 Task: Find connections with filter location Buxar with filter topic #Homeofficewith filter profile language German with filter current company Accel with filter school Shikshan Prasarak Mandalis Sir Parshurambhau College Arts, Science & Commerce Tilak Road Pune 30 with filter industry Wholesale Alcoholic Beverages with filter service category Print Design with filter keywords title Copy Editor
Action: Mouse moved to (664, 85)
Screenshot: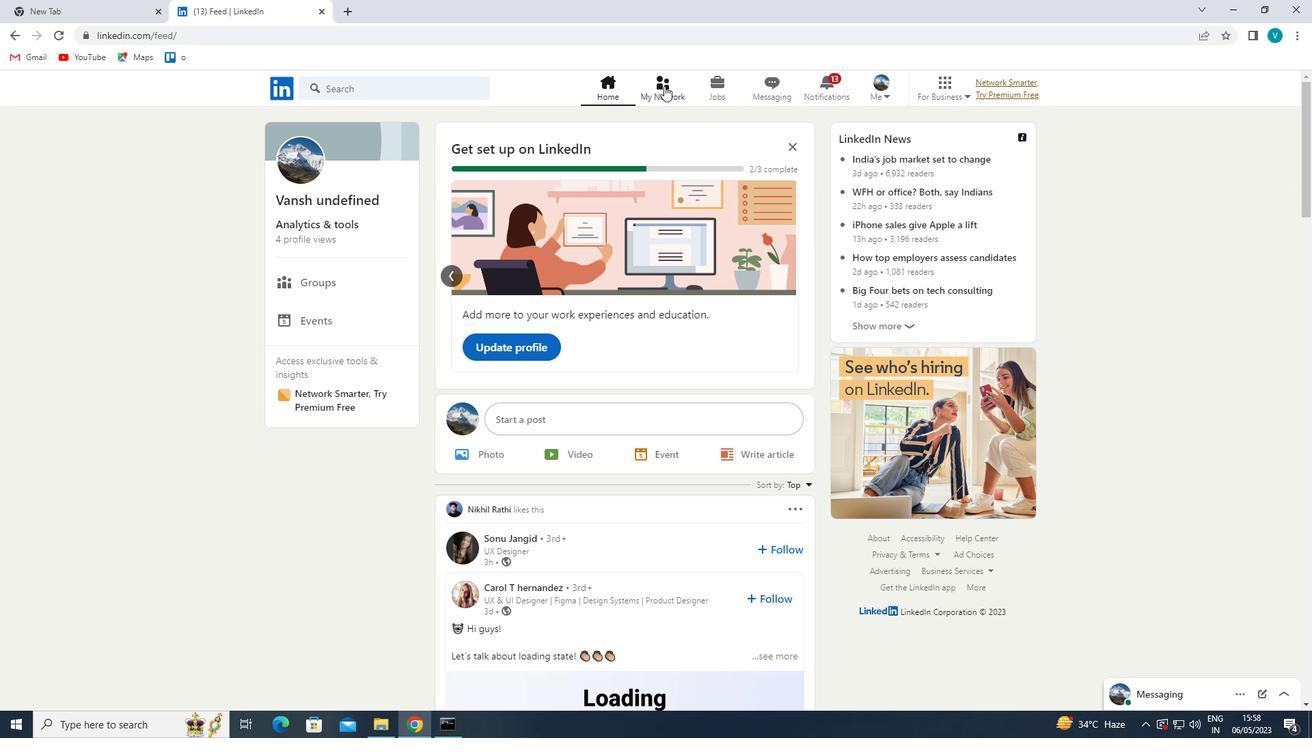 
Action: Mouse pressed left at (664, 85)
Screenshot: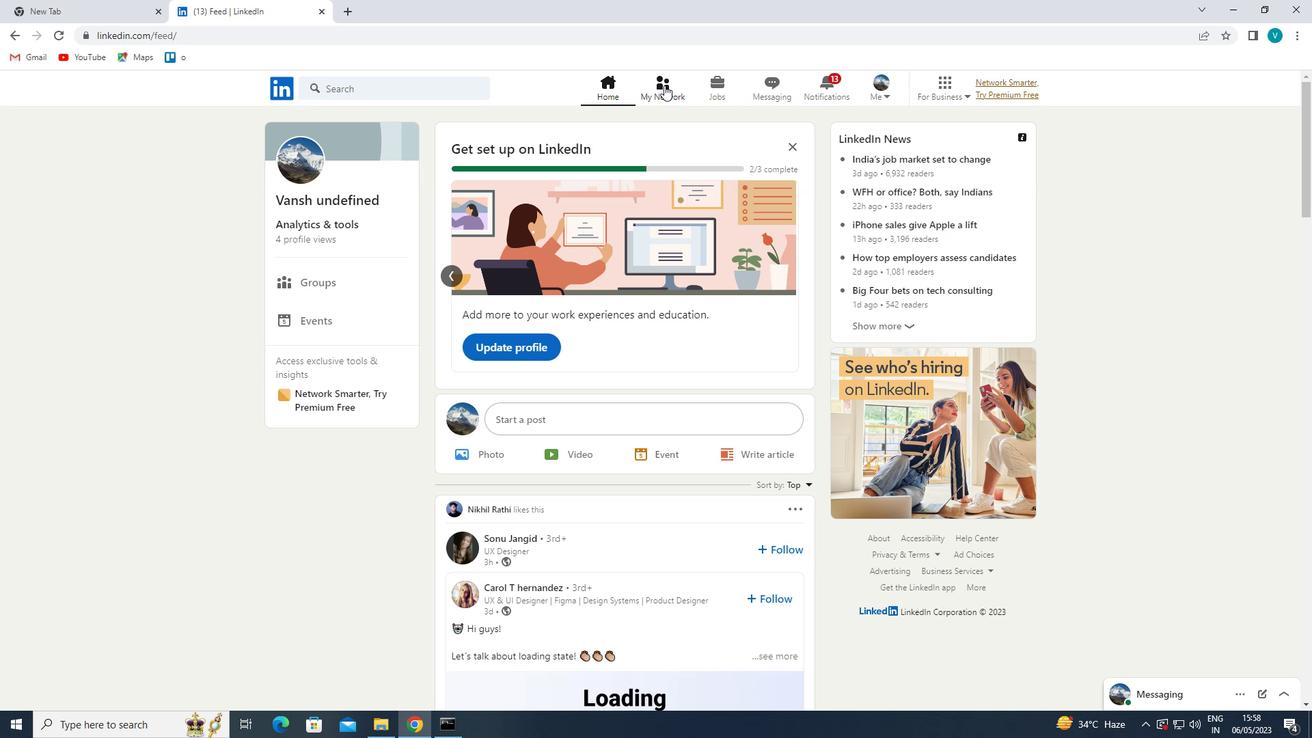 
Action: Mouse moved to (411, 163)
Screenshot: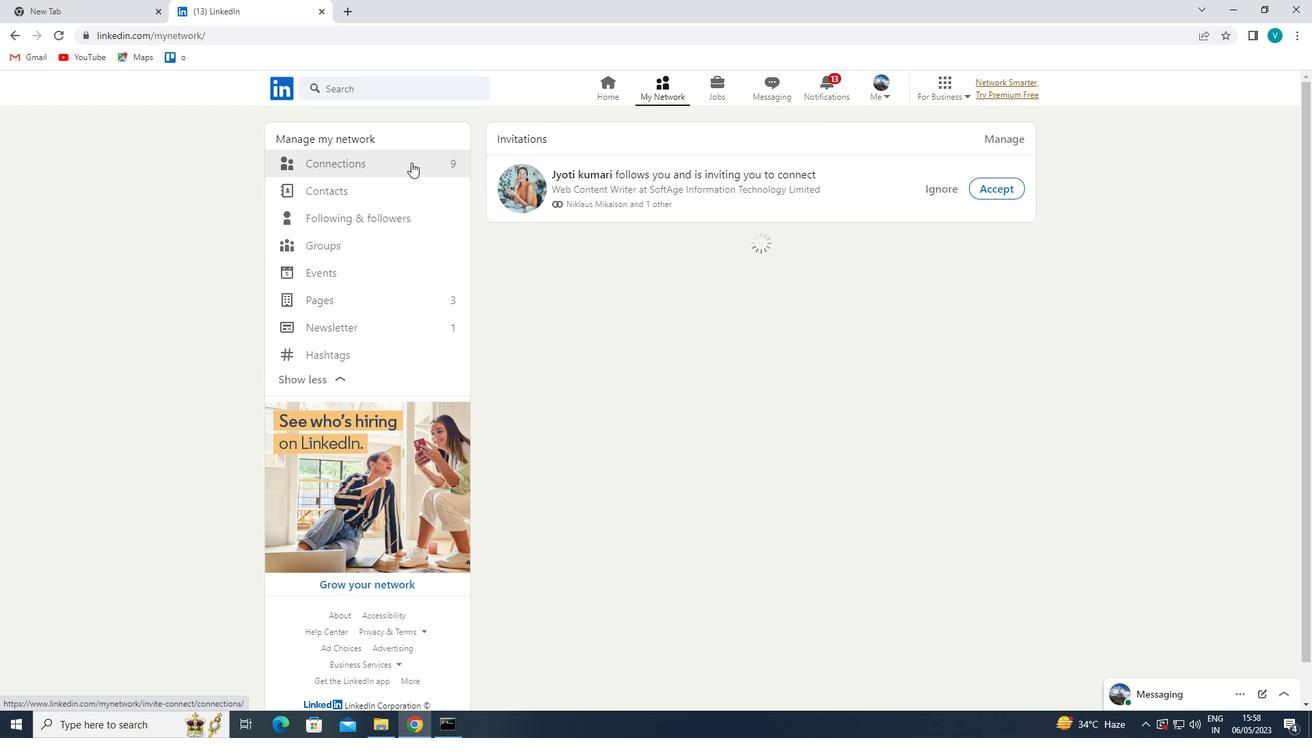 
Action: Mouse pressed left at (411, 163)
Screenshot: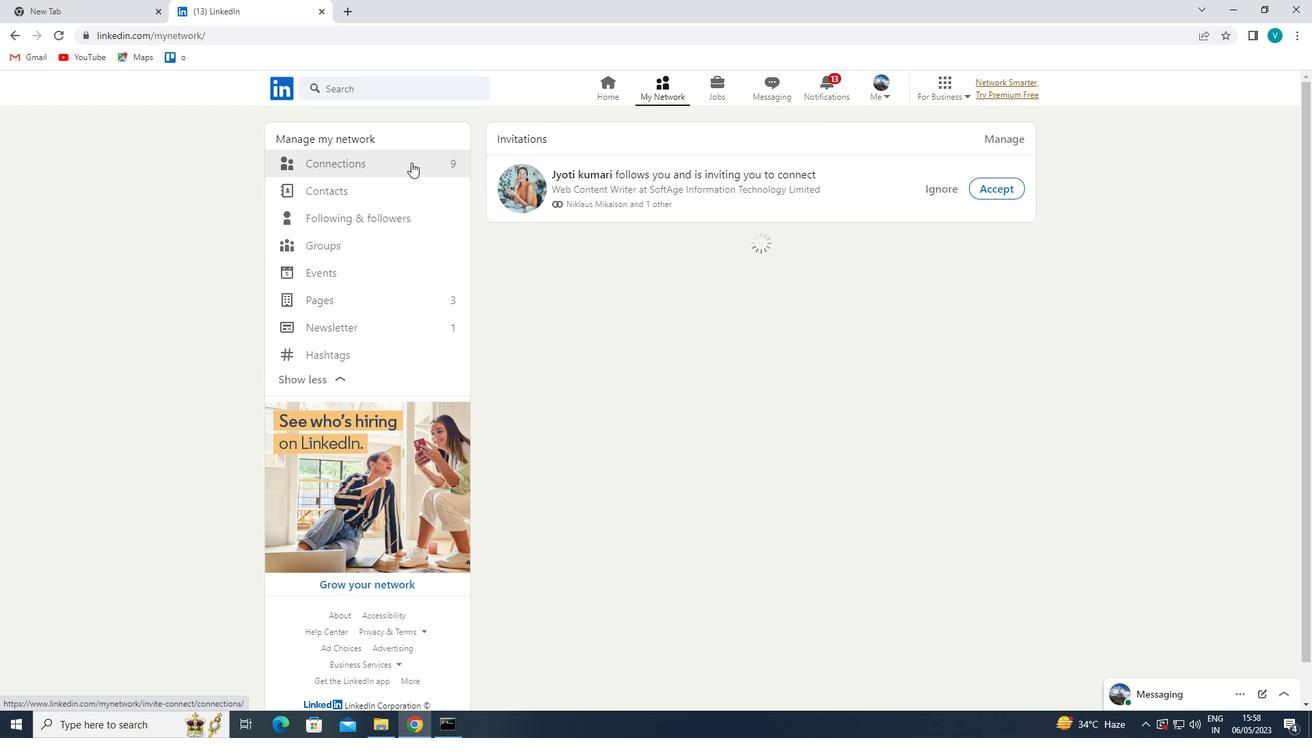 
Action: Mouse moved to (776, 166)
Screenshot: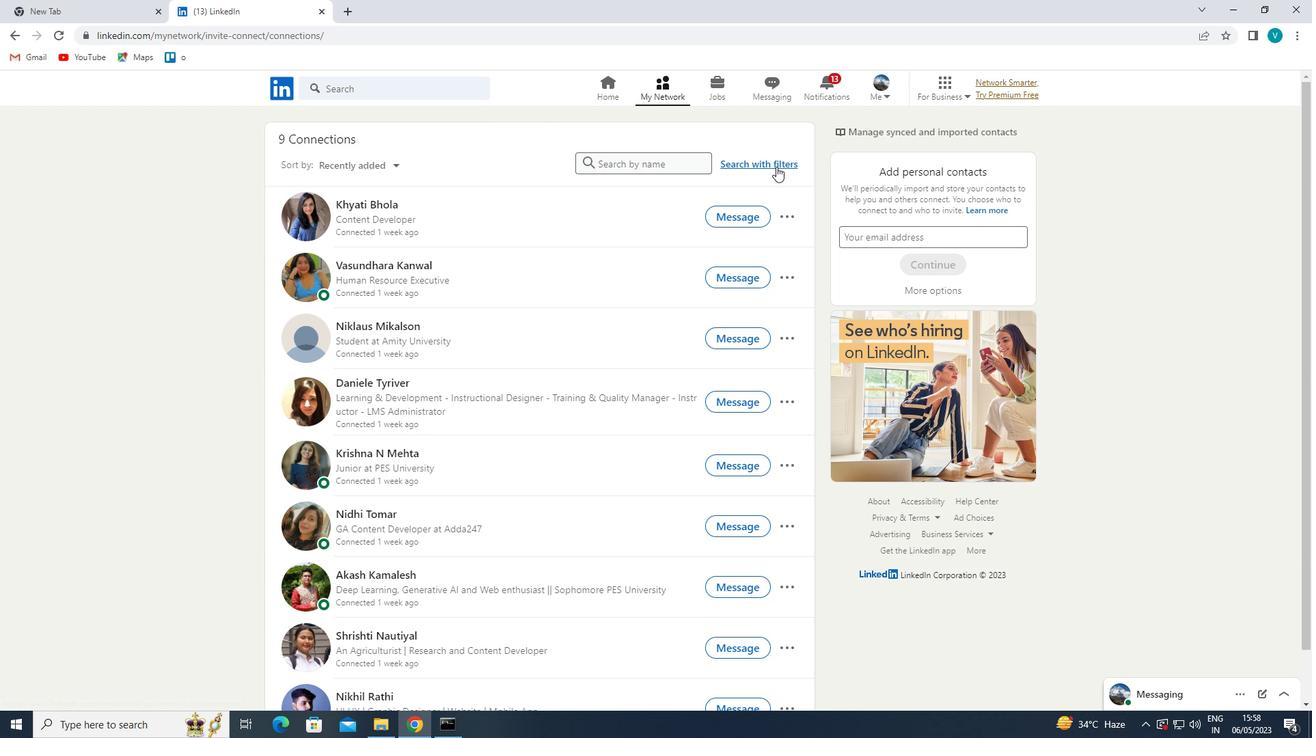
Action: Mouse pressed left at (776, 166)
Screenshot: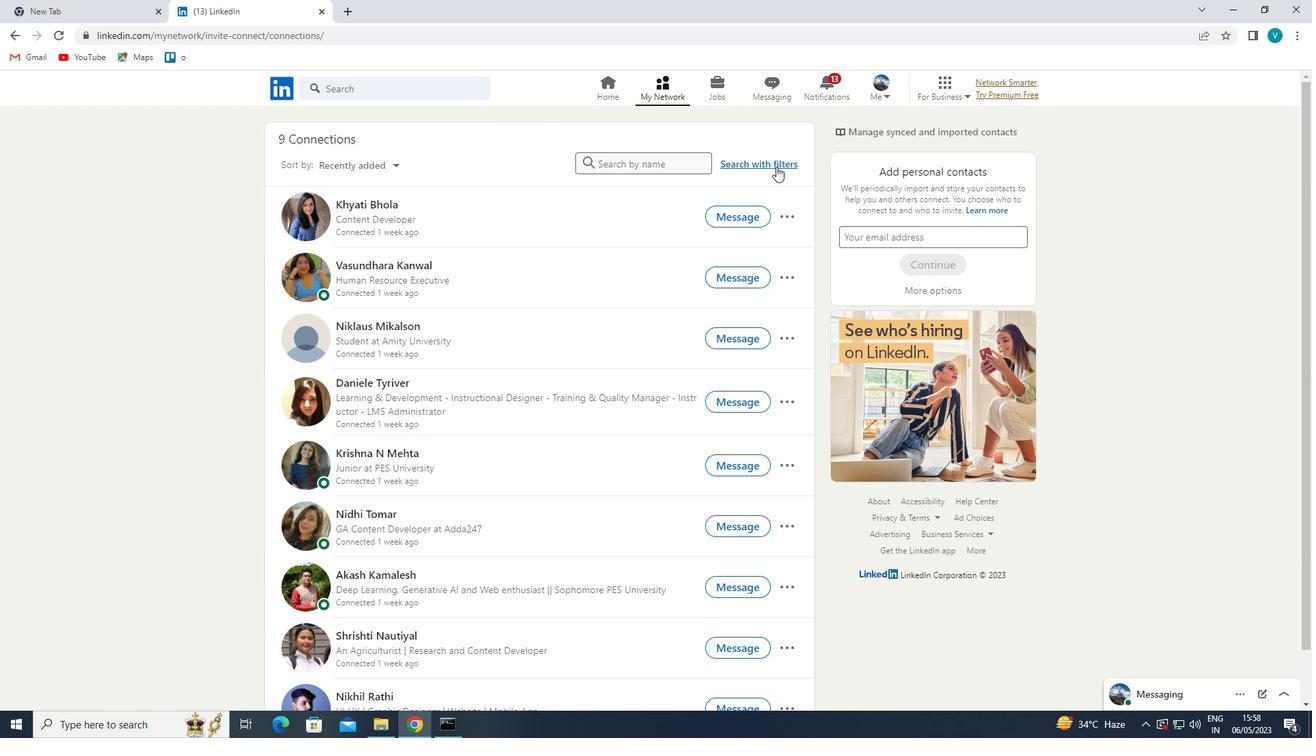 
Action: Mouse moved to (665, 129)
Screenshot: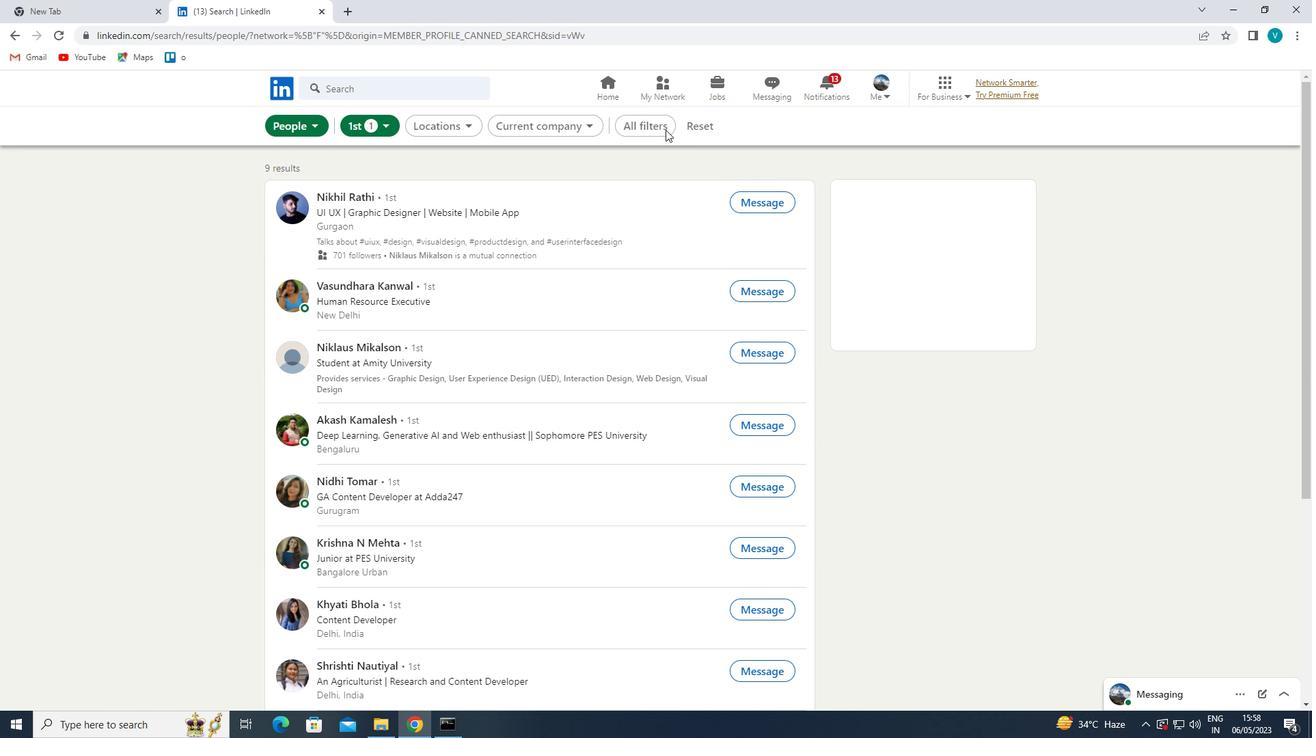 
Action: Mouse pressed left at (665, 129)
Screenshot: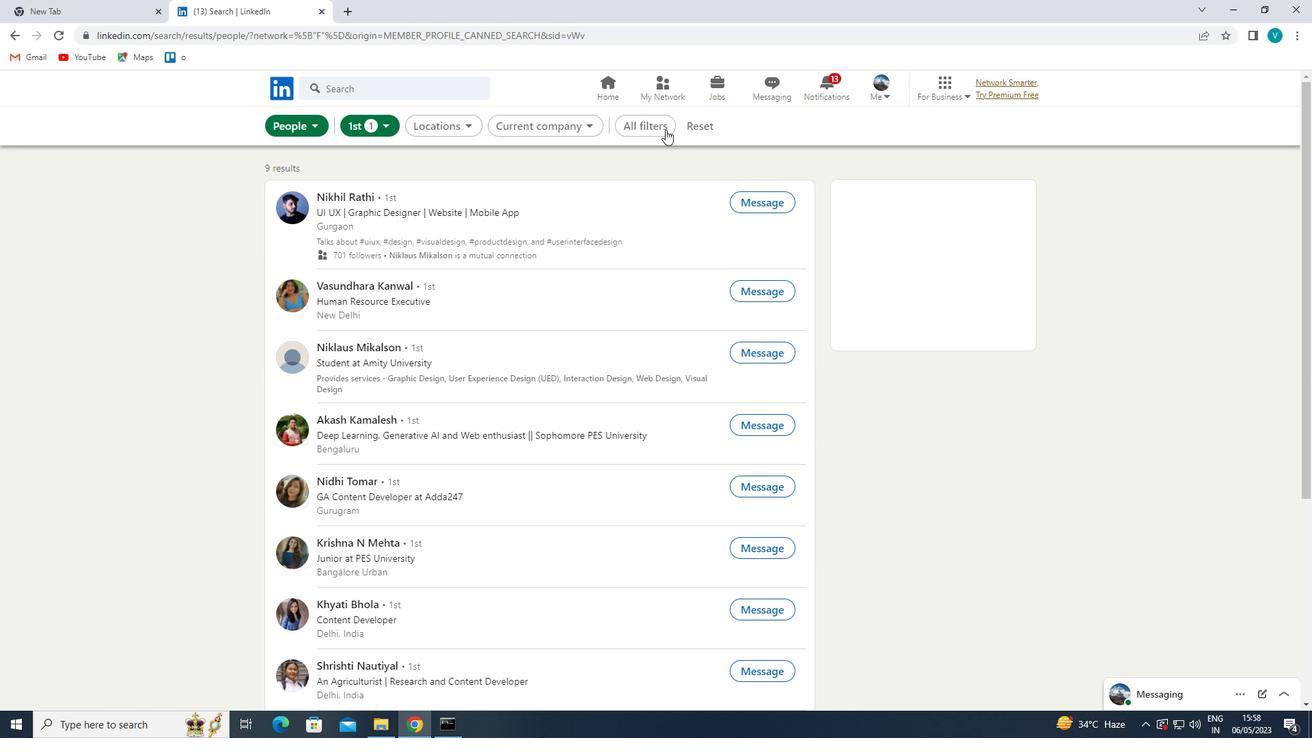 
Action: Mouse moved to (1127, 294)
Screenshot: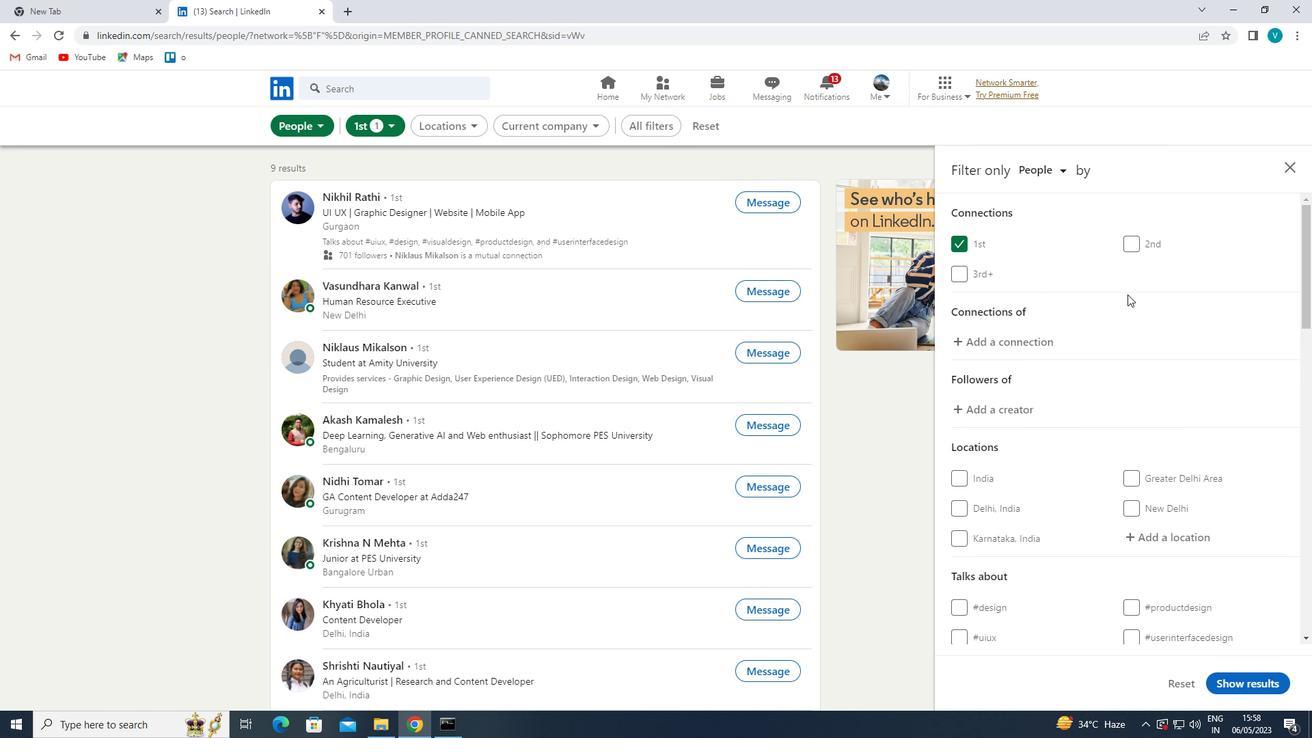 
Action: Mouse scrolled (1127, 293) with delta (0, 0)
Screenshot: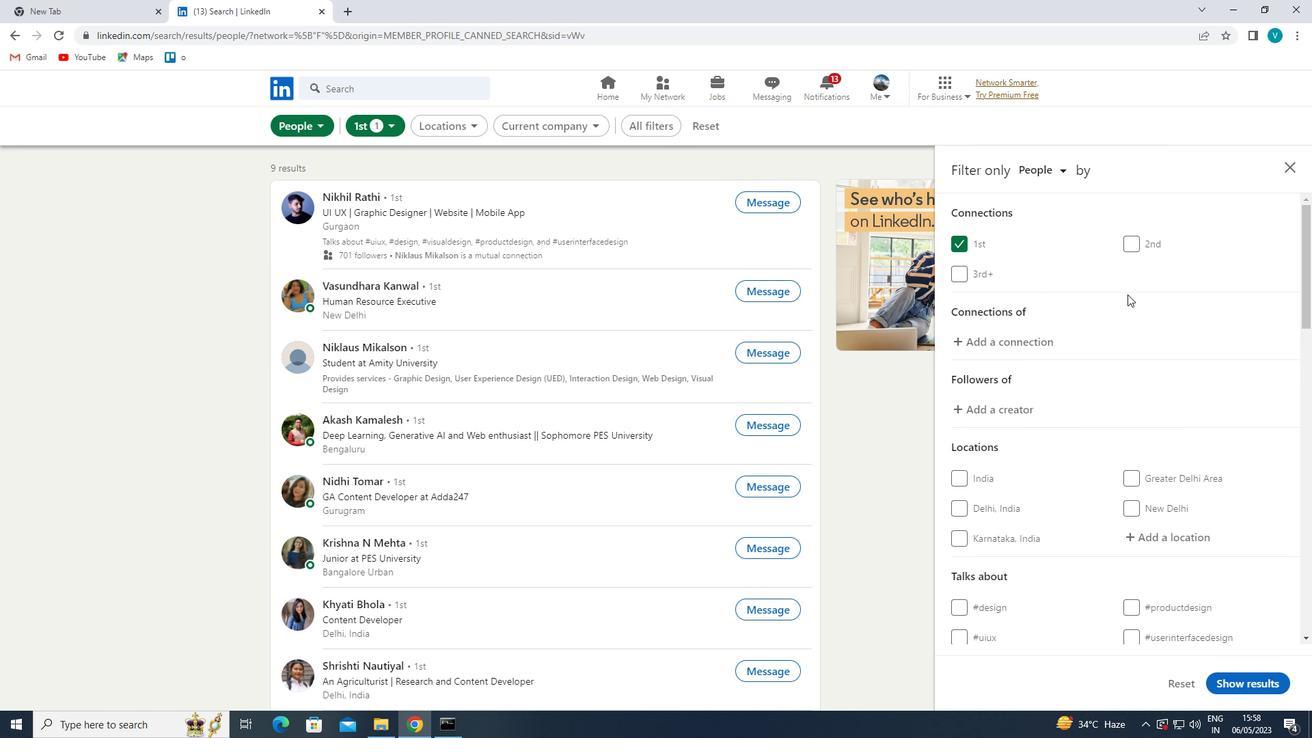 
Action: Mouse moved to (1133, 298)
Screenshot: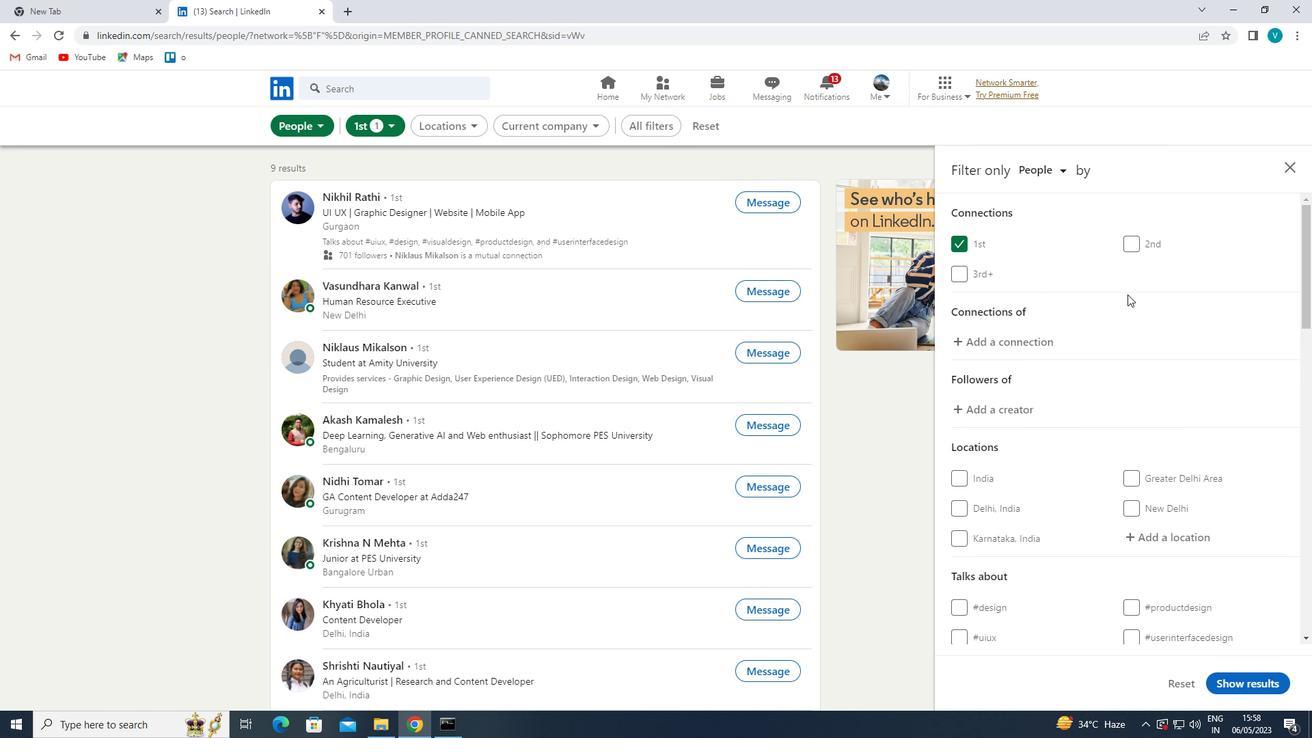 
Action: Mouse scrolled (1133, 298) with delta (0, 0)
Screenshot: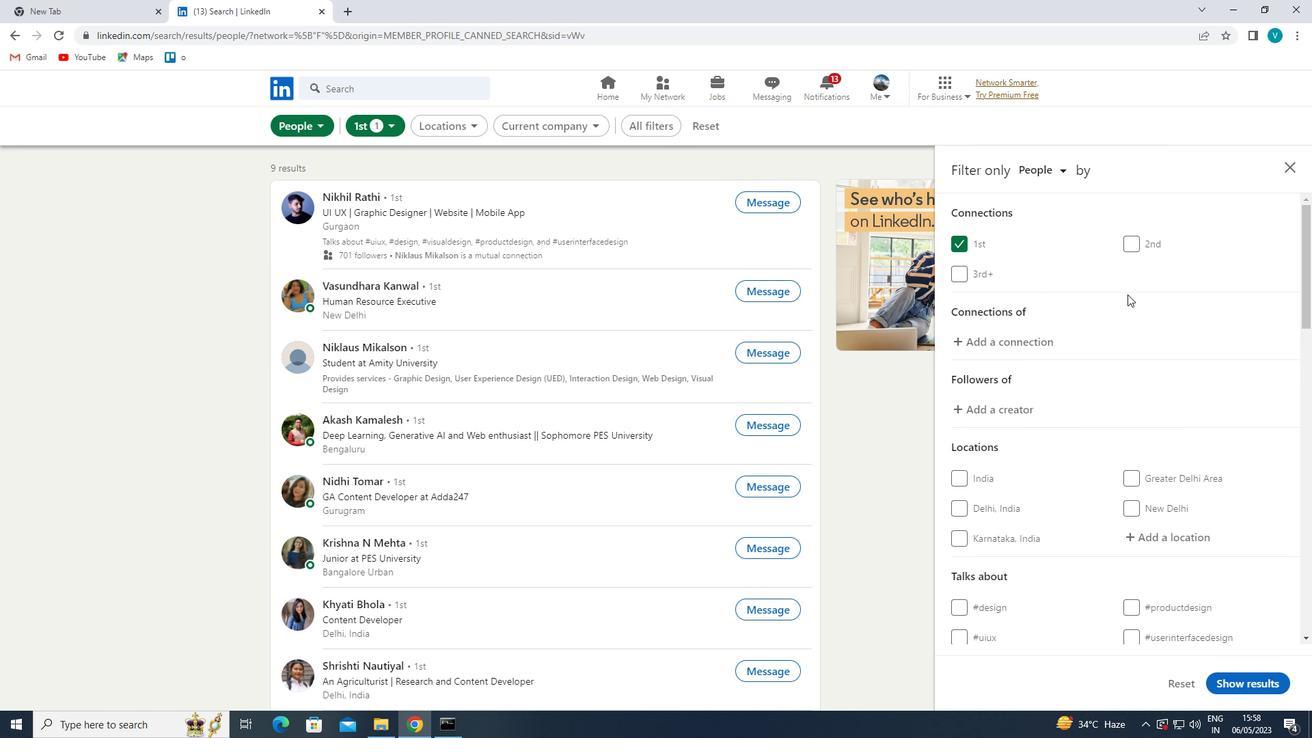 
Action: Mouse moved to (1179, 393)
Screenshot: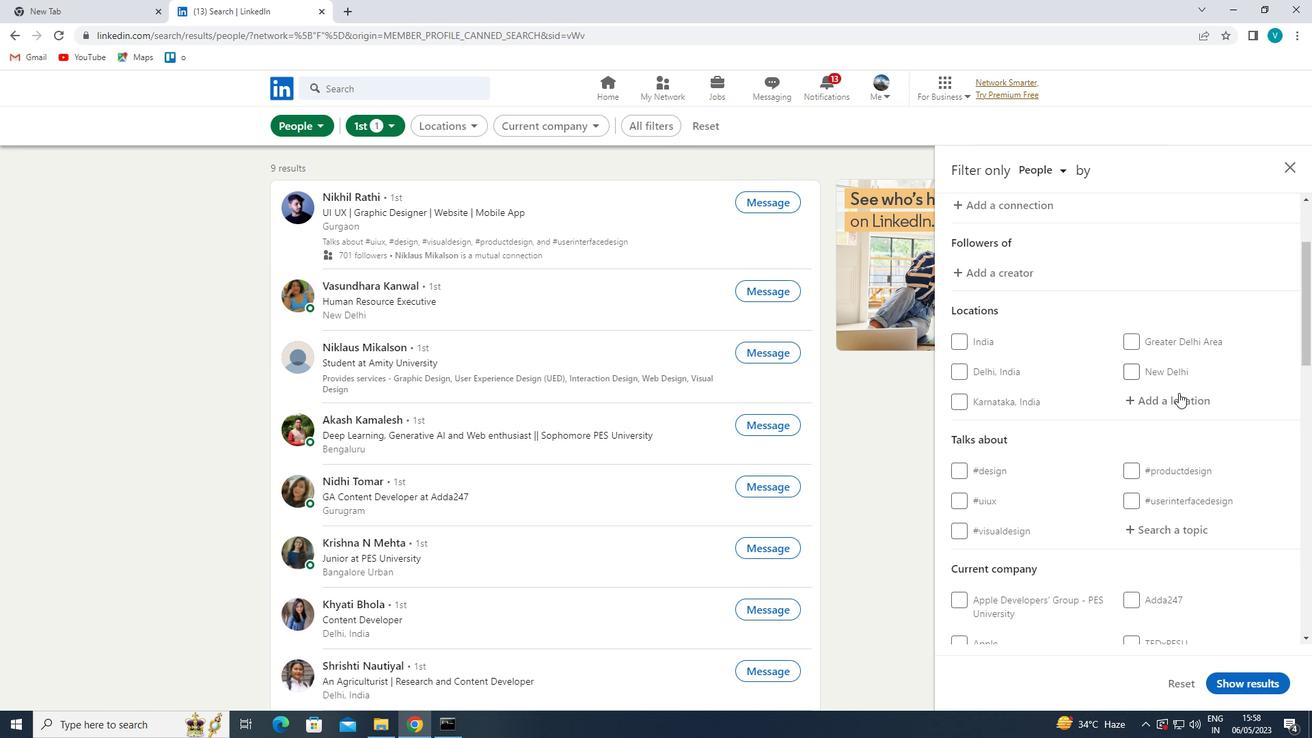 
Action: Mouse pressed left at (1179, 393)
Screenshot: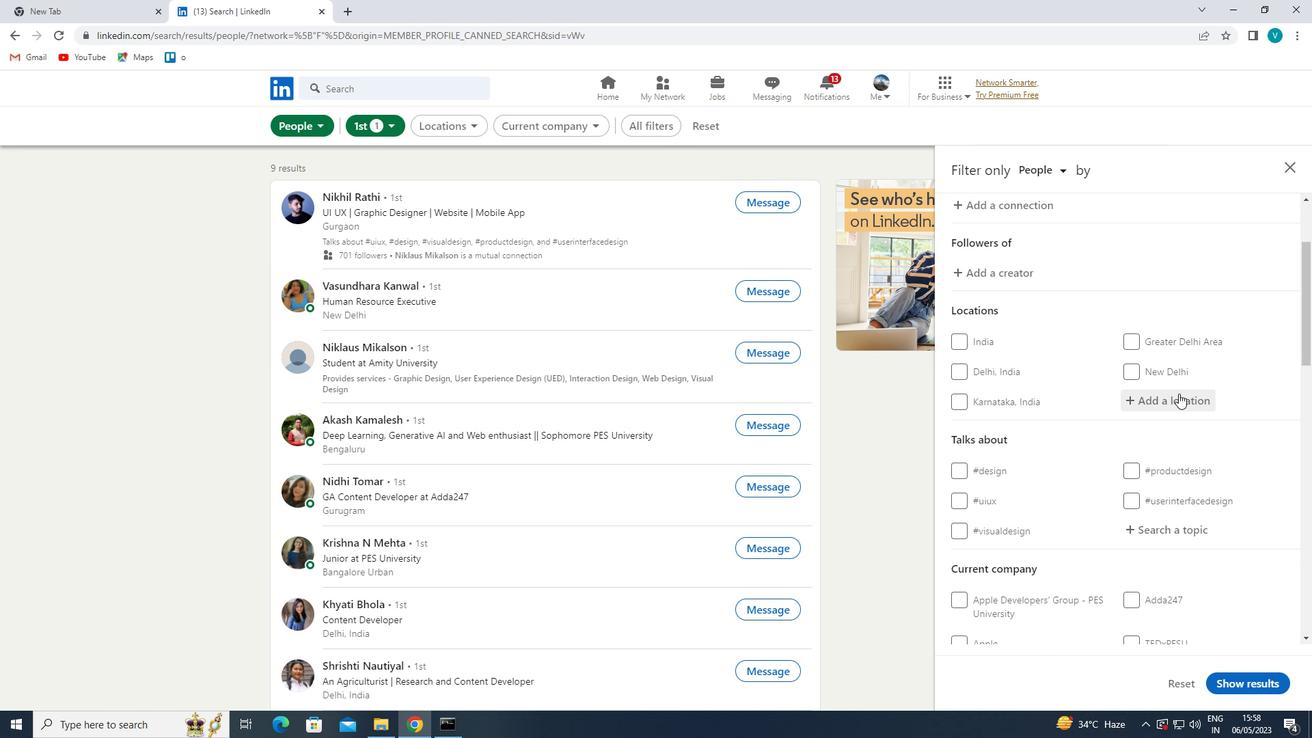 
Action: Mouse moved to (935, 296)
Screenshot: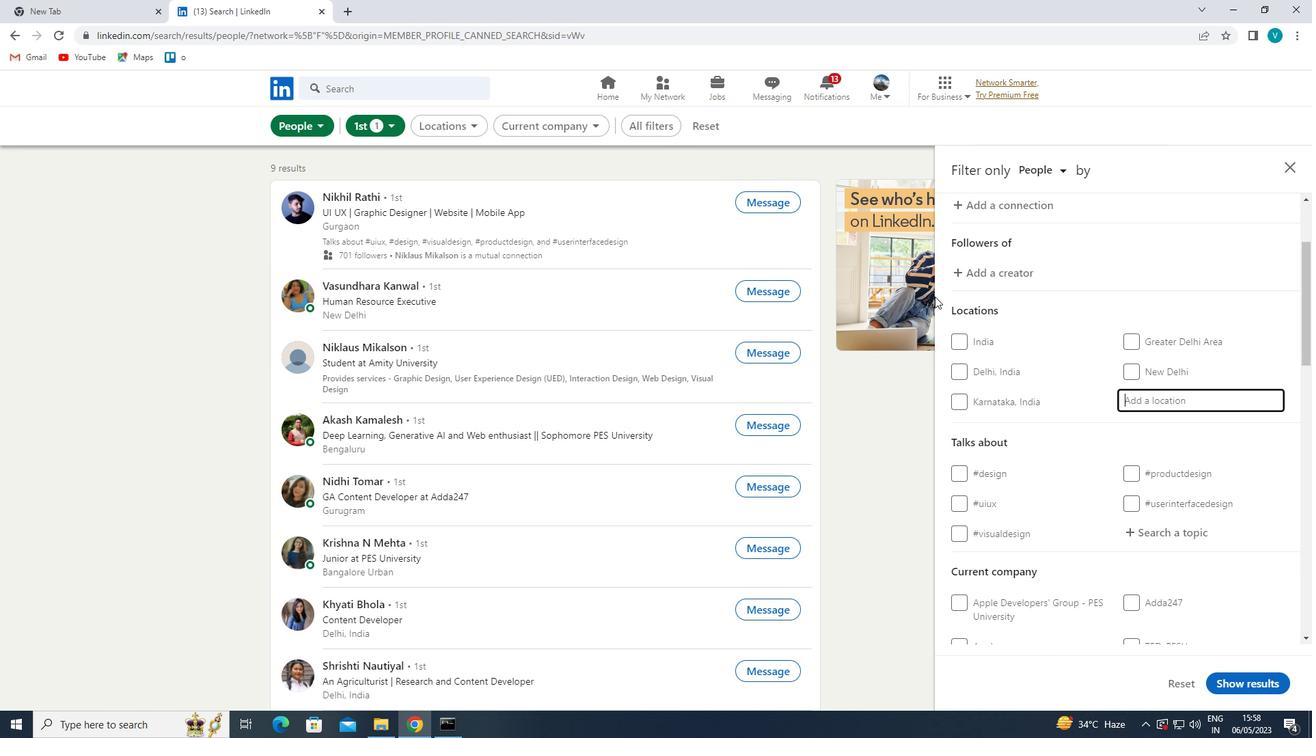
Action: Key pressed <Key.shift>BUZ<Key.backspace>XAR
Screenshot: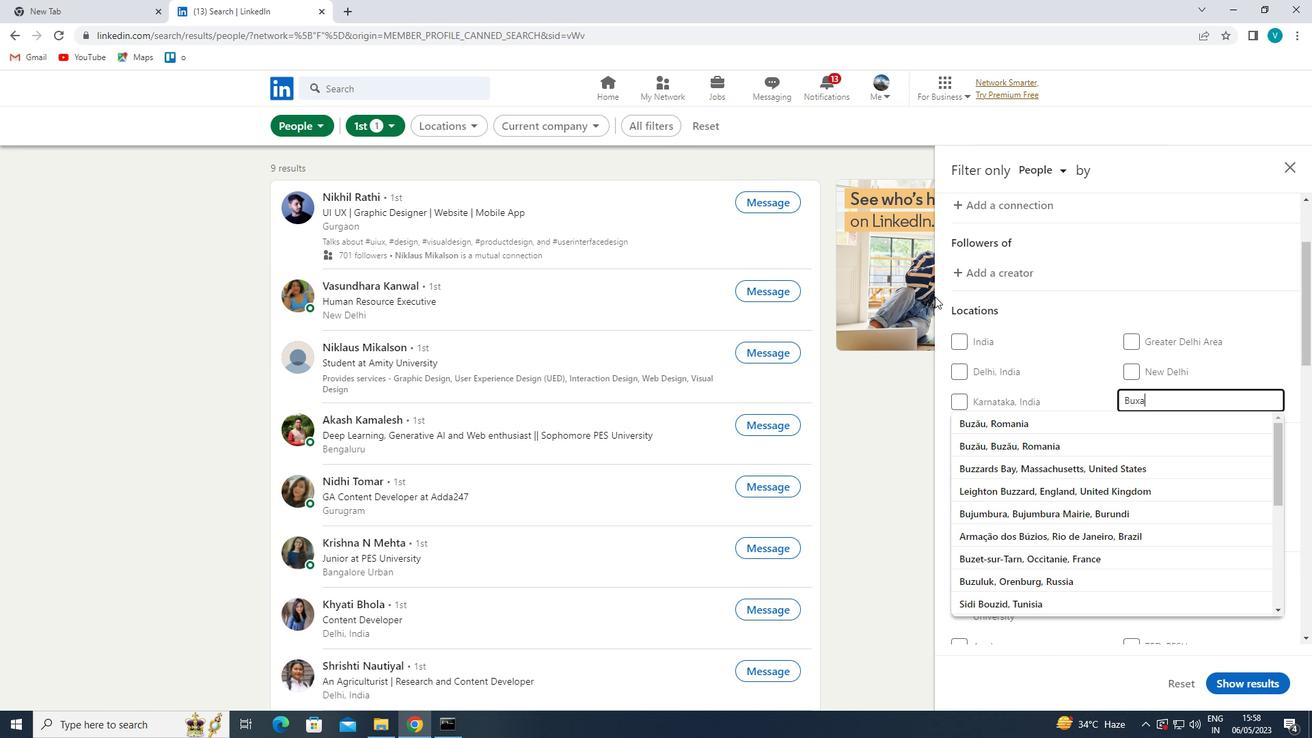 
Action: Mouse moved to (1029, 419)
Screenshot: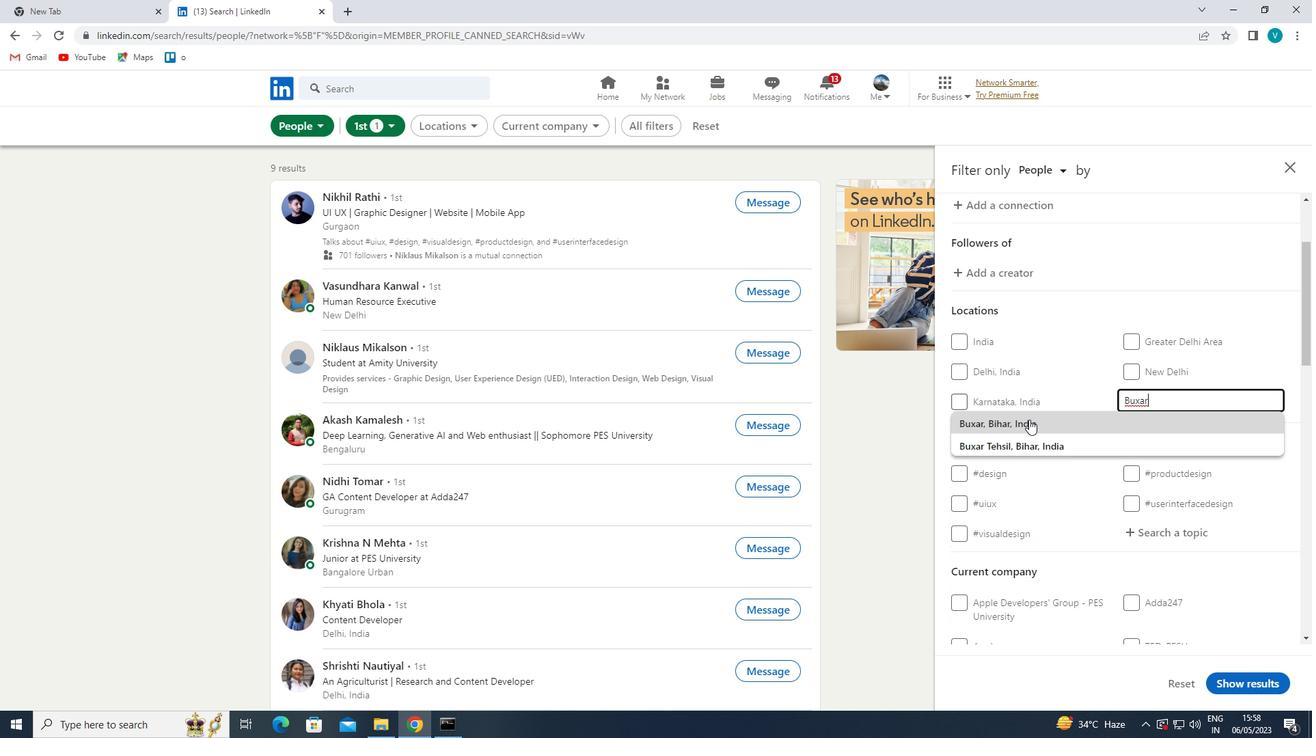 
Action: Mouse pressed left at (1029, 419)
Screenshot: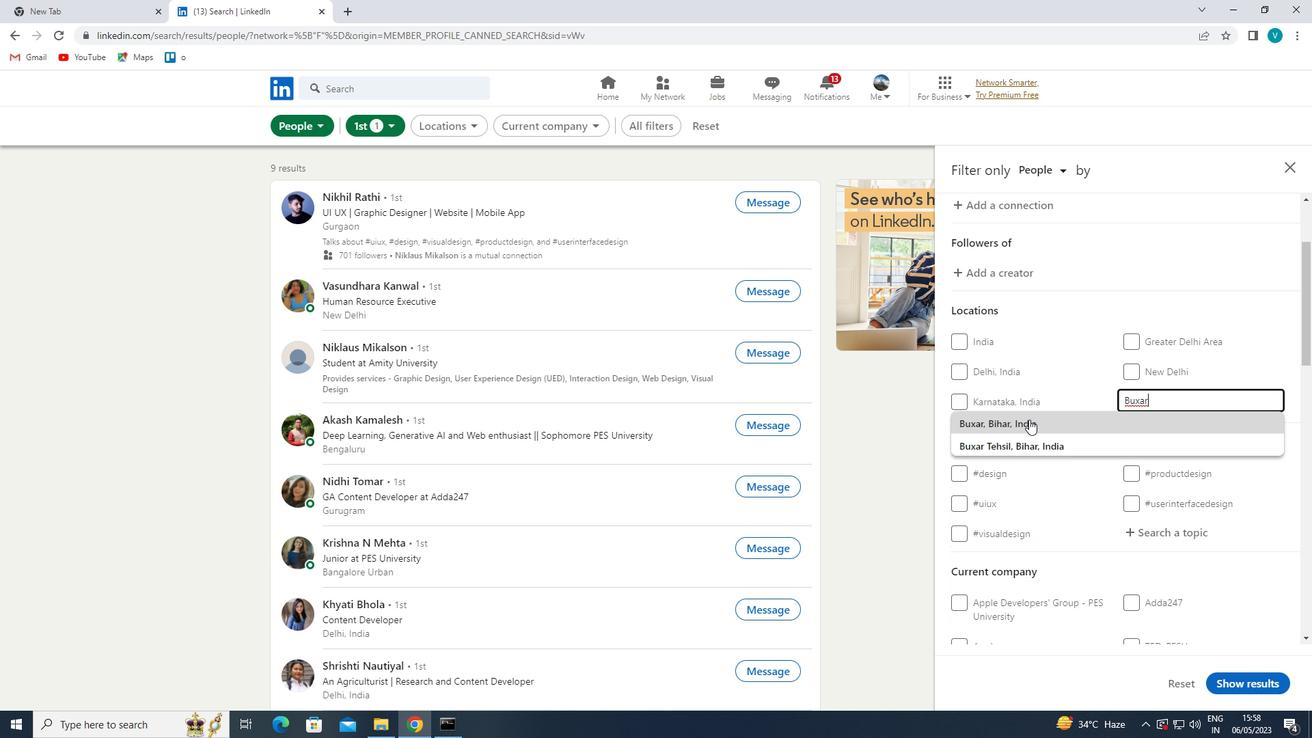 
Action: Mouse moved to (1045, 435)
Screenshot: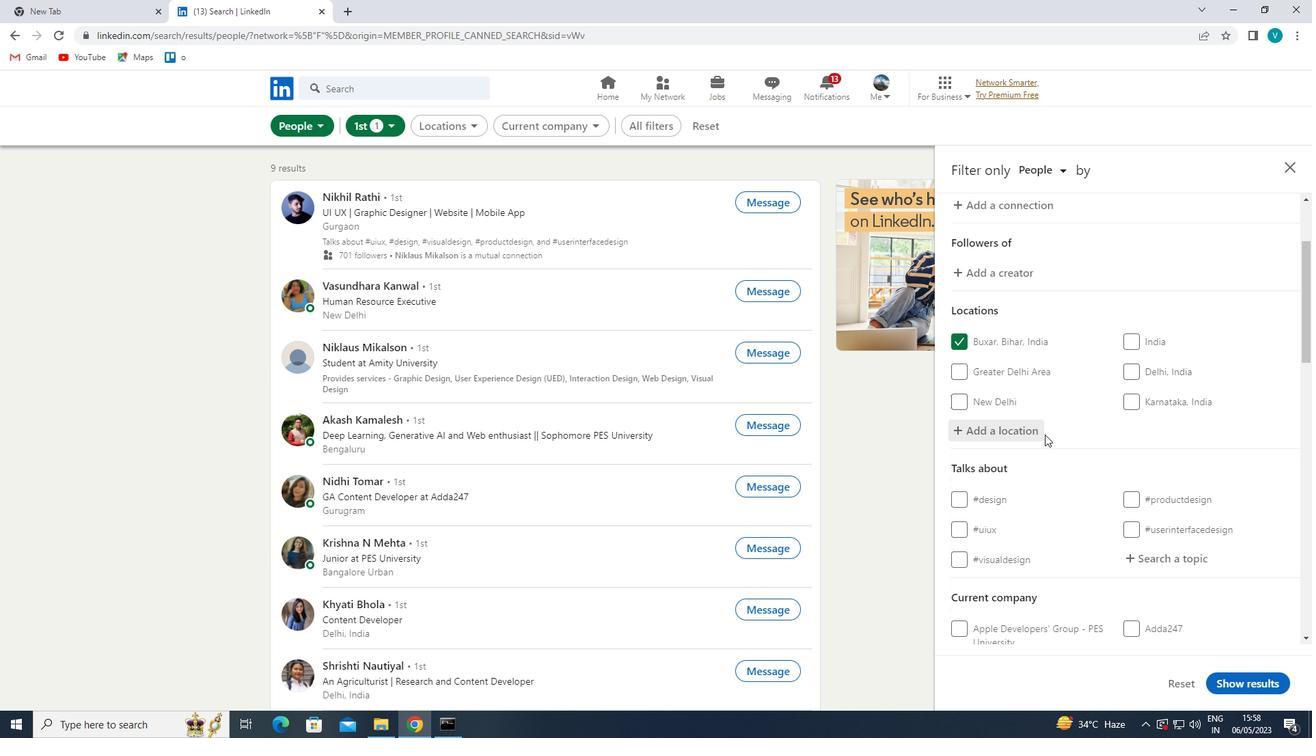 
Action: Mouse scrolled (1045, 434) with delta (0, 0)
Screenshot: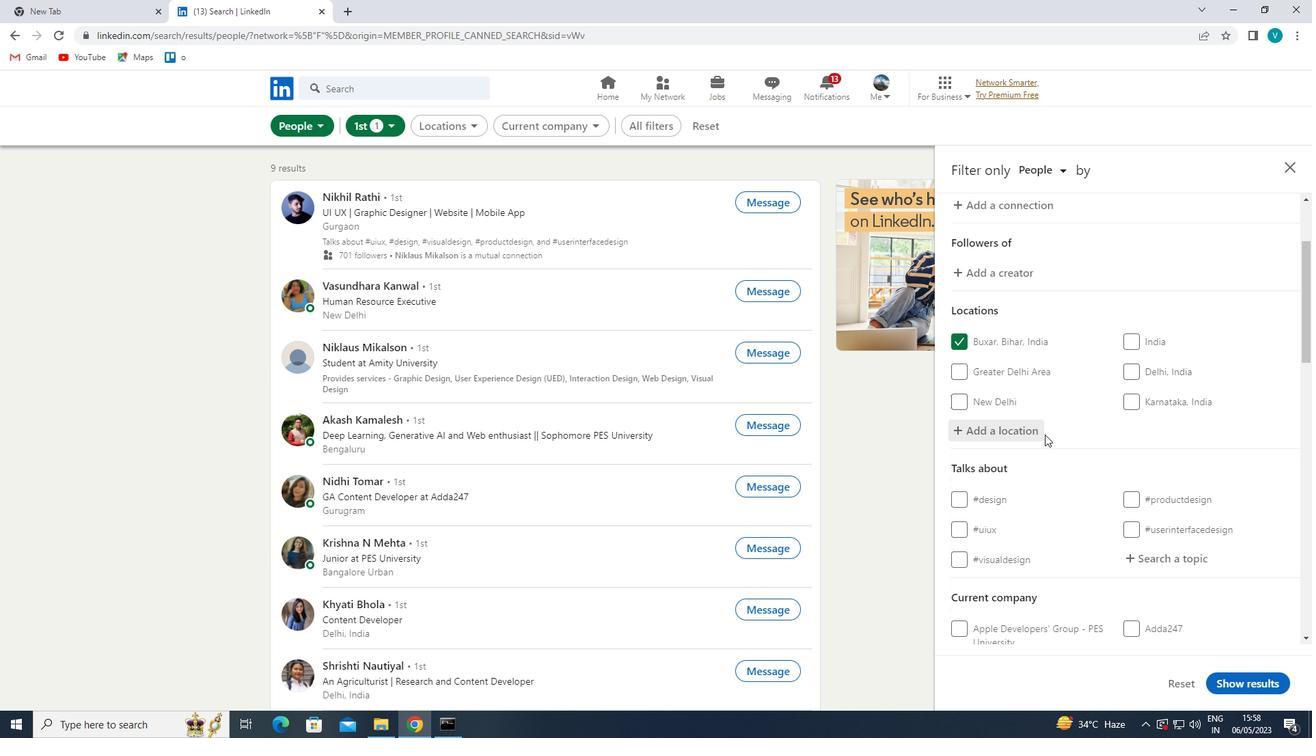 
Action: Mouse moved to (1058, 447)
Screenshot: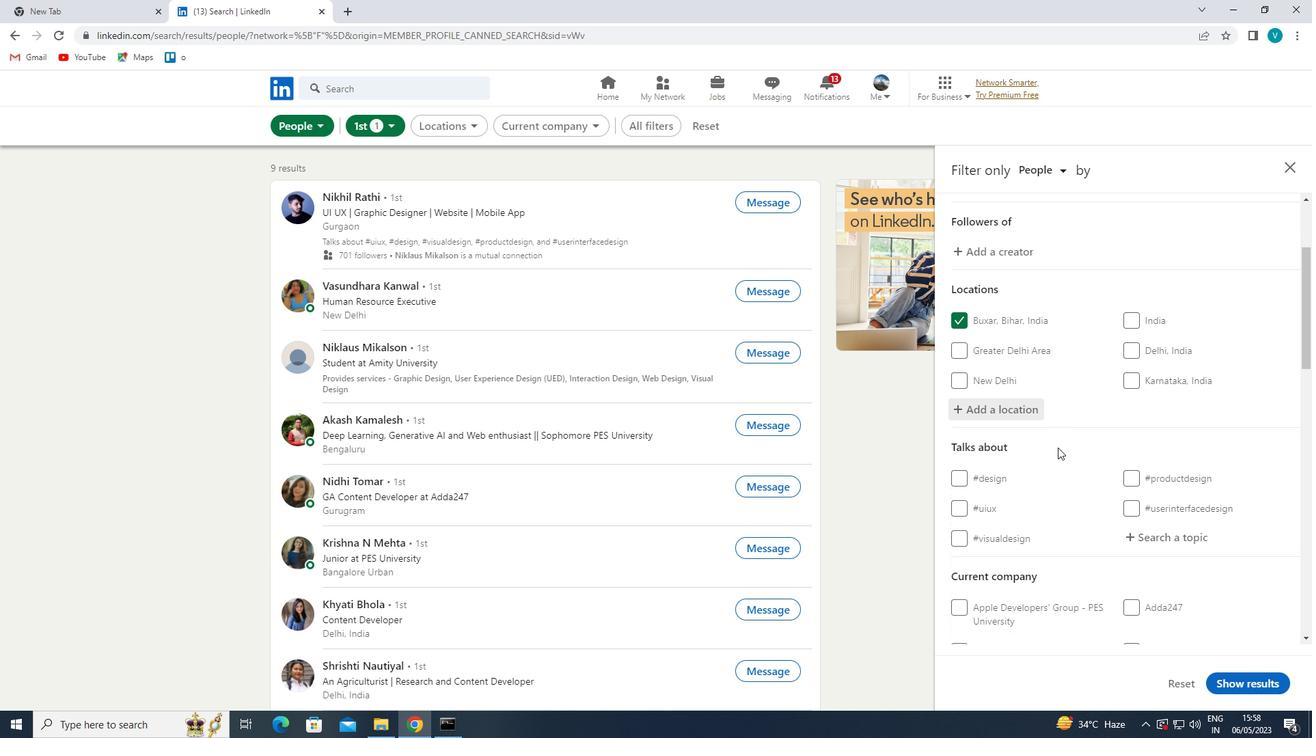 
Action: Mouse scrolled (1058, 447) with delta (0, 0)
Screenshot: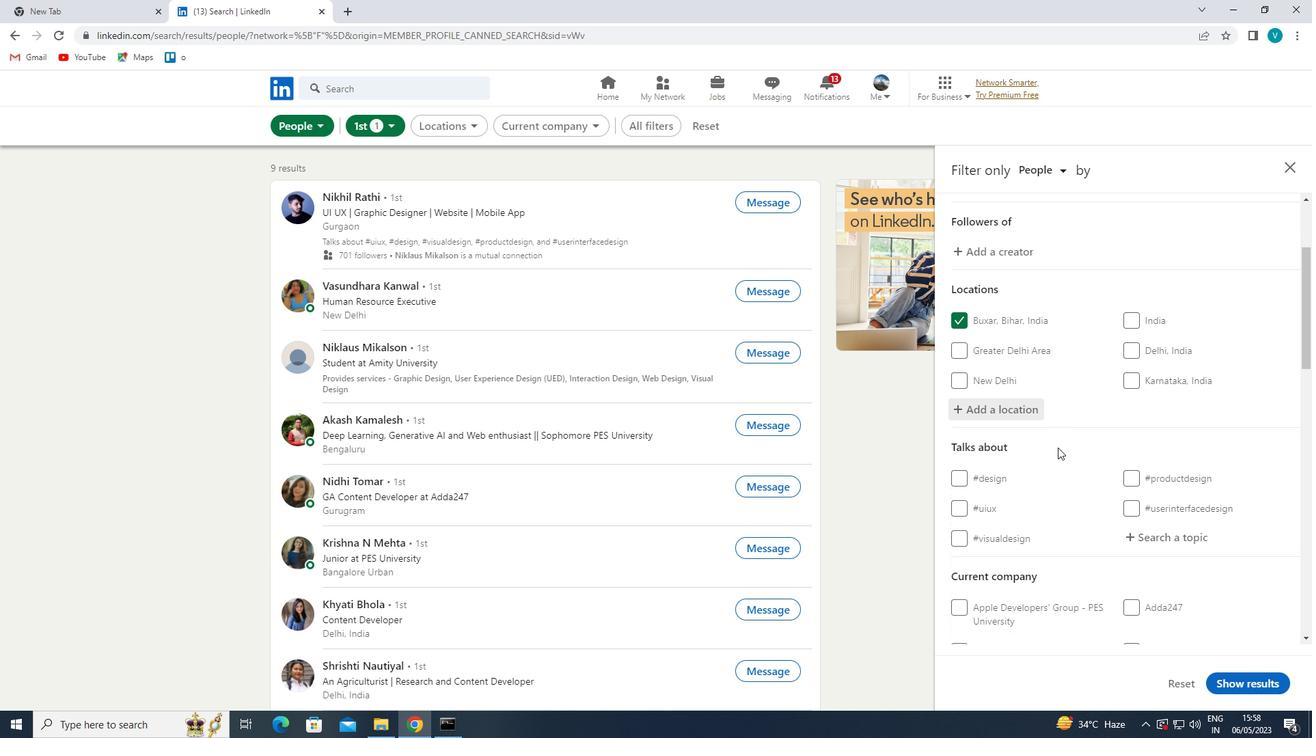 
Action: Mouse moved to (1180, 418)
Screenshot: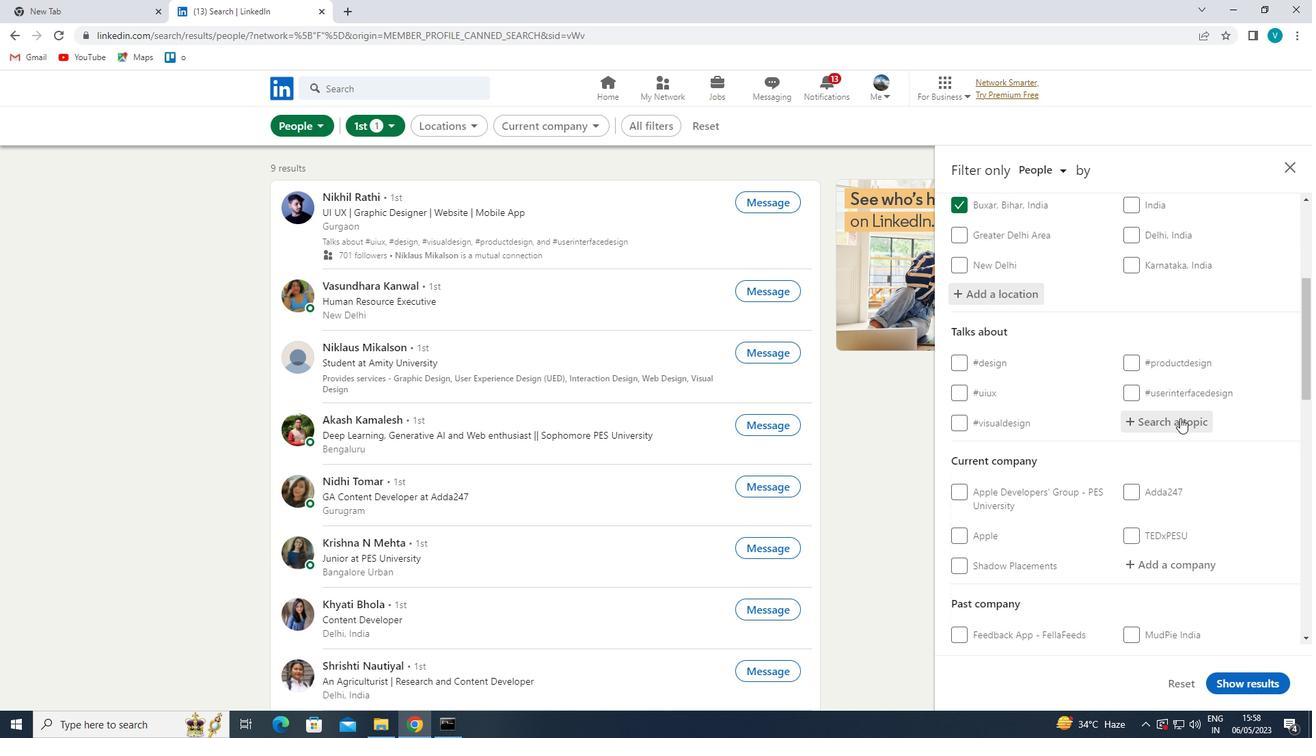 
Action: Mouse pressed left at (1180, 418)
Screenshot: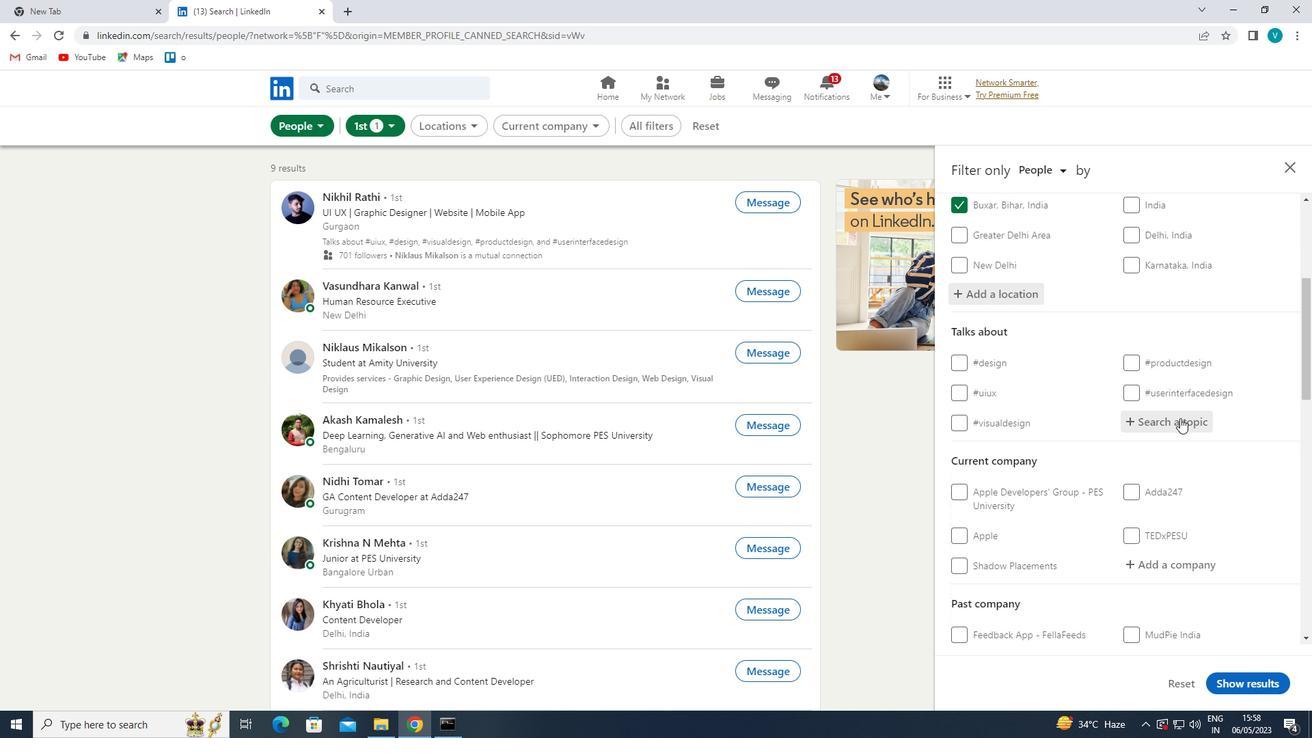 
Action: Mouse moved to (1067, 447)
Screenshot: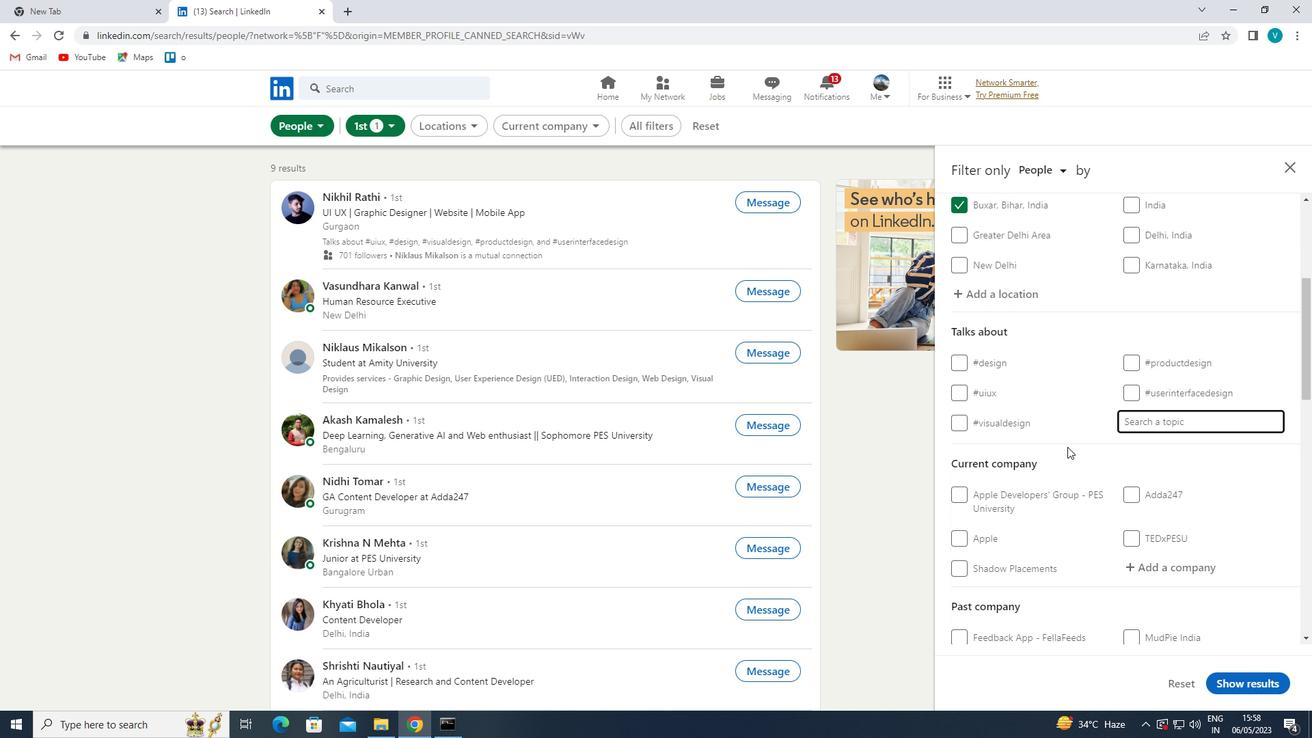 
Action: Key pressed HOMEOFF
Screenshot: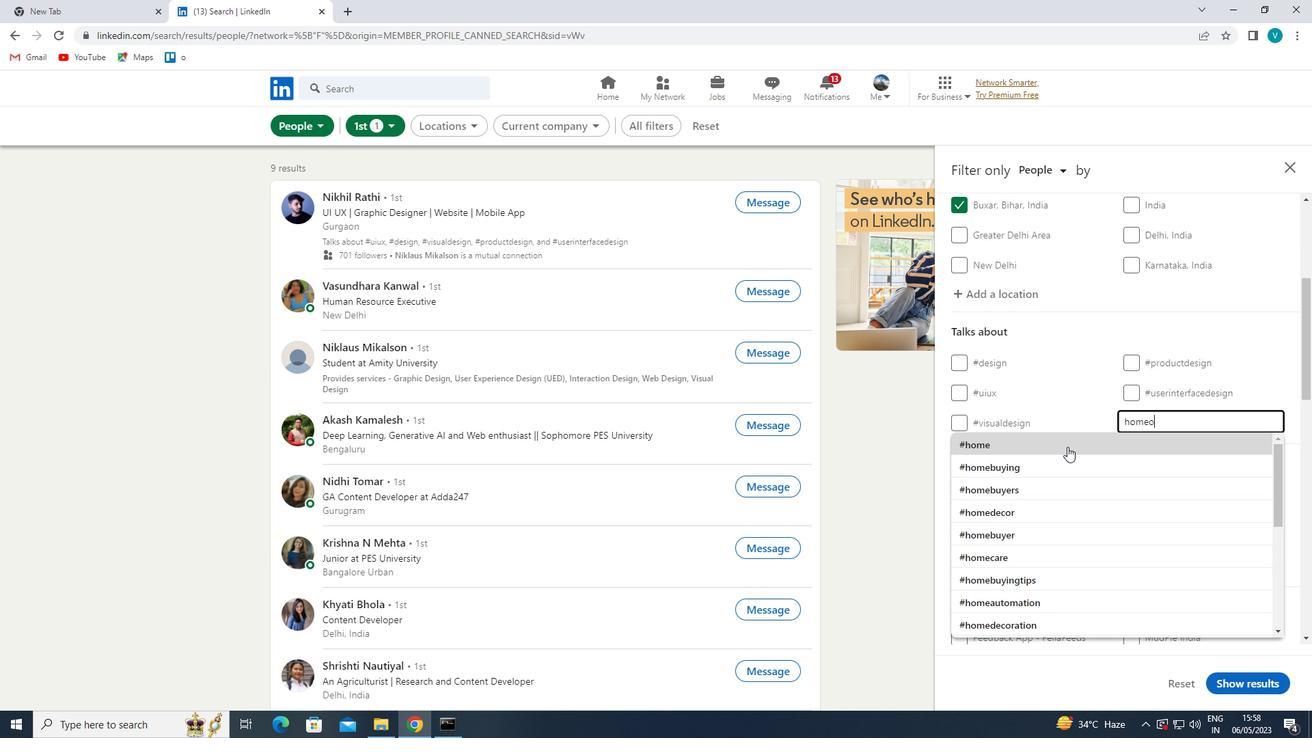 
Action: Mouse moved to (1066, 448)
Screenshot: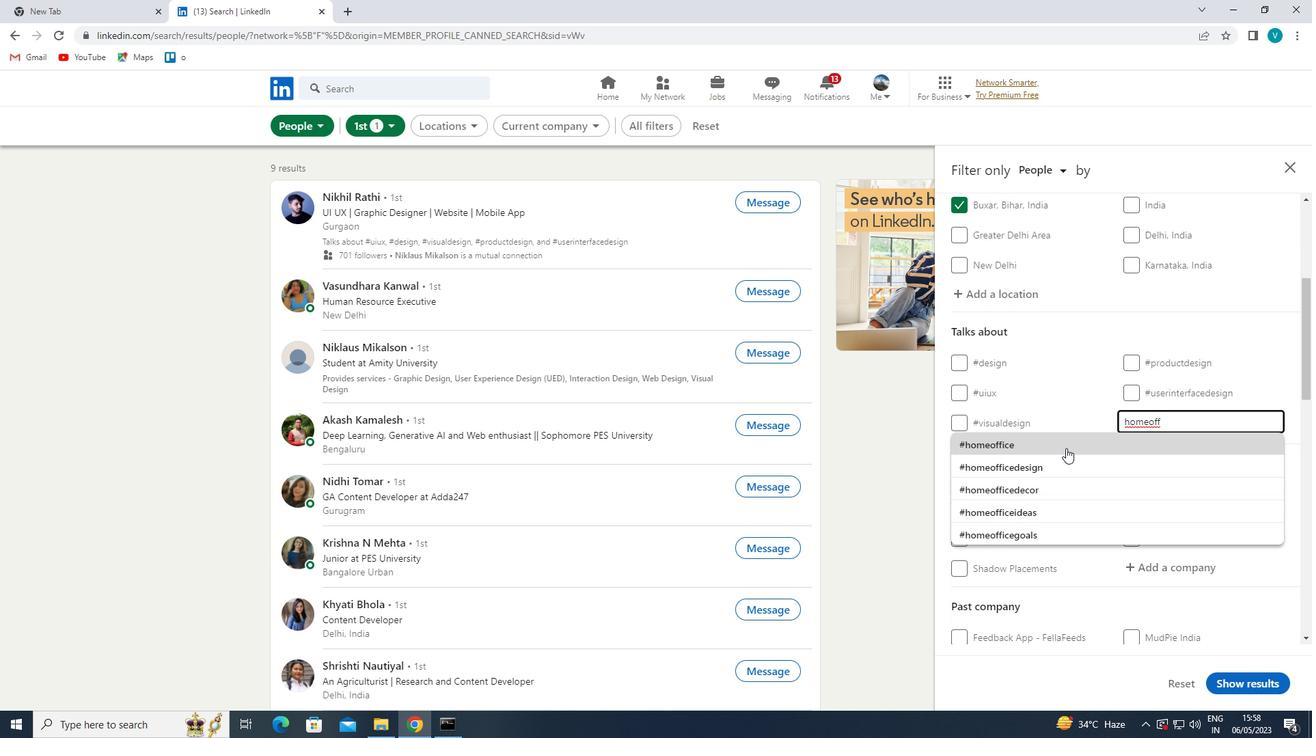 
Action: Mouse pressed left at (1066, 448)
Screenshot: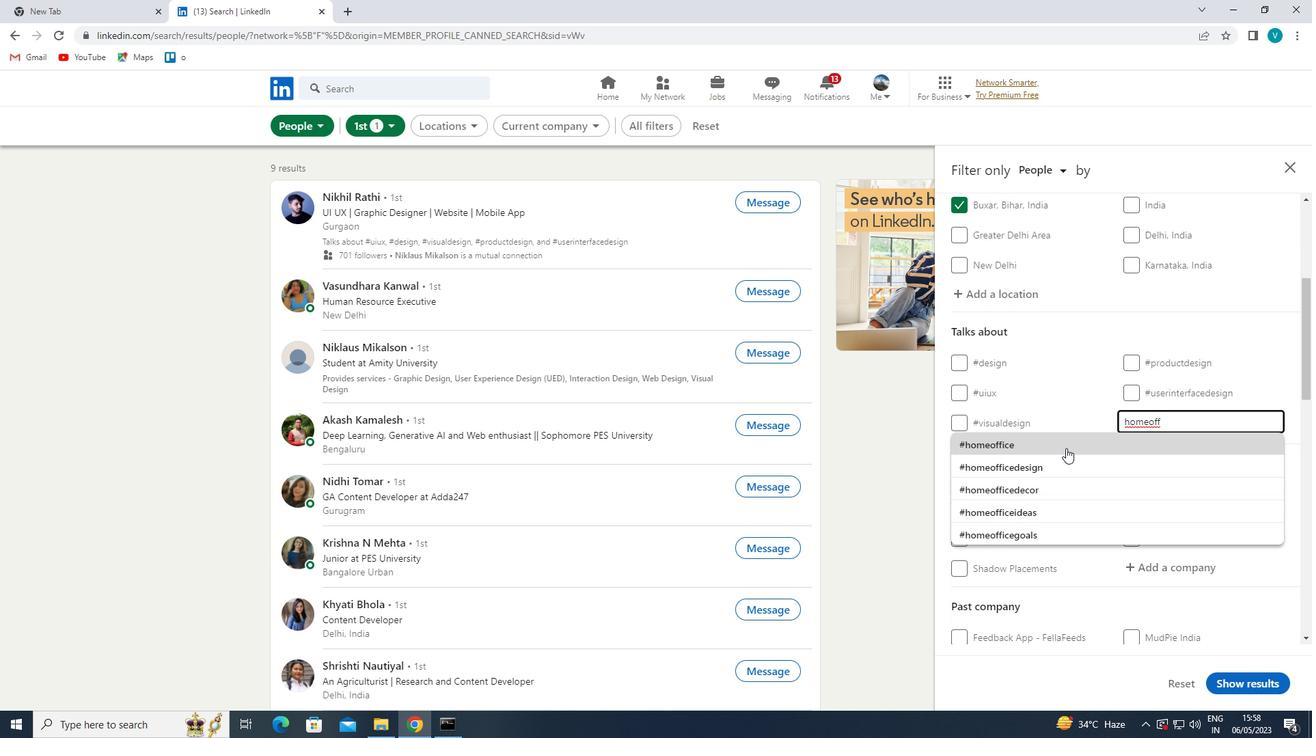 
Action: Mouse moved to (1063, 450)
Screenshot: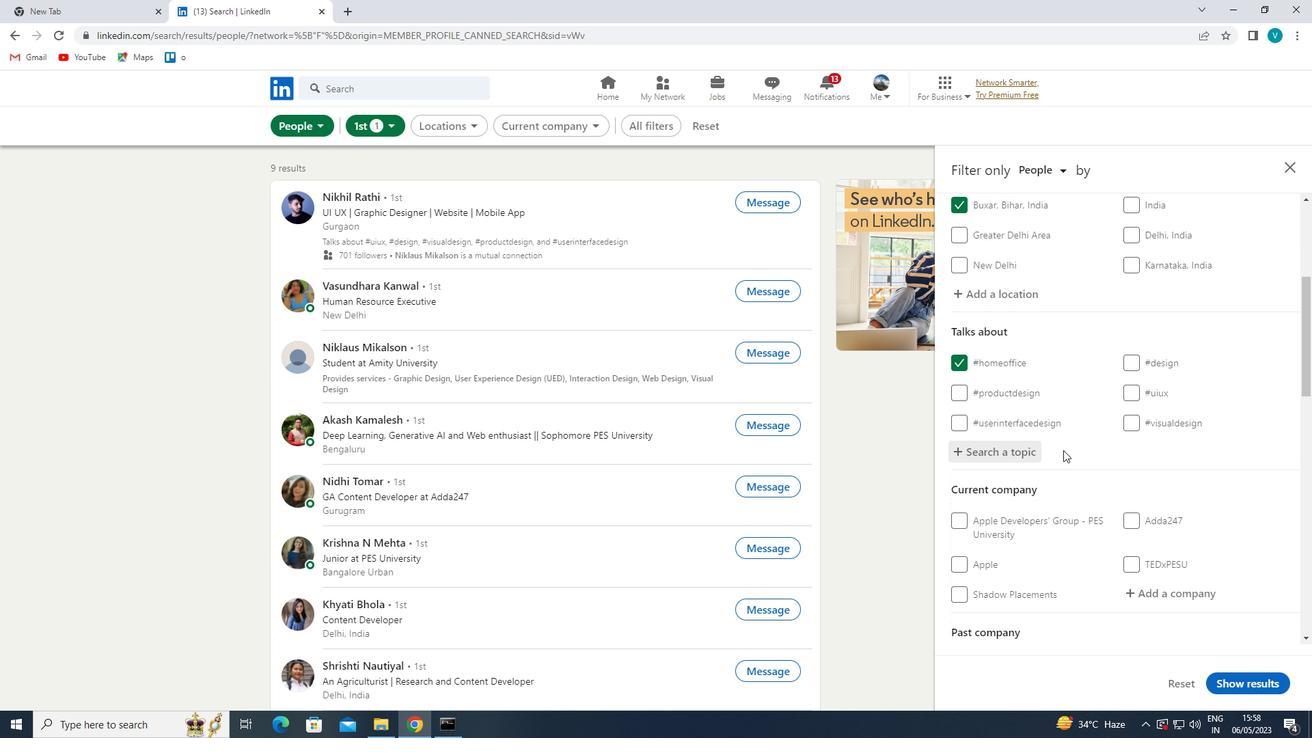 
Action: Mouse scrolled (1063, 449) with delta (0, 0)
Screenshot: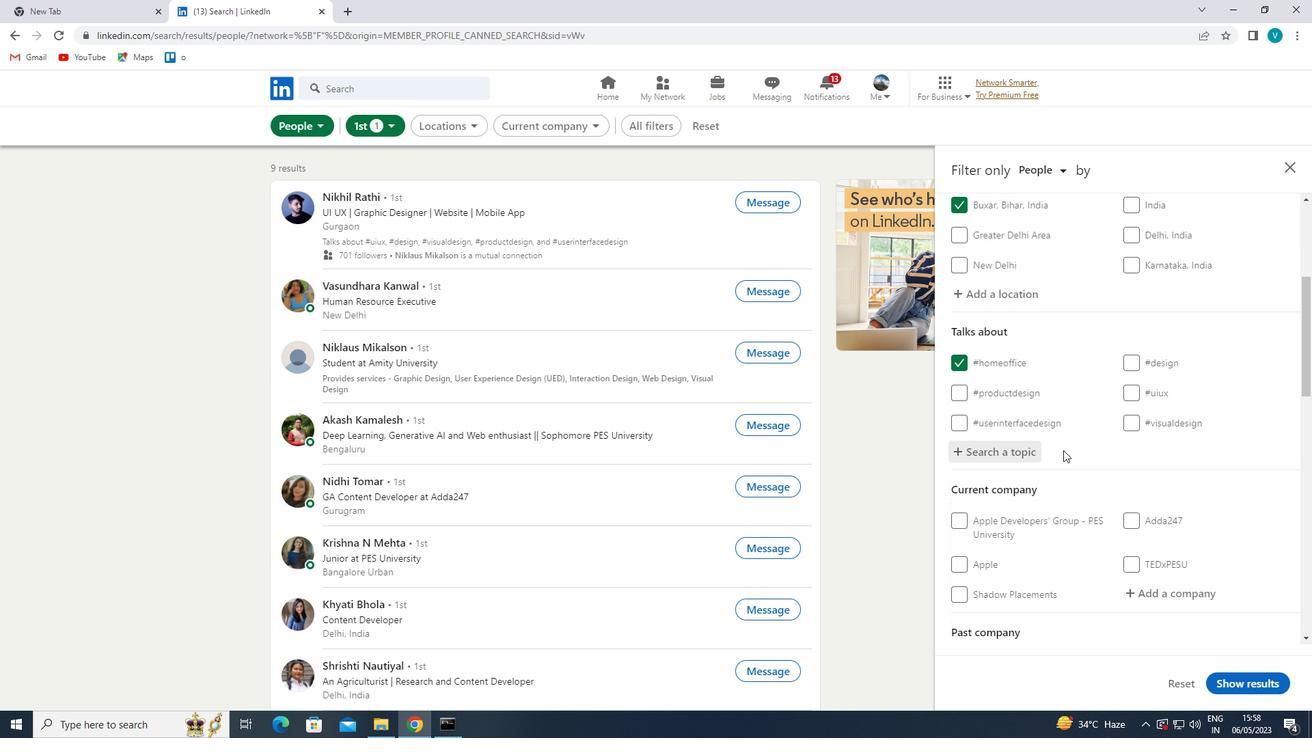 
Action: Mouse moved to (1064, 450)
Screenshot: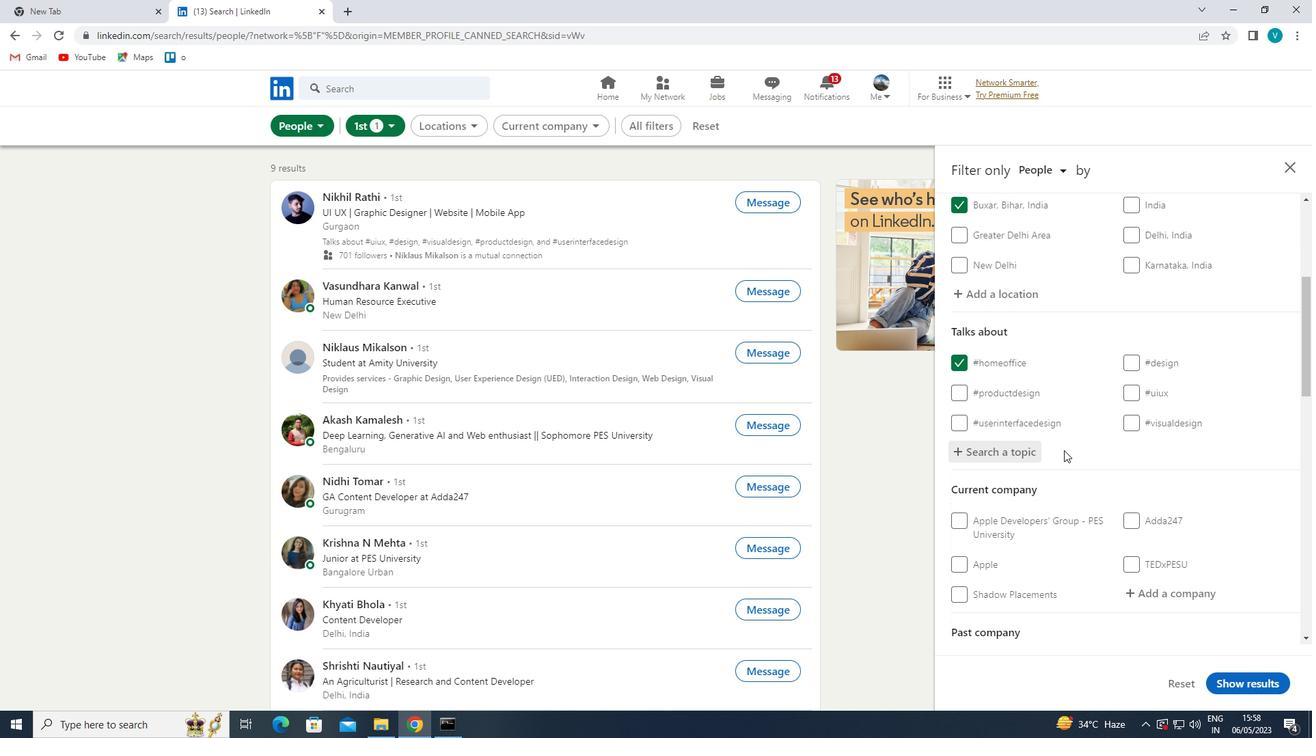 
Action: Mouse scrolled (1064, 449) with delta (0, 0)
Screenshot: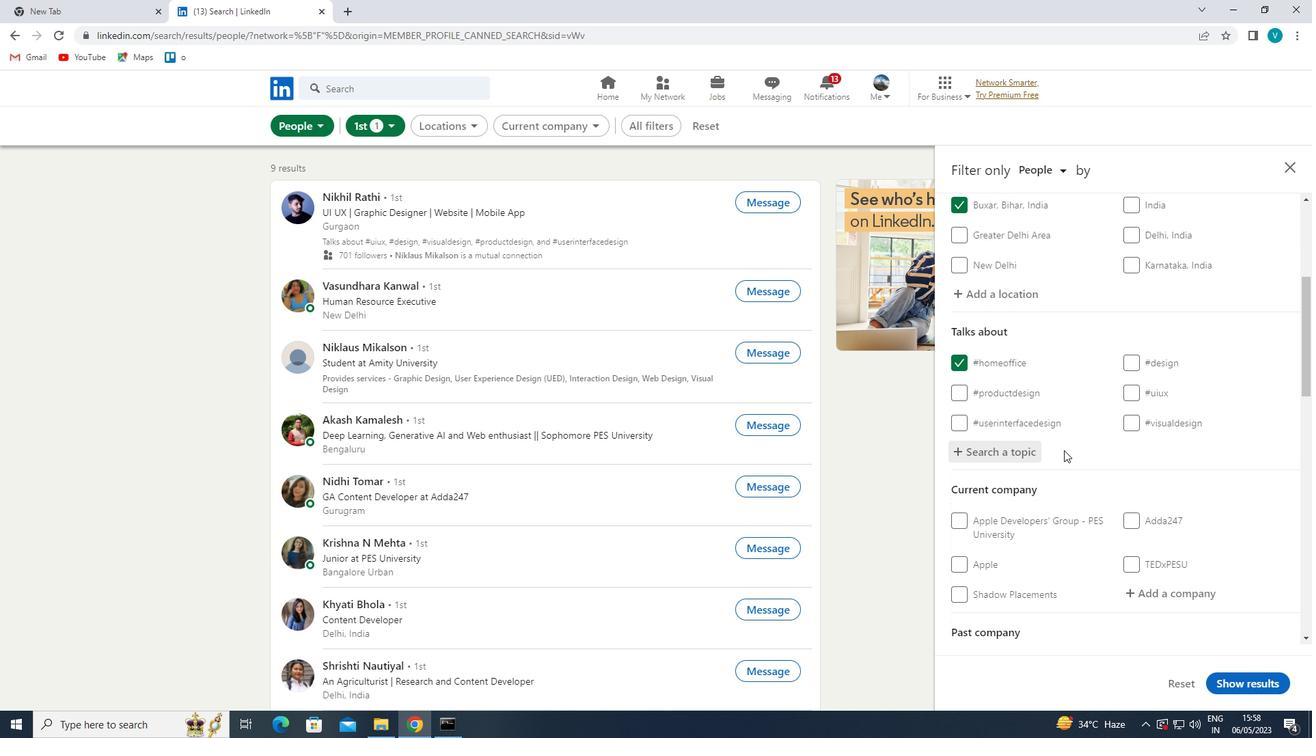 
Action: Mouse moved to (1157, 454)
Screenshot: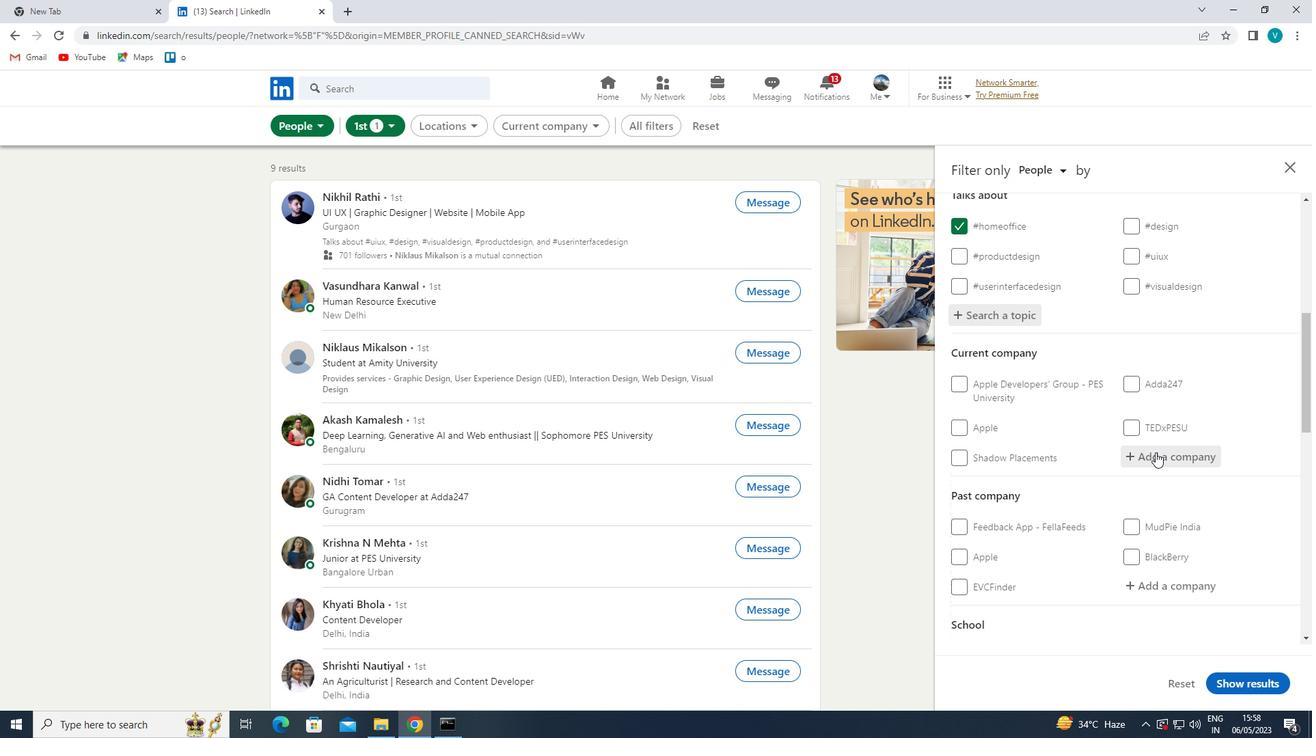 
Action: Mouse pressed left at (1157, 454)
Screenshot: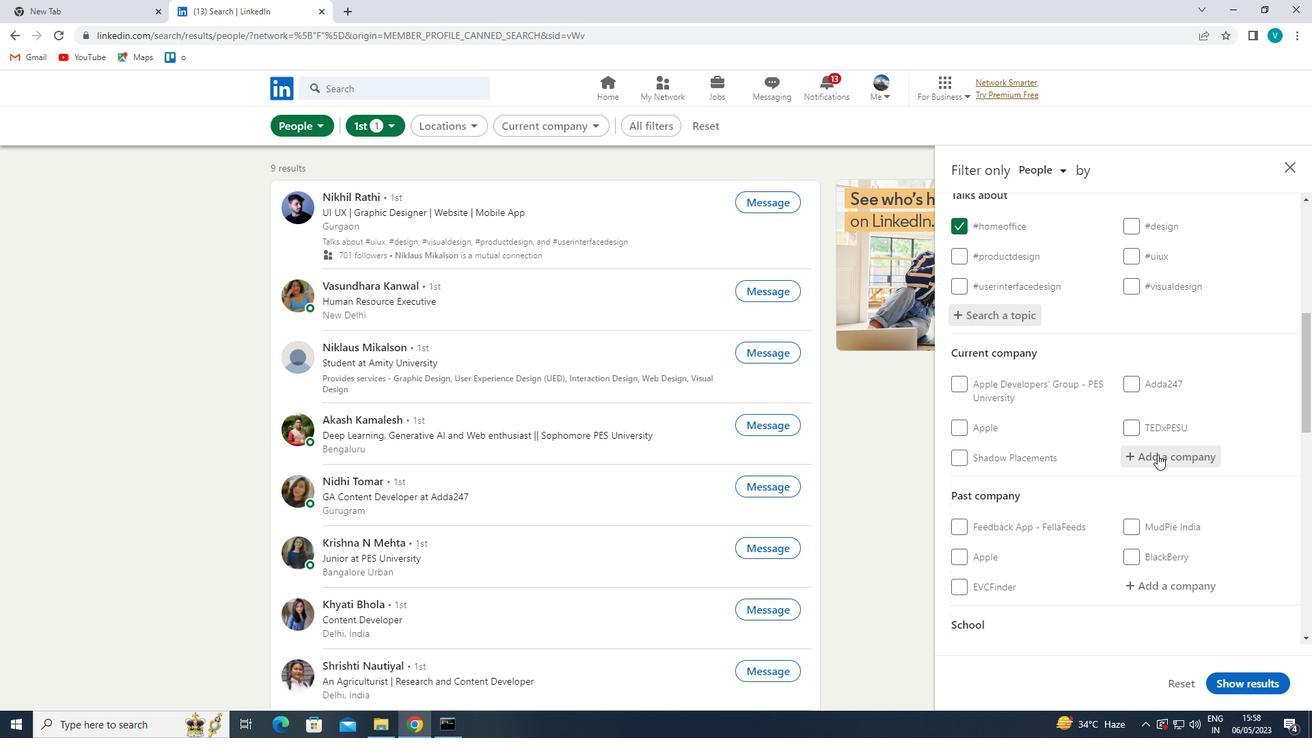 
Action: Mouse moved to (1127, 473)
Screenshot: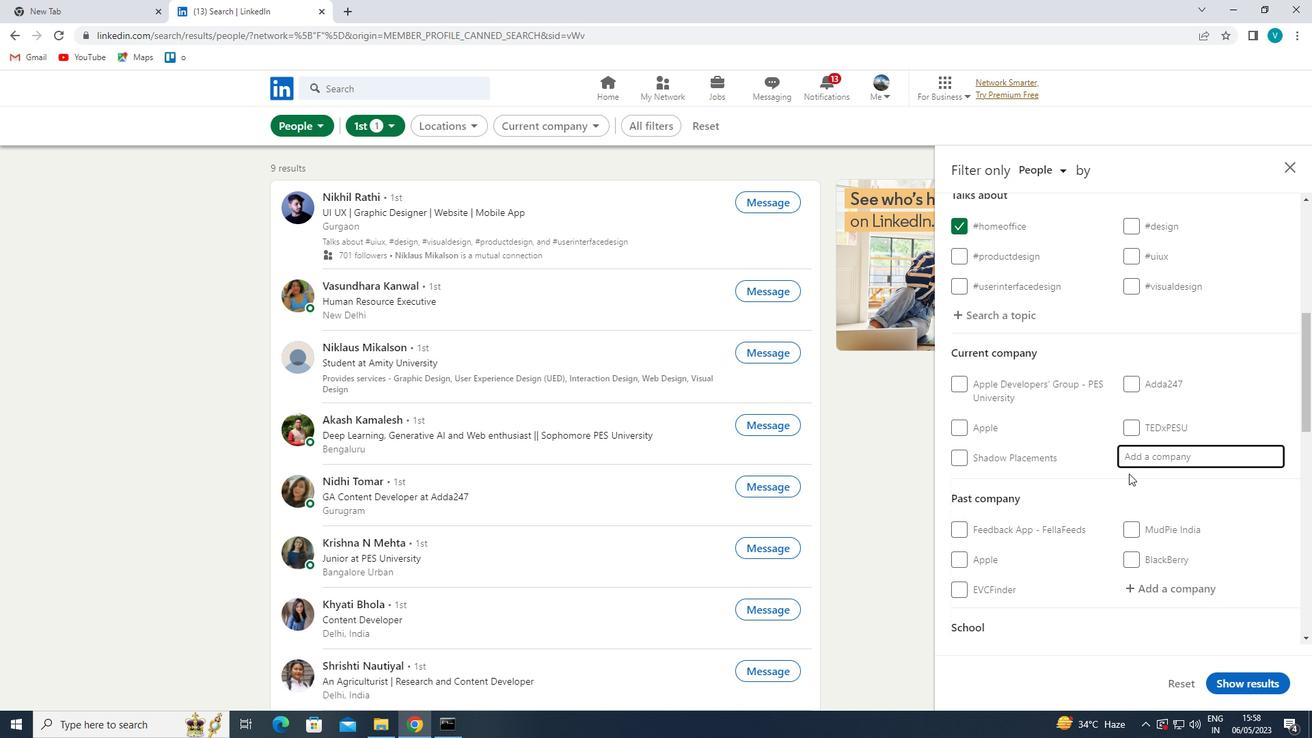 
Action: Key pressed <Key.shift>ACCEL
Screenshot: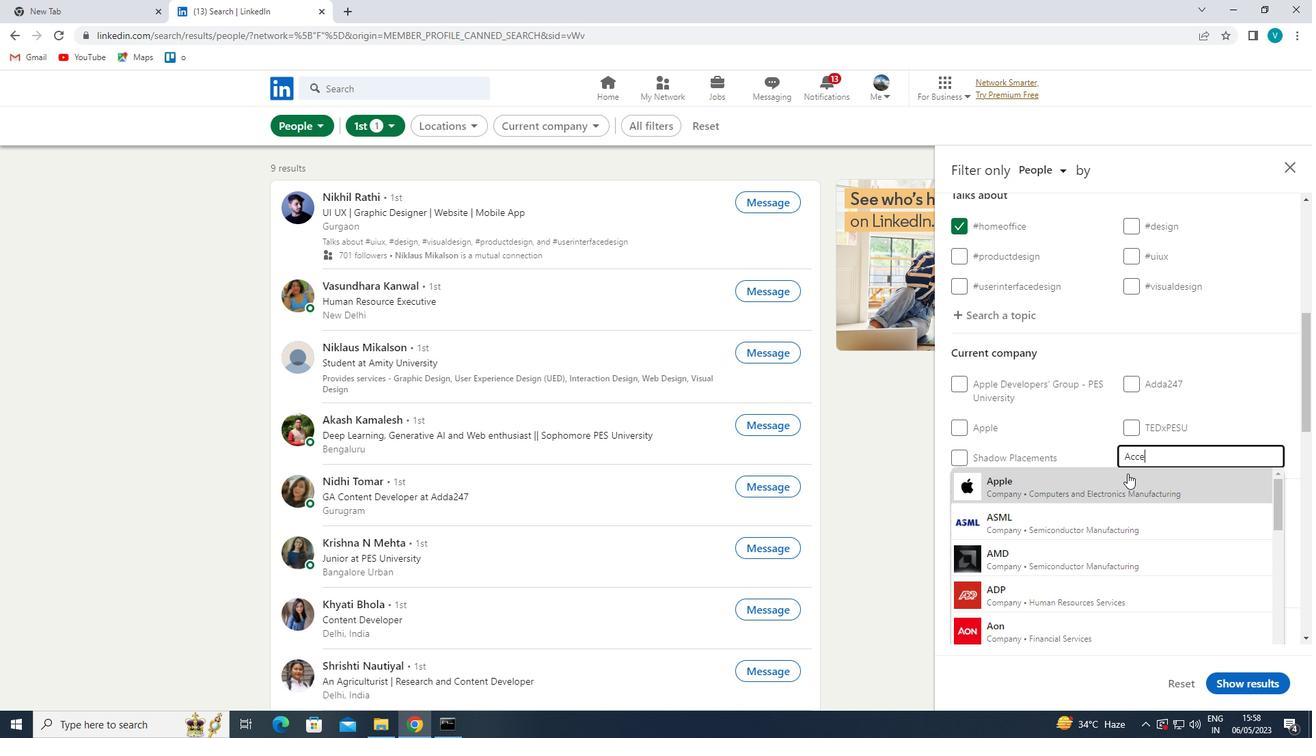 
Action: Mouse moved to (1129, 472)
Screenshot: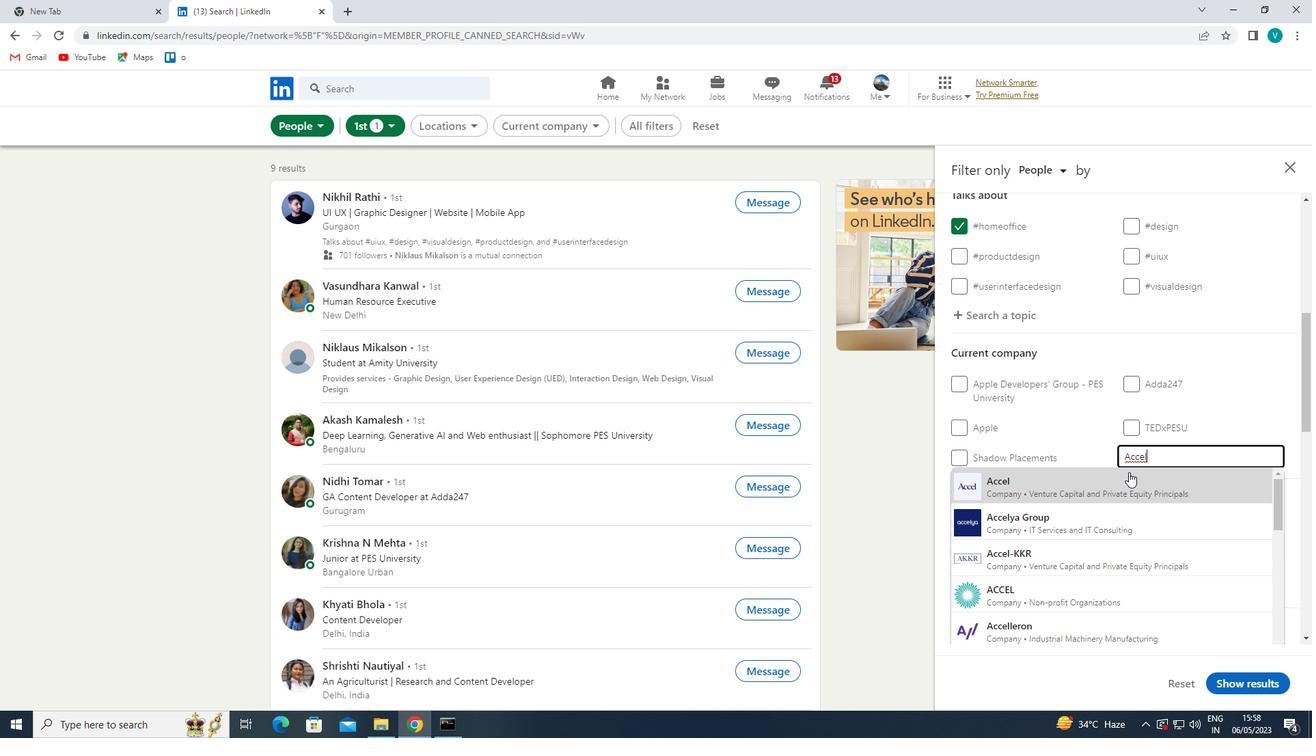 
Action: Mouse pressed left at (1129, 472)
Screenshot: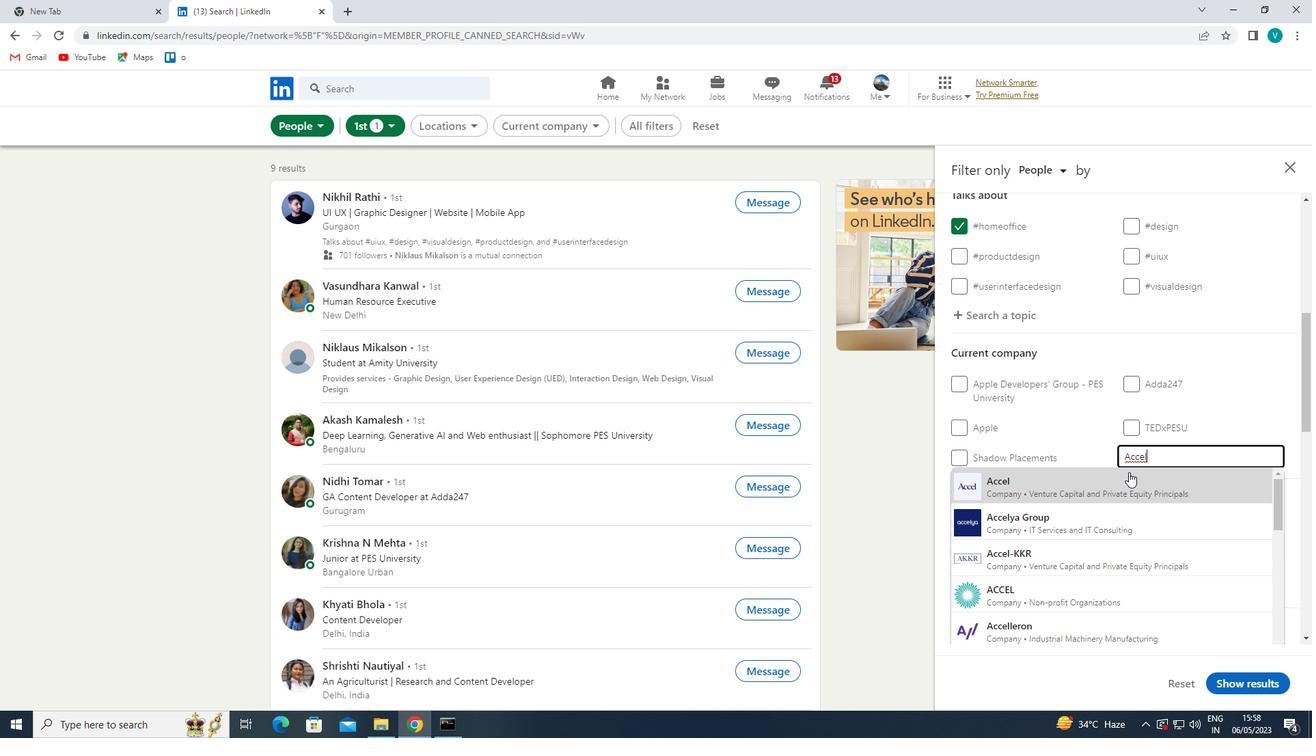 
Action: Mouse scrolled (1129, 471) with delta (0, 0)
Screenshot: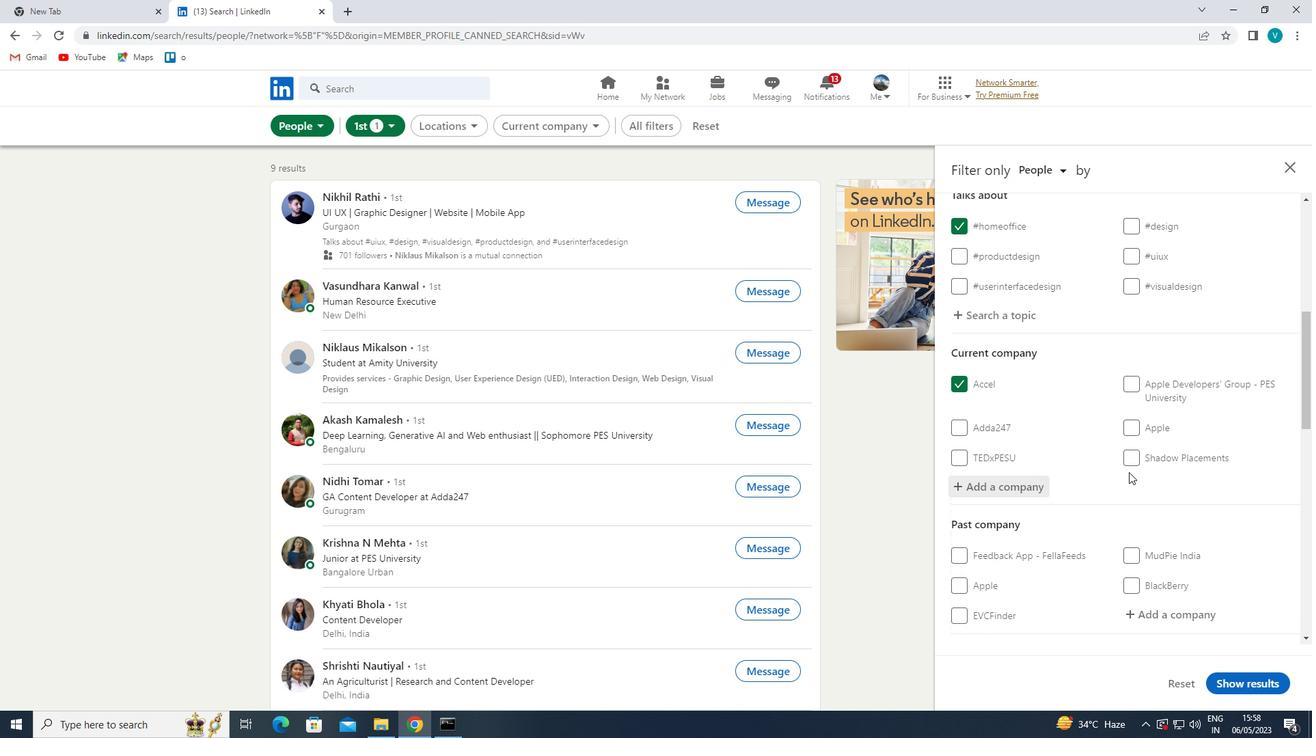 
Action: Mouse moved to (1129, 471)
Screenshot: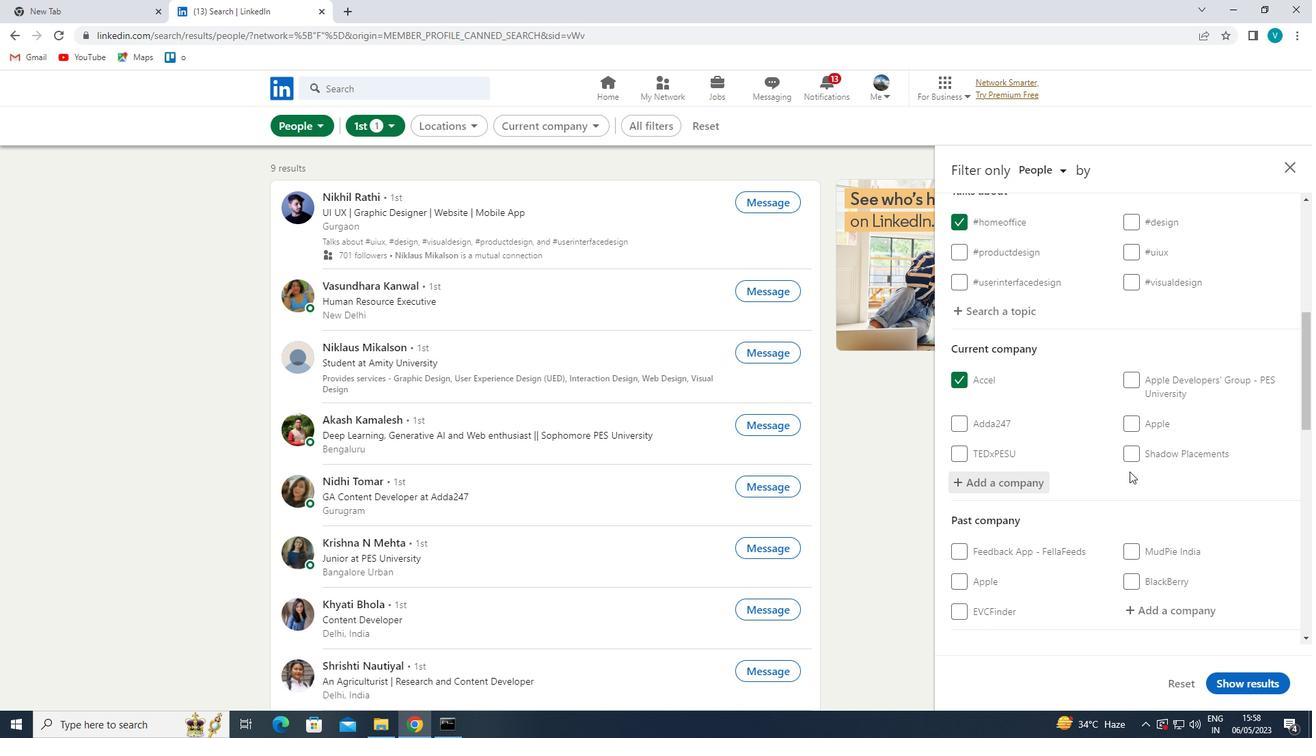 
Action: Mouse scrolled (1129, 470) with delta (0, 0)
Screenshot: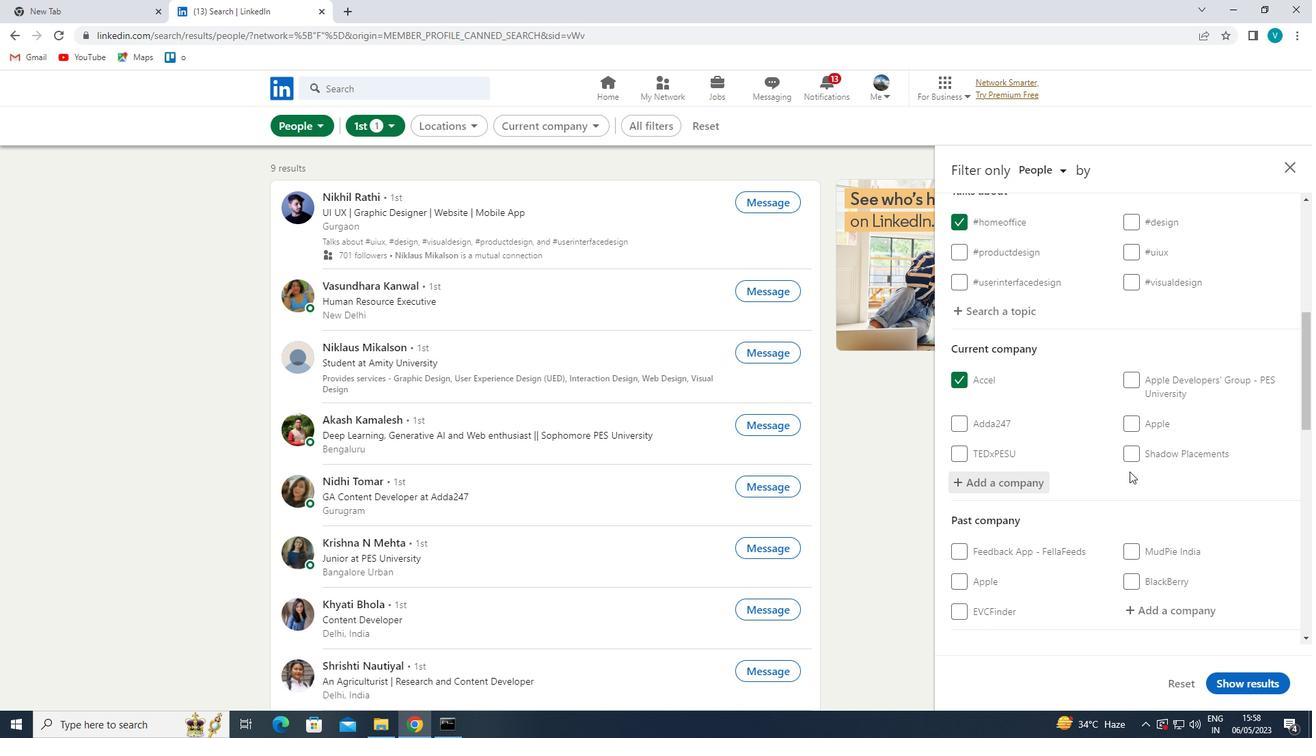 
Action: Mouse scrolled (1129, 470) with delta (0, 0)
Screenshot: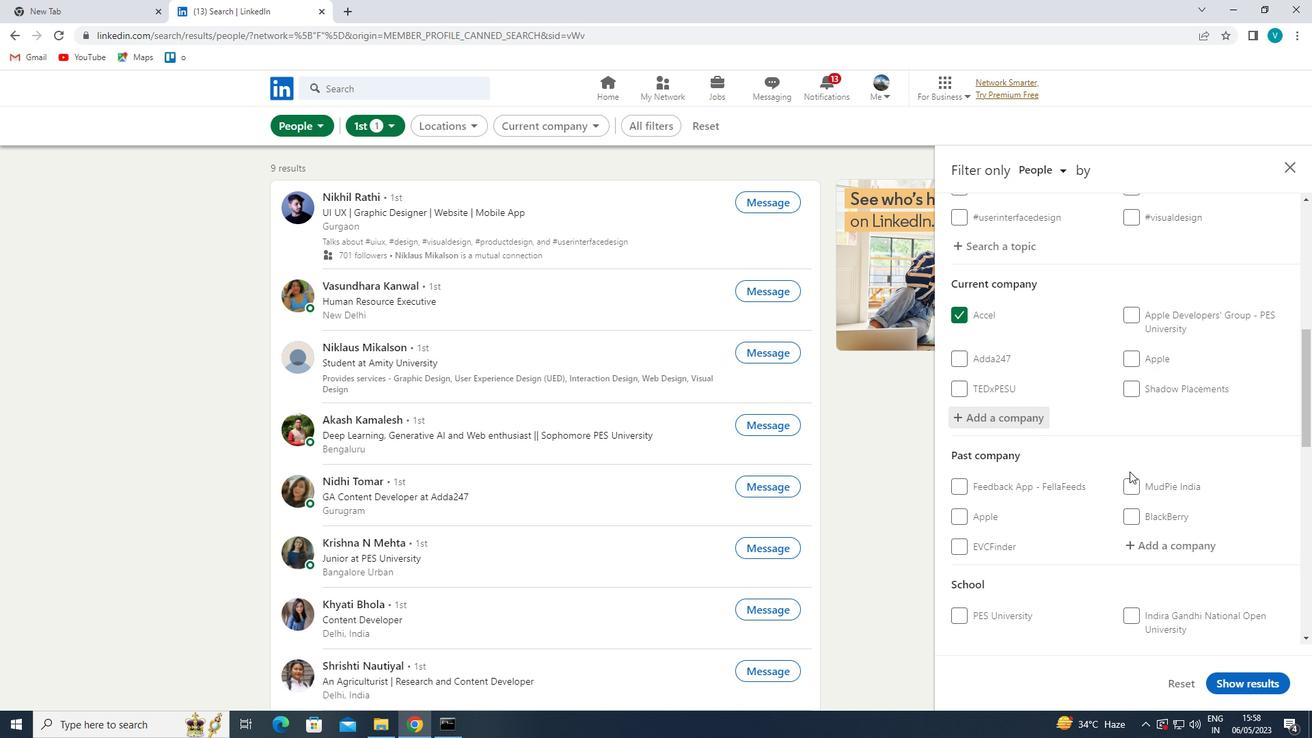 
Action: Mouse moved to (1129, 471)
Screenshot: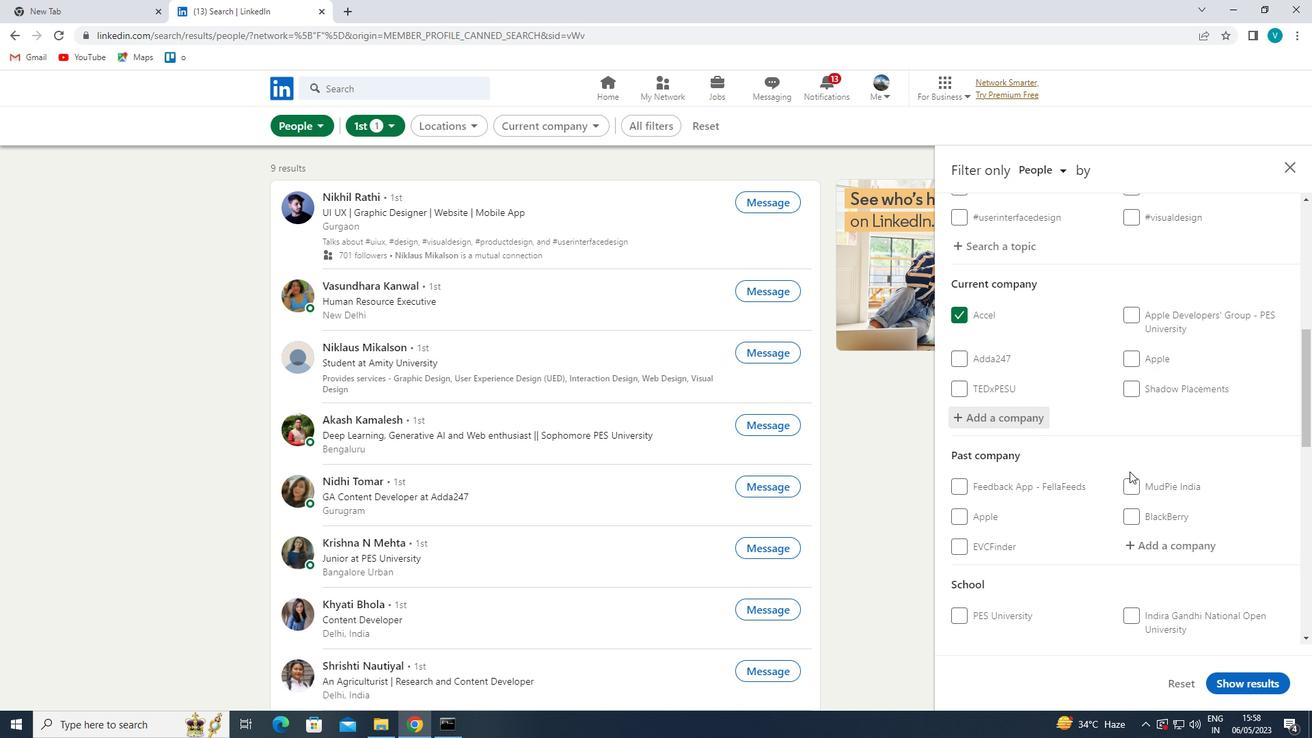 
Action: Mouse scrolled (1129, 470) with delta (0, 0)
Screenshot: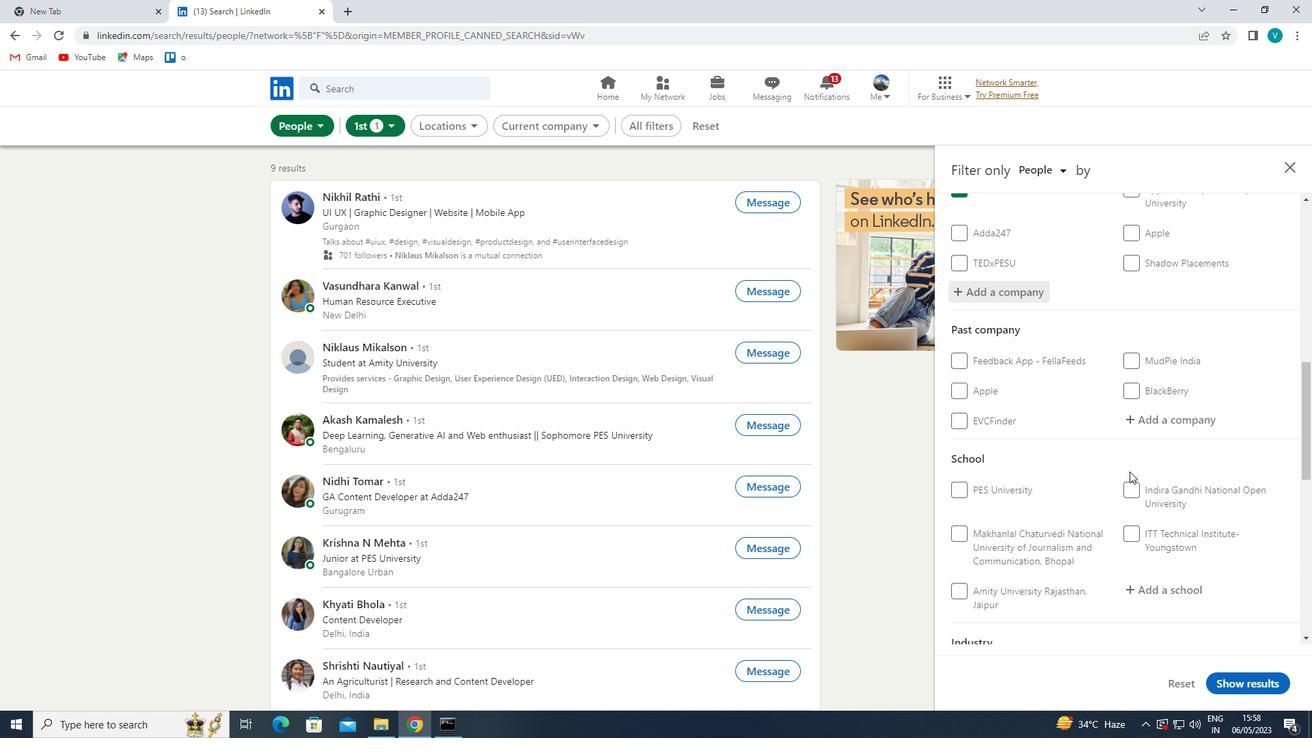 
Action: Mouse moved to (1140, 499)
Screenshot: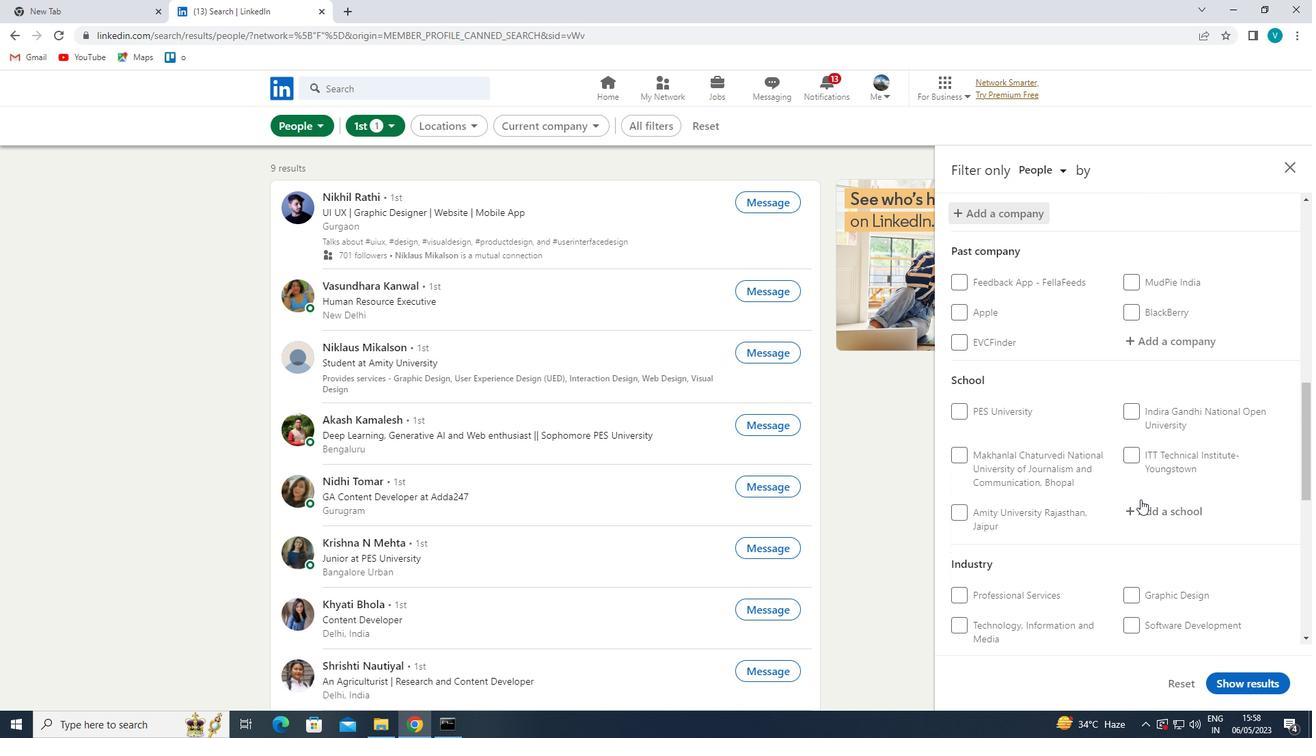 
Action: Mouse pressed left at (1140, 499)
Screenshot: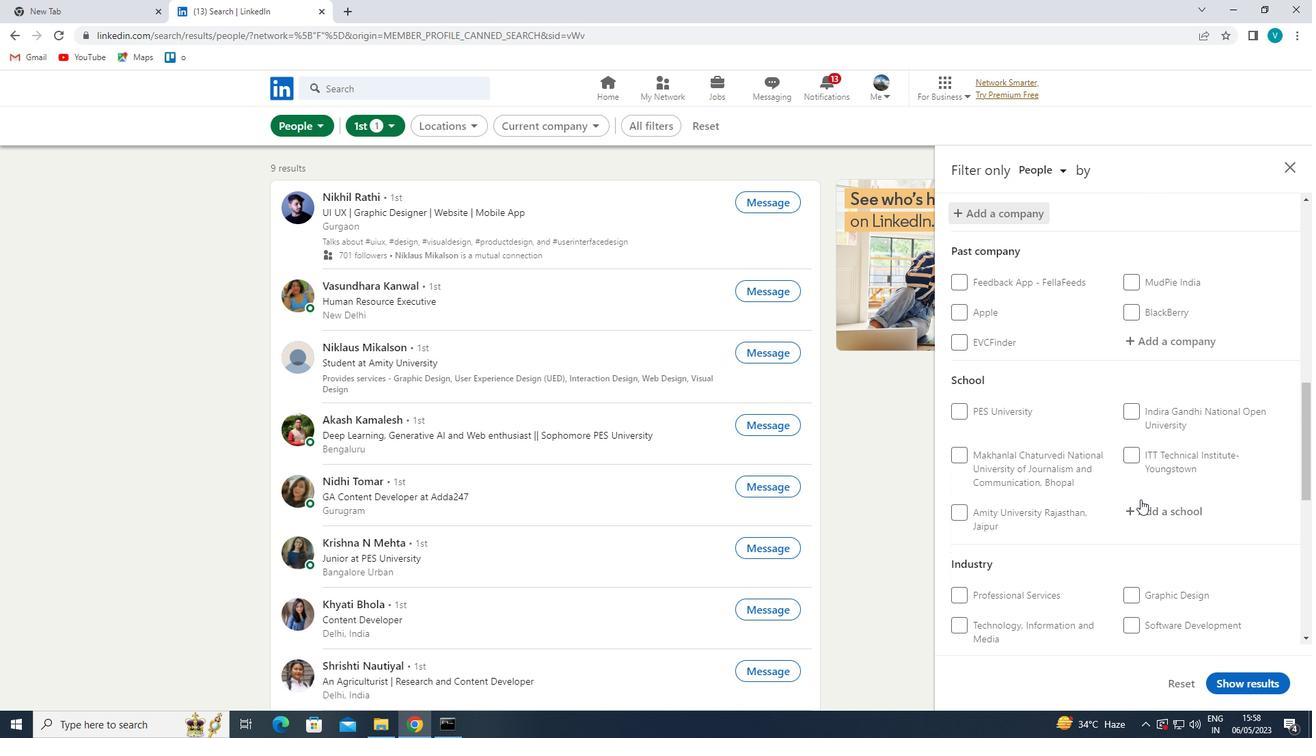 
Action: Mouse moved to (1143, 500)
Screenshot: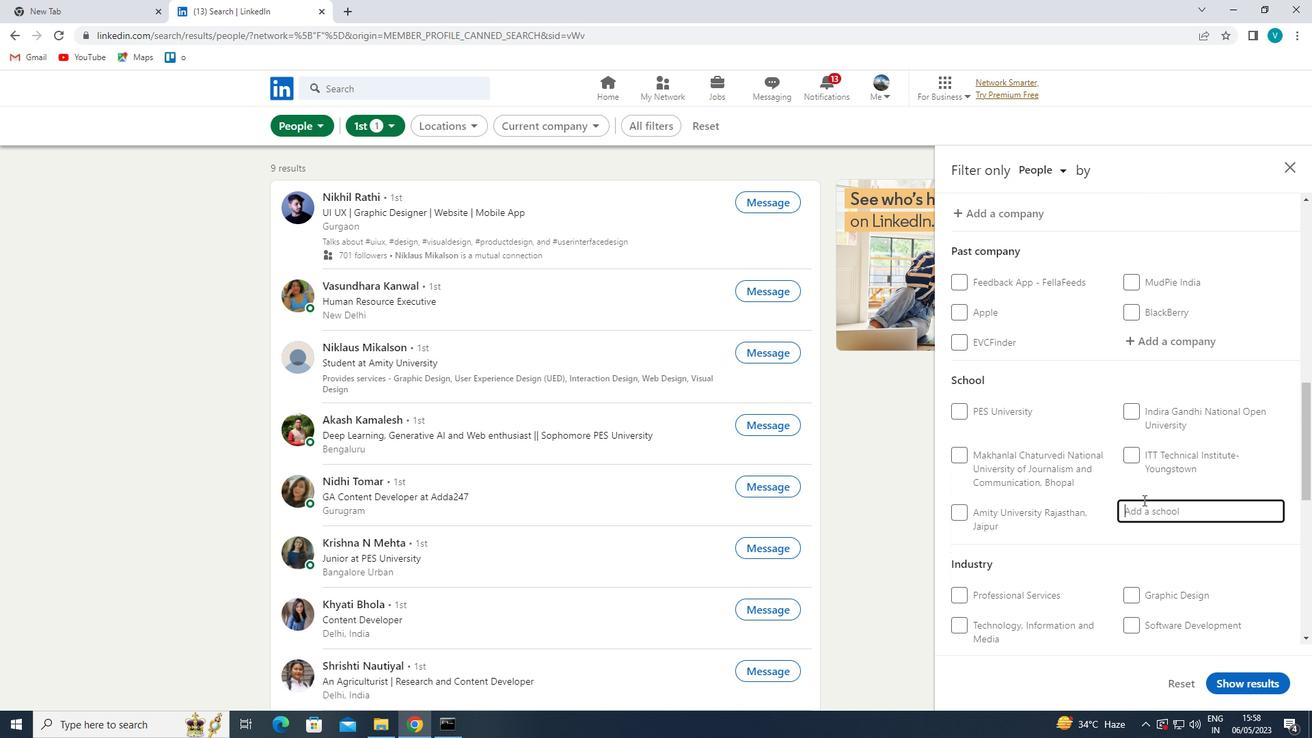 
Action: Key pressed <Key.shift>SHIL<Key.backspace>KS
Screenshot: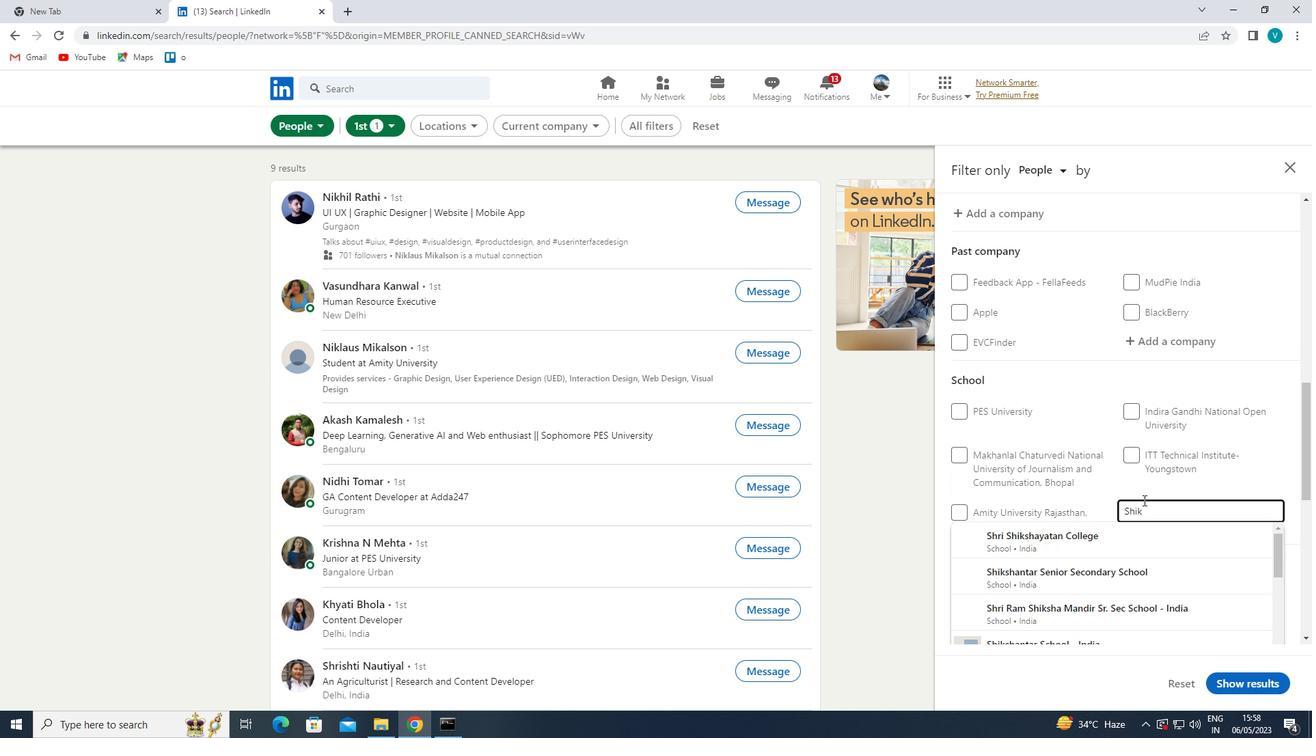 
Action: Mouse moved to (1142, 500)
Screenshot: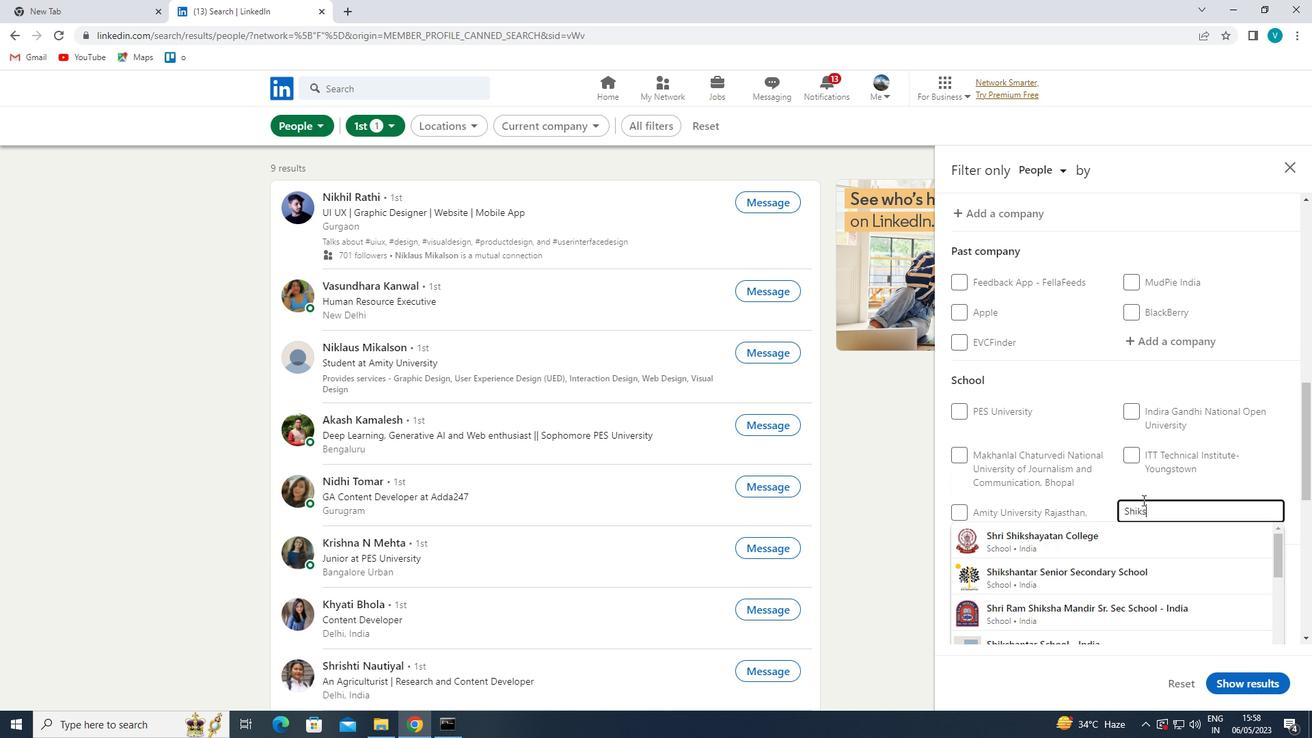 
Action: Key pressed HAN
Screenshot: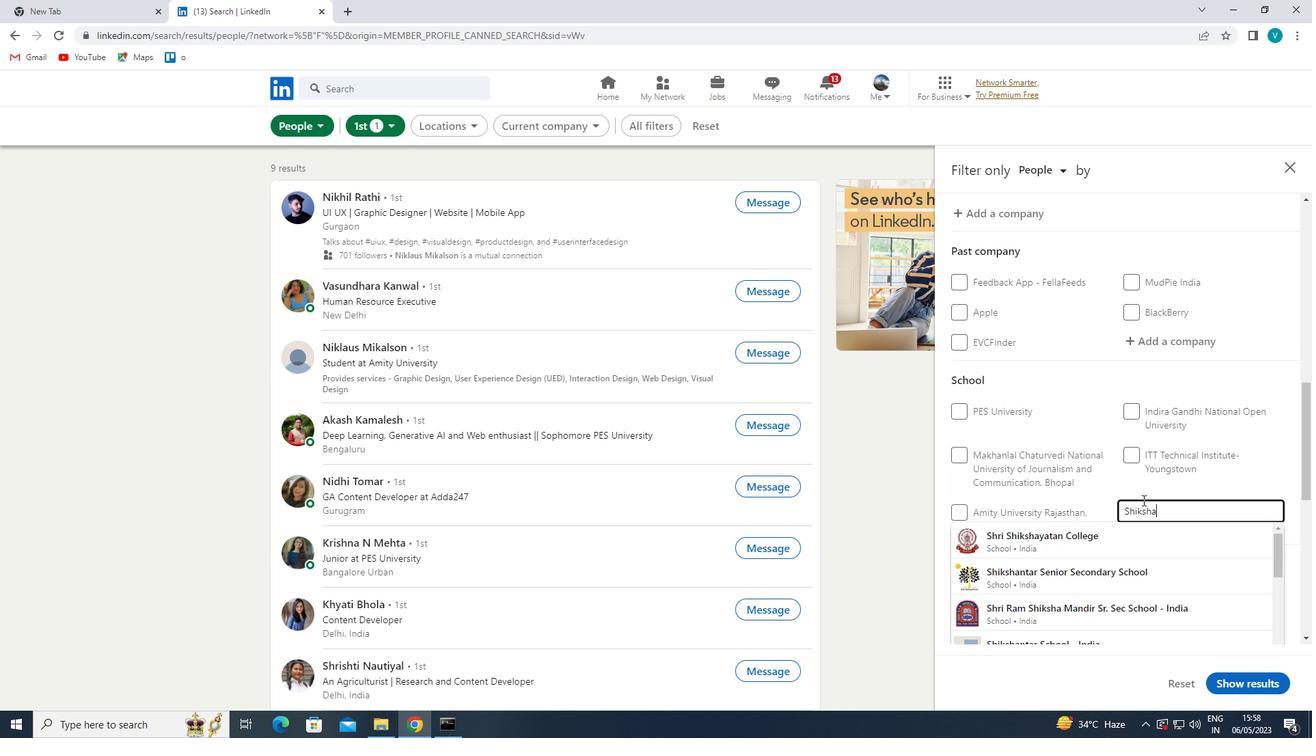 
Action: Mouse moved to (1125, 600)
Screenshot: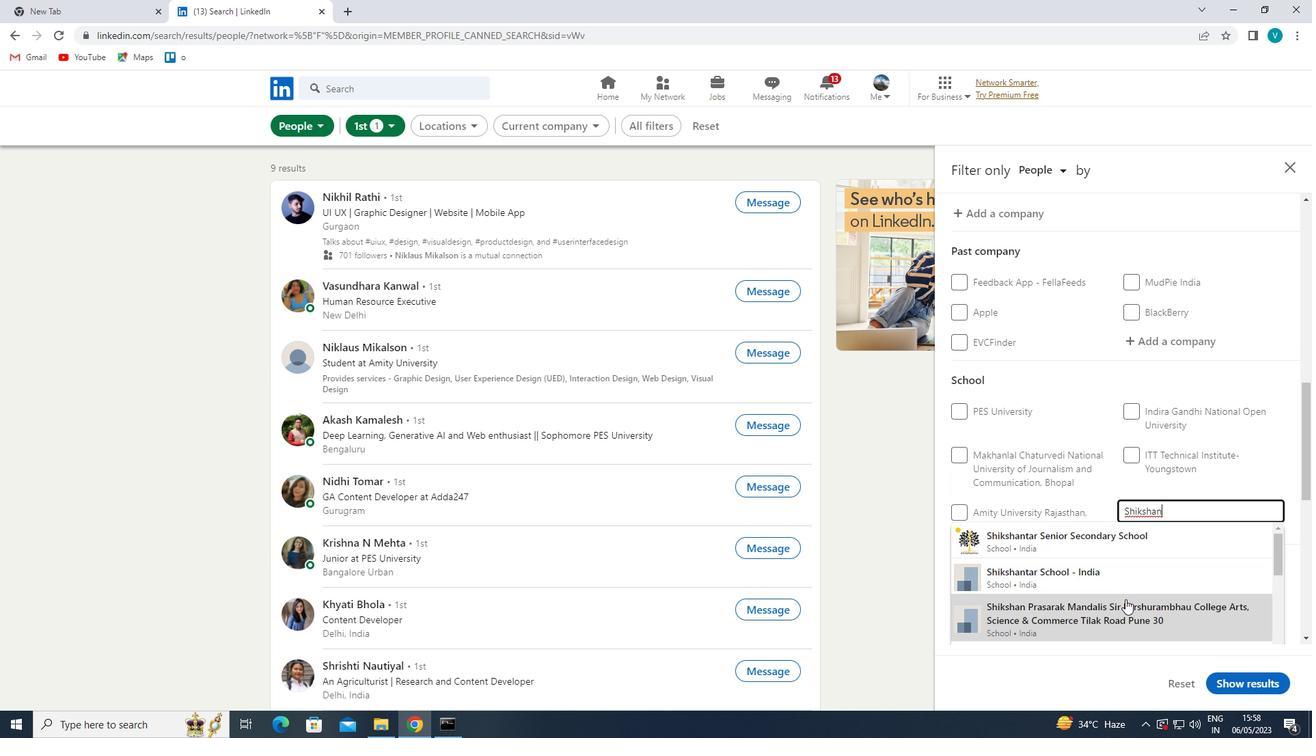 
Action: Mouse pressed left at (1125, 600)
Screenshot: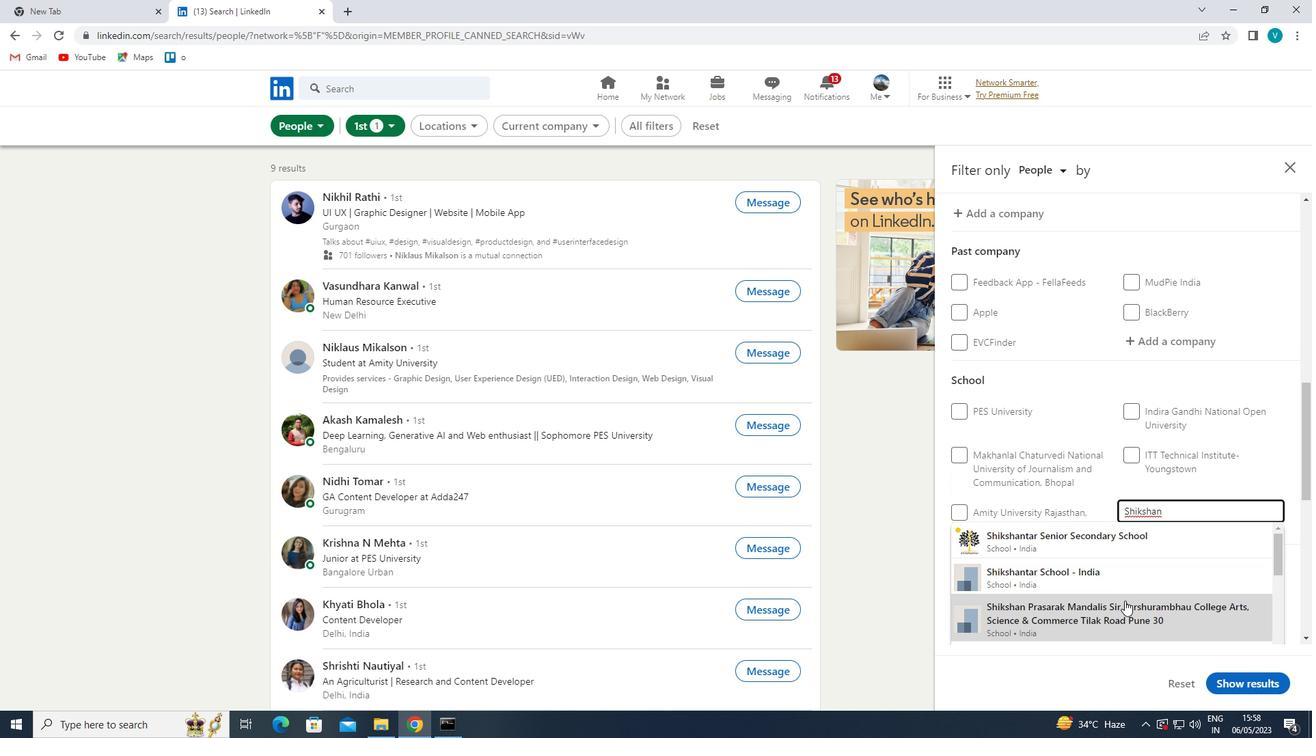 
Action: Mouse moved to (1138, 508)
Screenshot: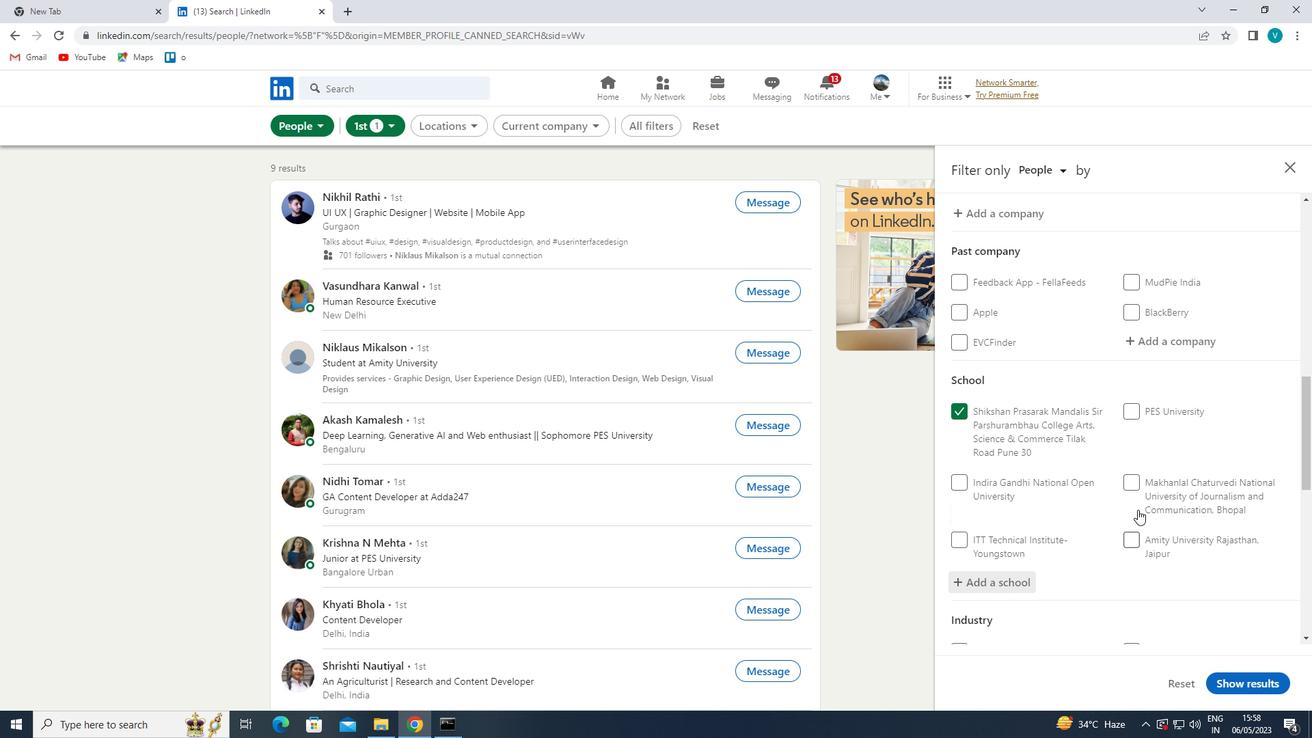 
Action: Mouse scrolled (1138, 507) with delta (0, 0)
Screenshot: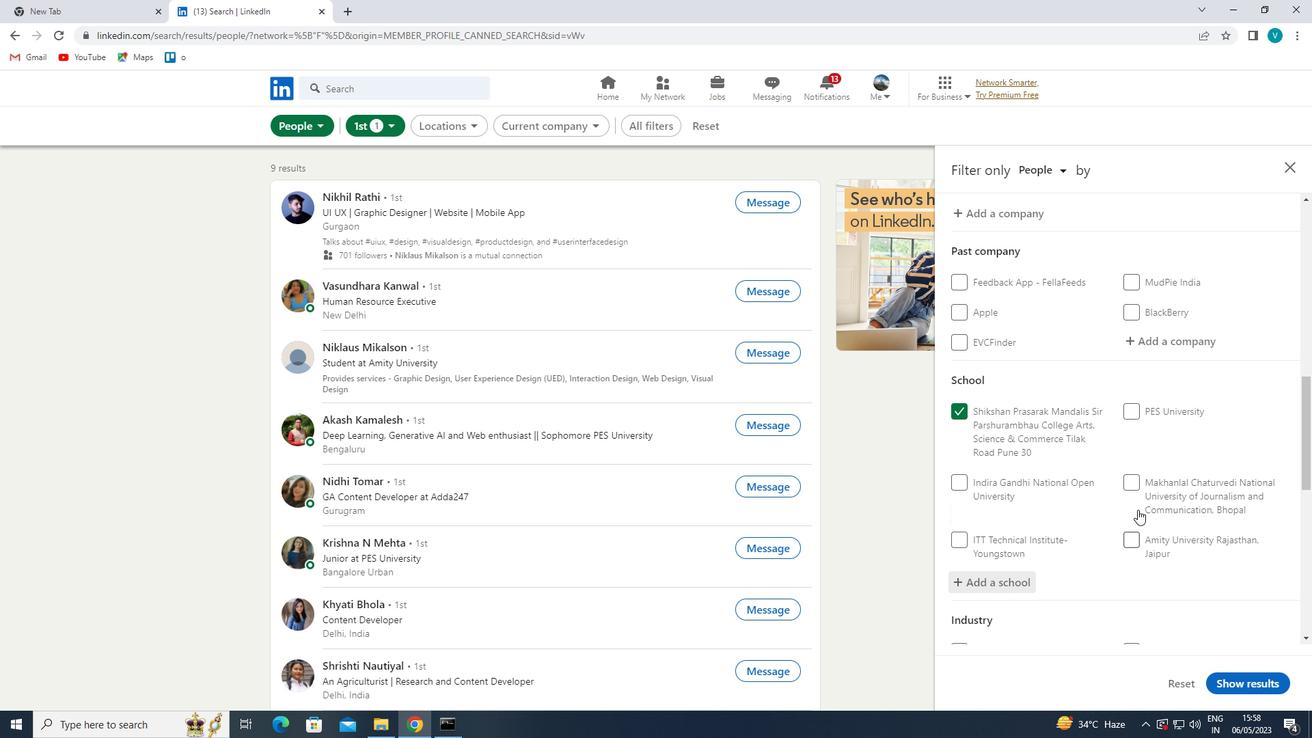 
Action: Mouse moved to (1138, 502)
Screenshot: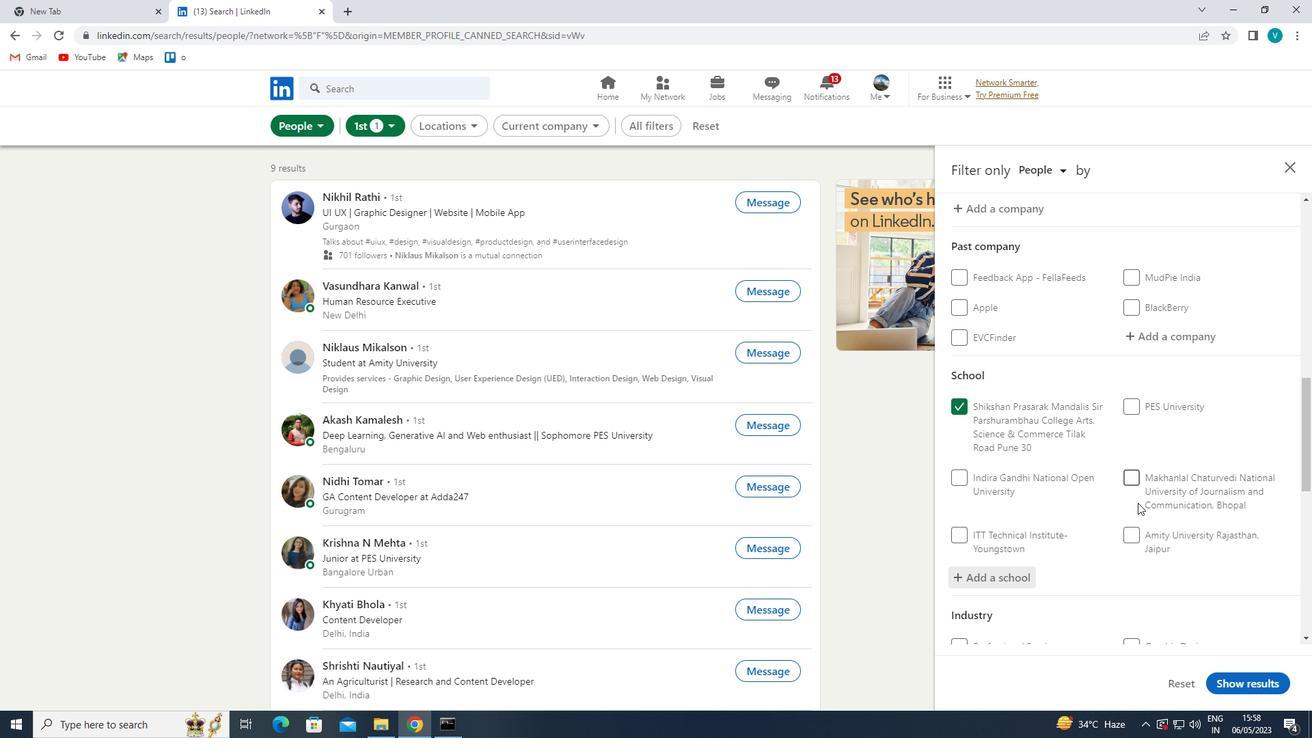 
Action: Mouse scrolled (1138, 501) with delta (0, 0)
Screenshot: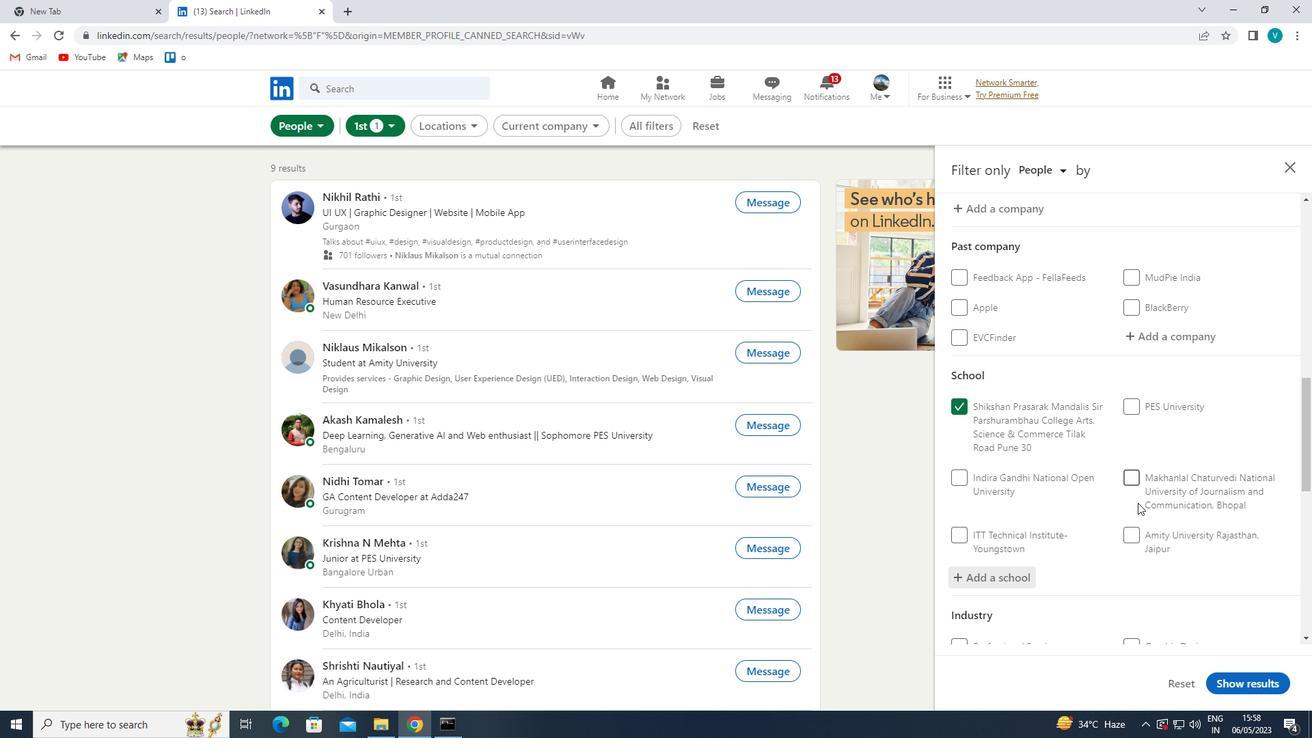 
Action: Mouse moved to (1135, 498)
Screenshot: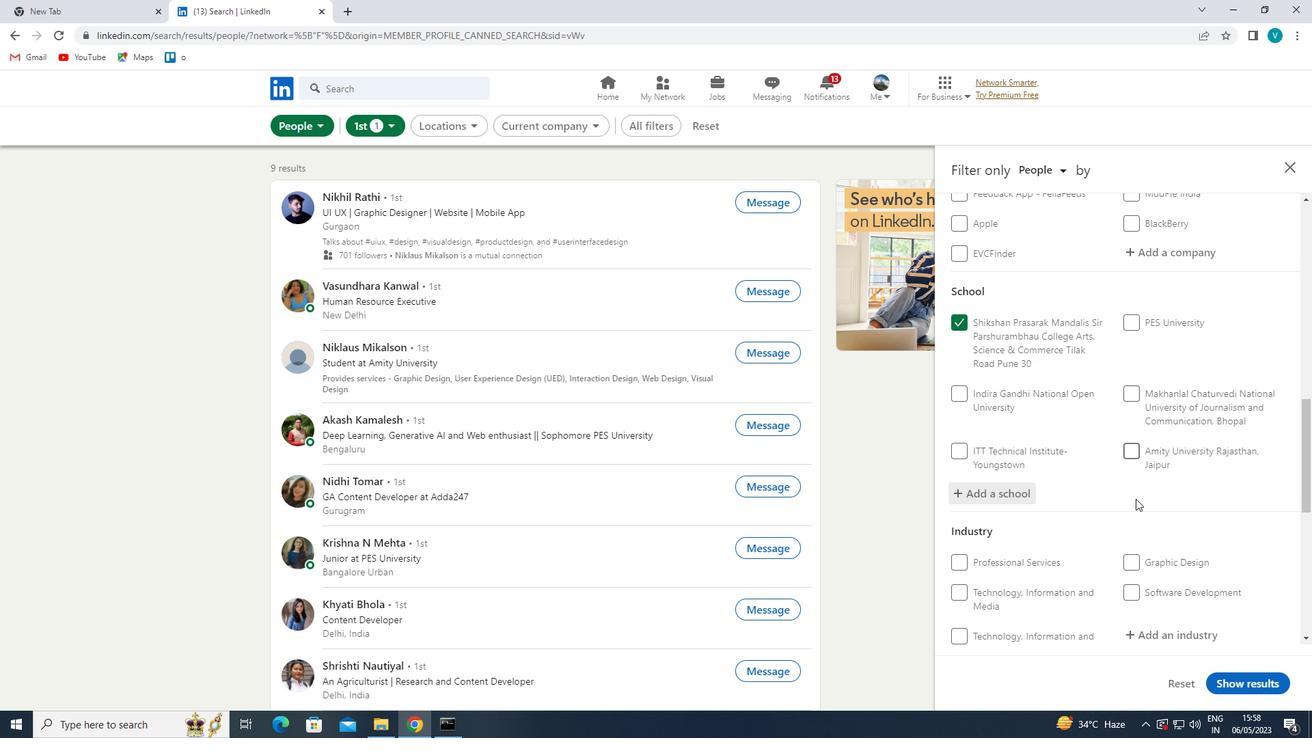 
Action: Mouse scrolled (1135, 498) with delta (0, 0)
Screenshot: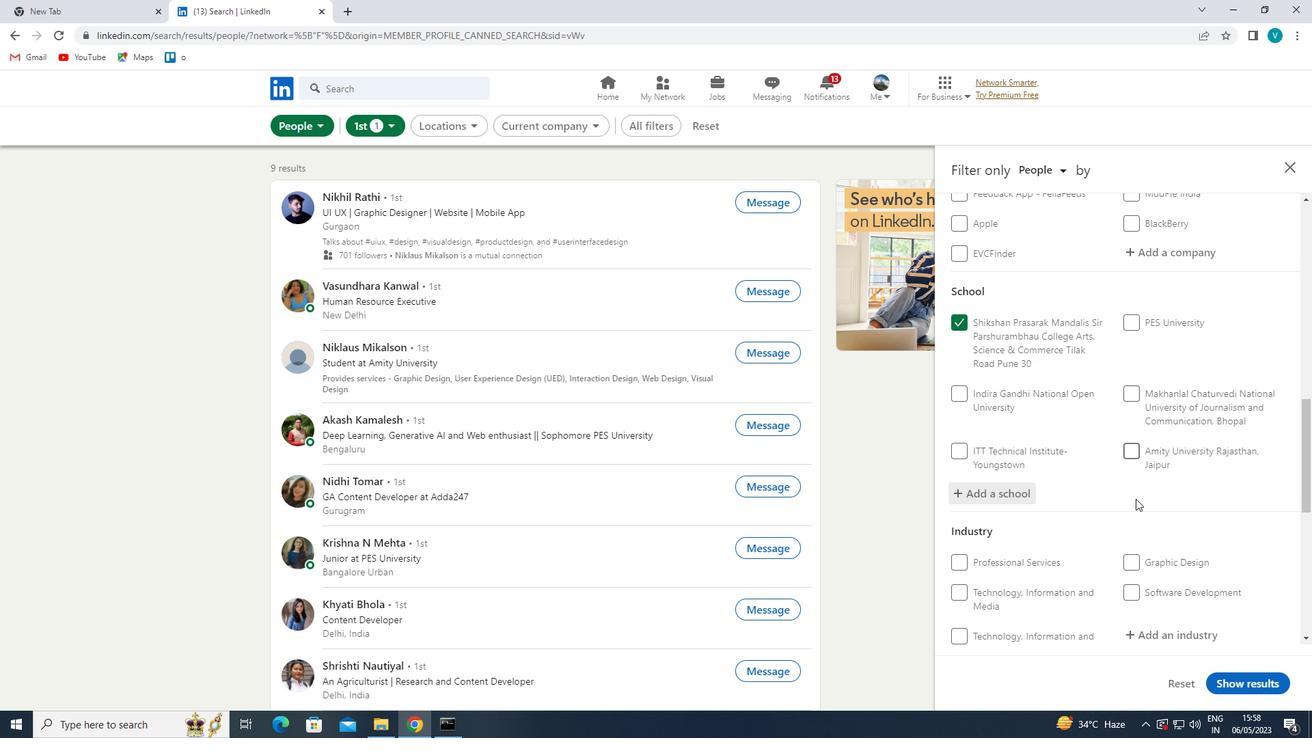 
Action: Mouse moved to (1133, 496)
Screenshot: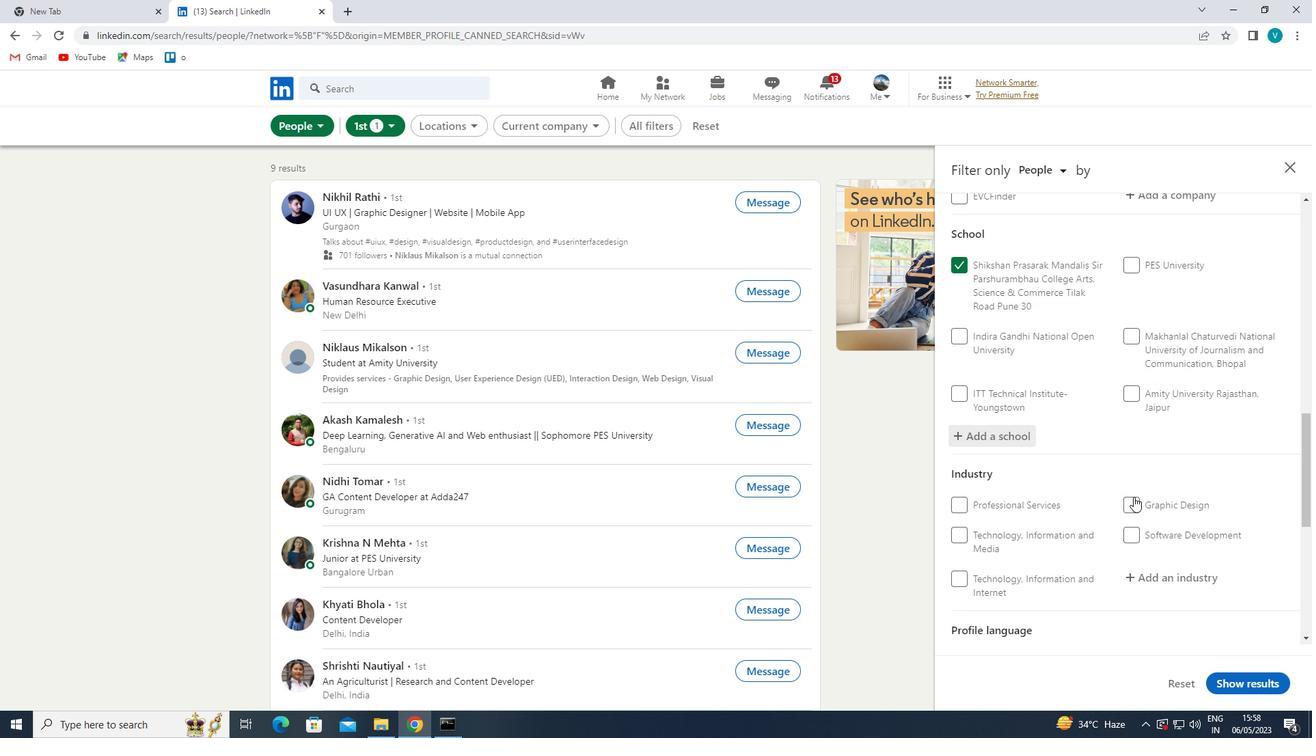 
Action: Mouse scrolled (1133, 496) with delta (0, 0)
Screenshot: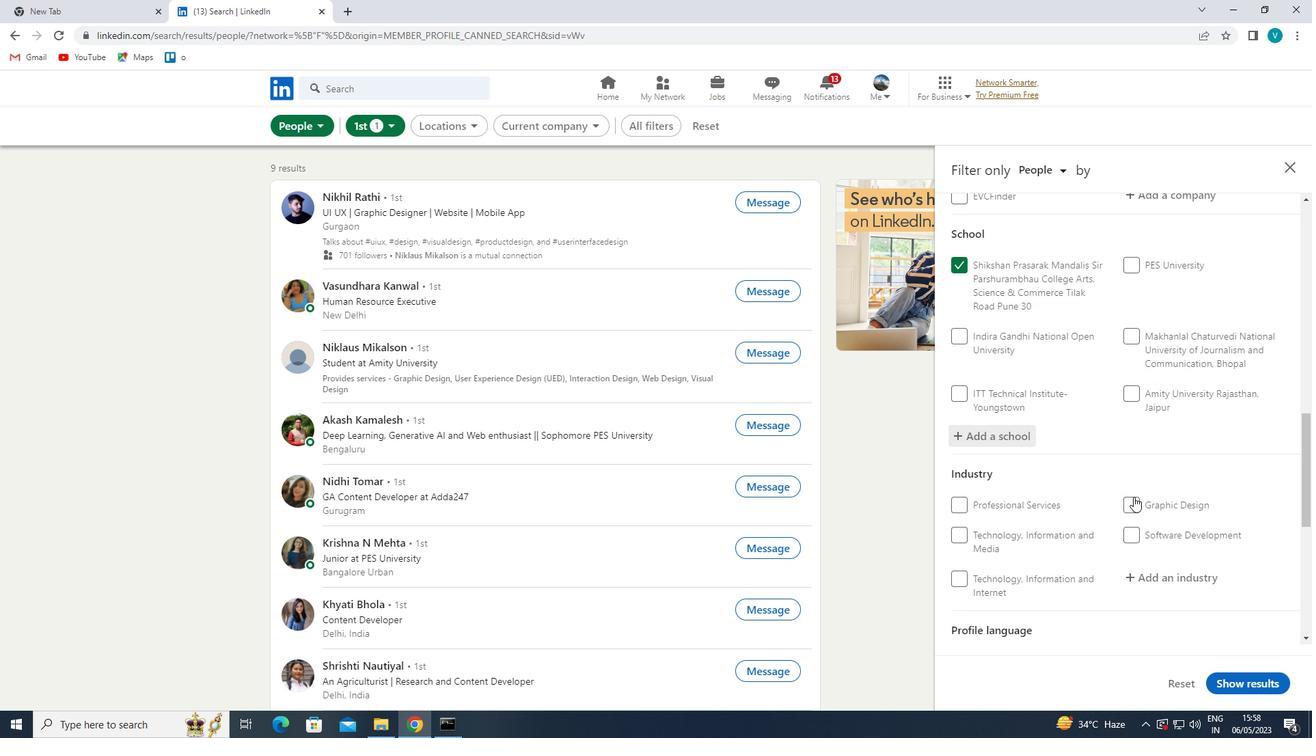 
Action: Mouse moved to (1163, 448)
Screenshot: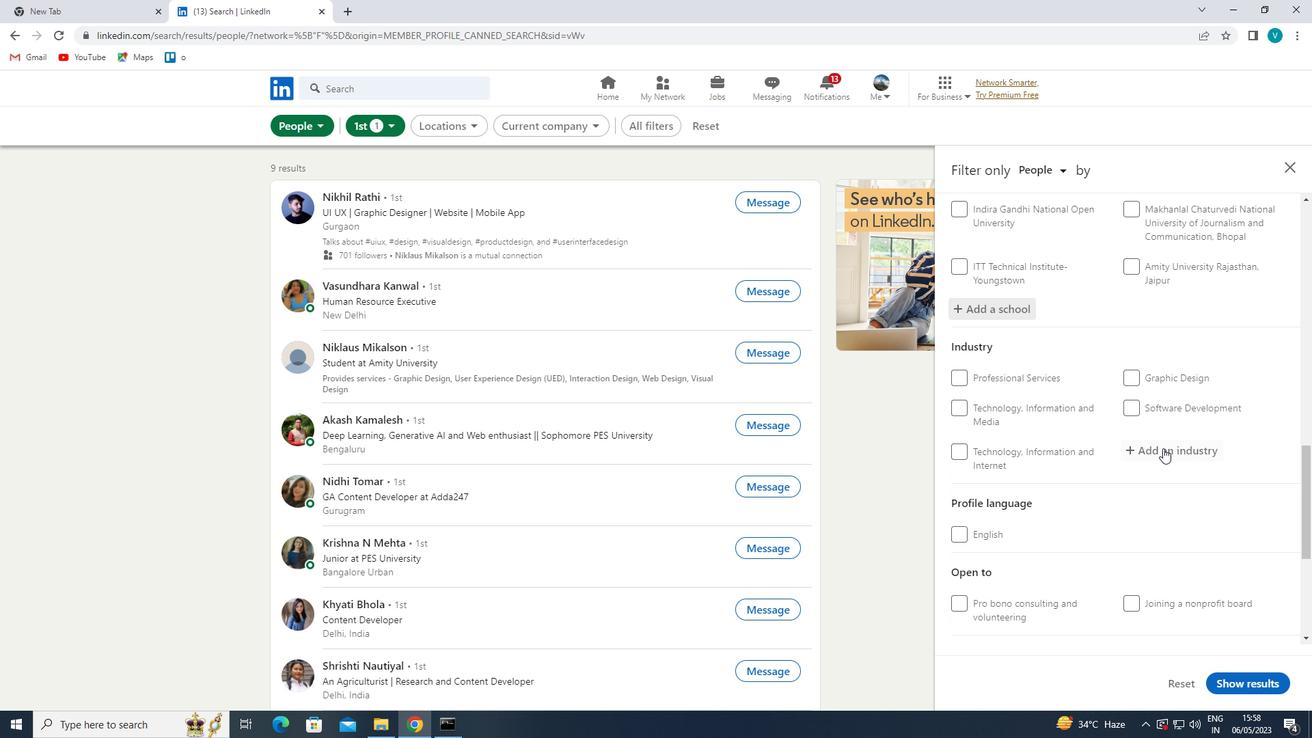 
Action: Mouse pressed left at (1163, 448)
Screenshot: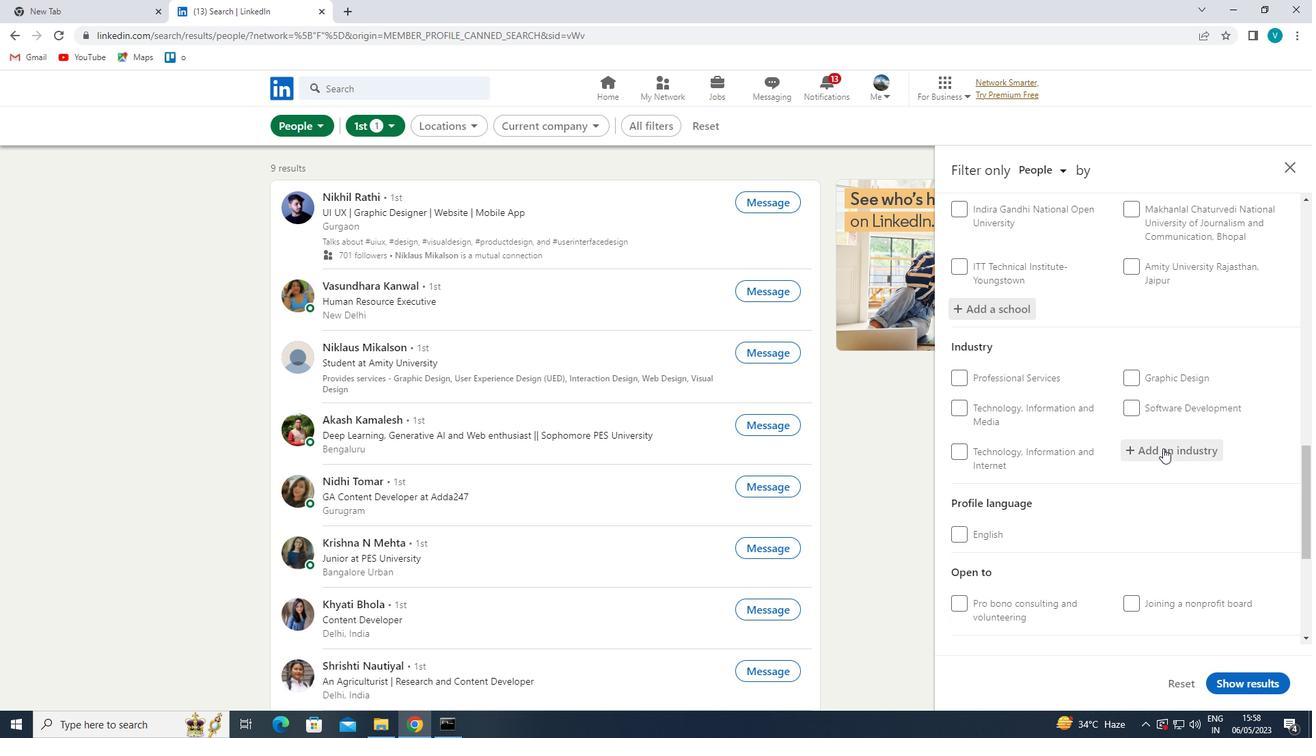 
Action: Mouse moved to (1100, 489)
Screenshot: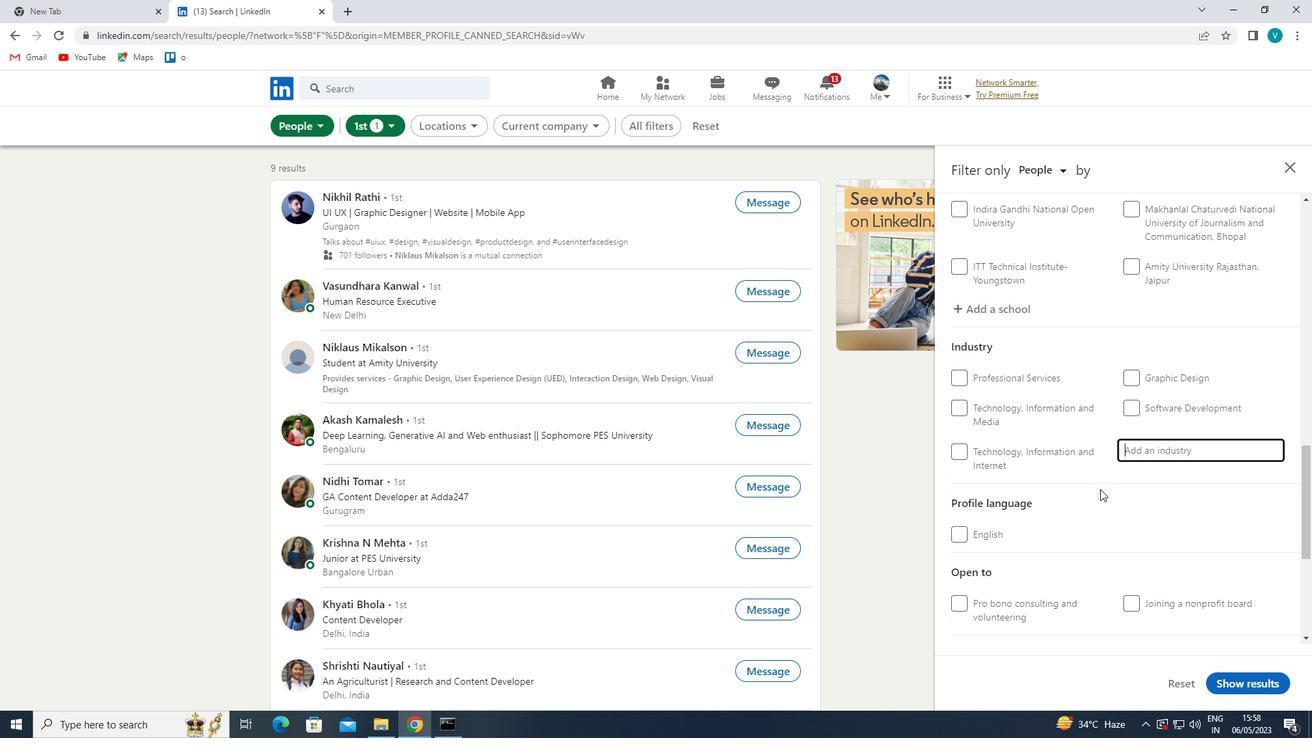 
Action: Key pressed <Key.shift>
Screenshot: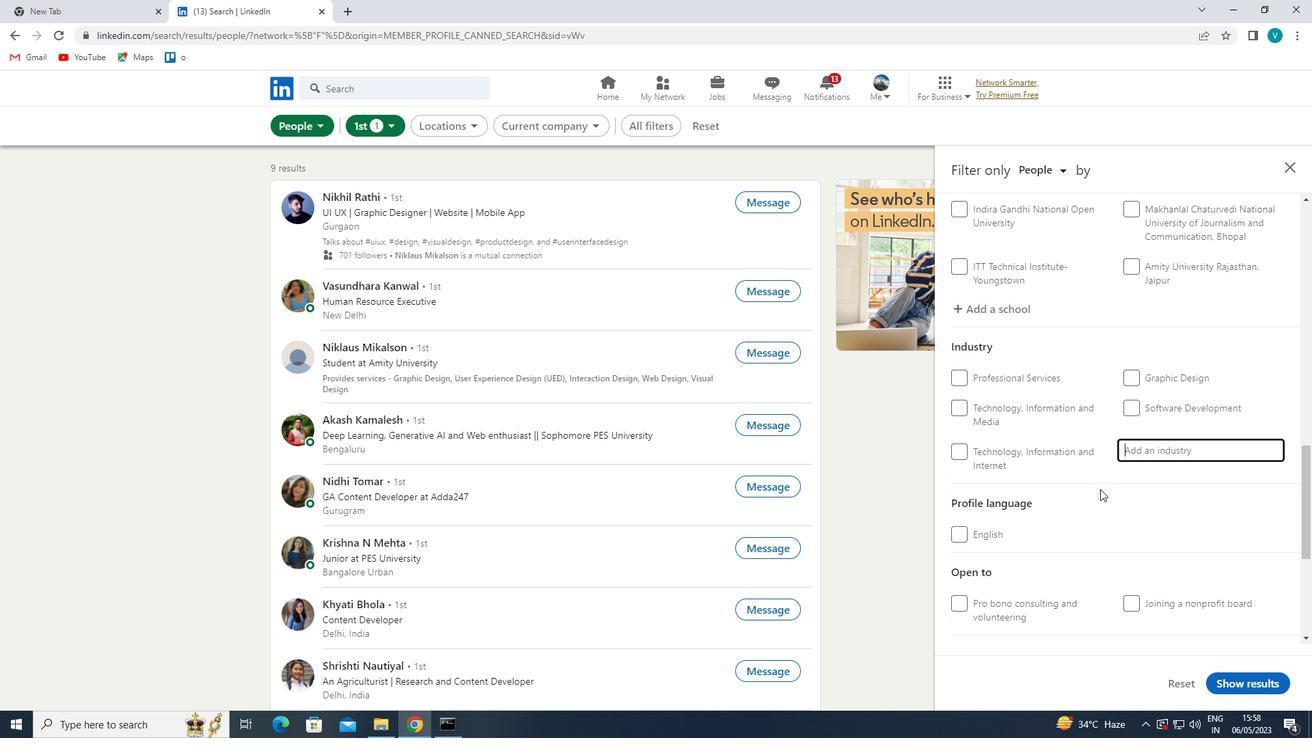 
Action: Mouse moved to (1097, 491)
Screenshot: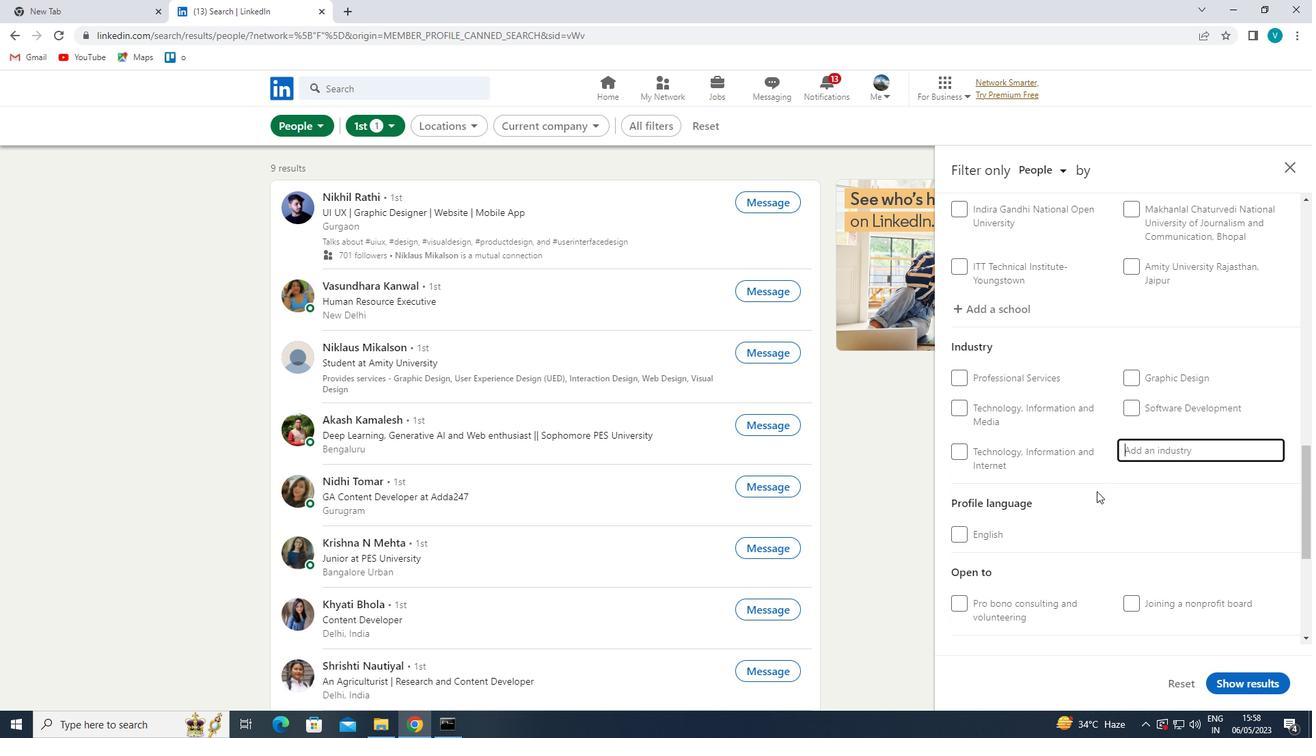 
Action: Key pressed WHOLESALE
Screenshot: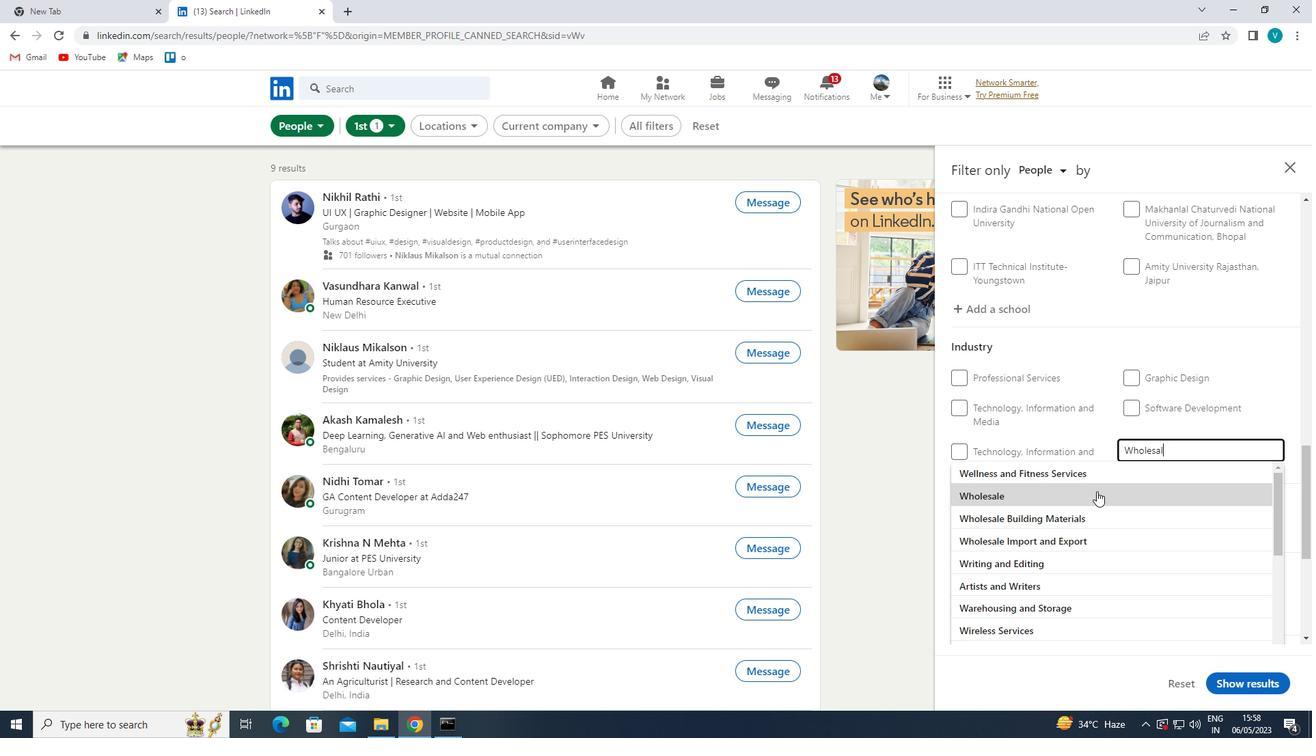 
Action: Mouse moved to (1095, 539)
Screenshot: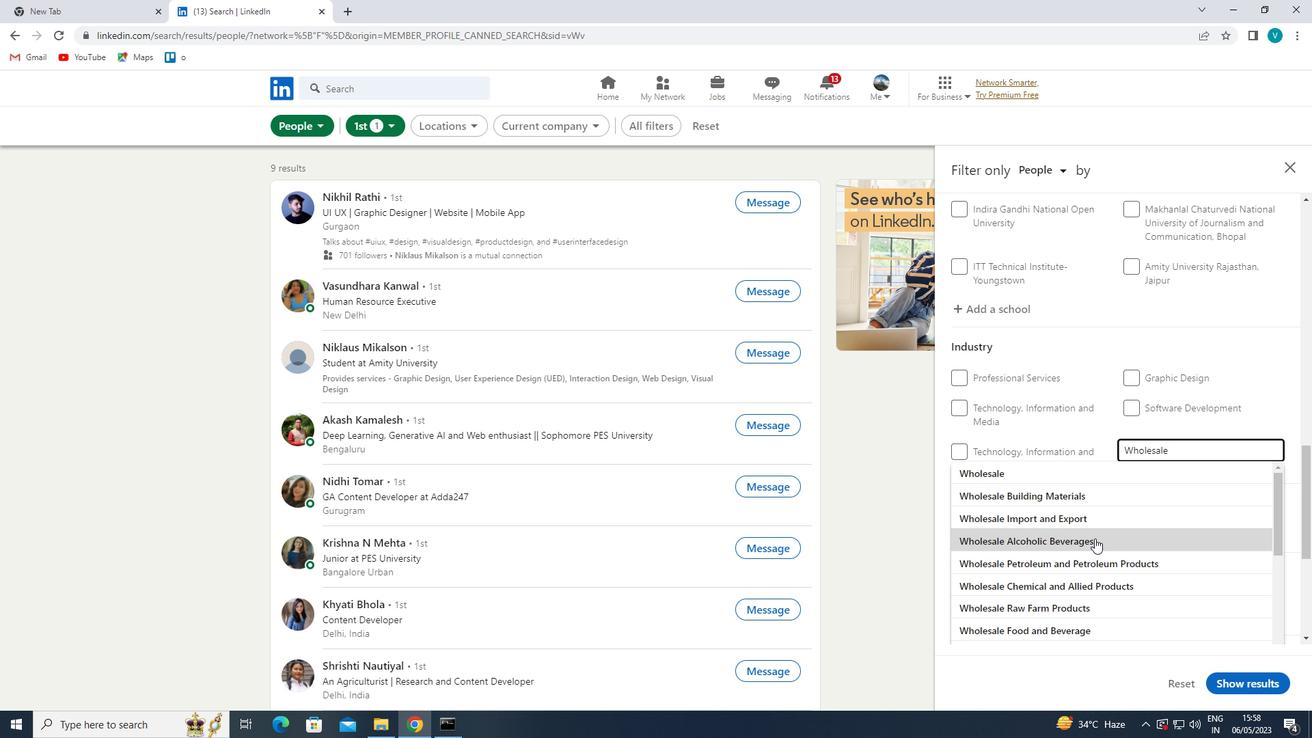 
Action: Mouse pressed left at (1095, 539)
Screenshot: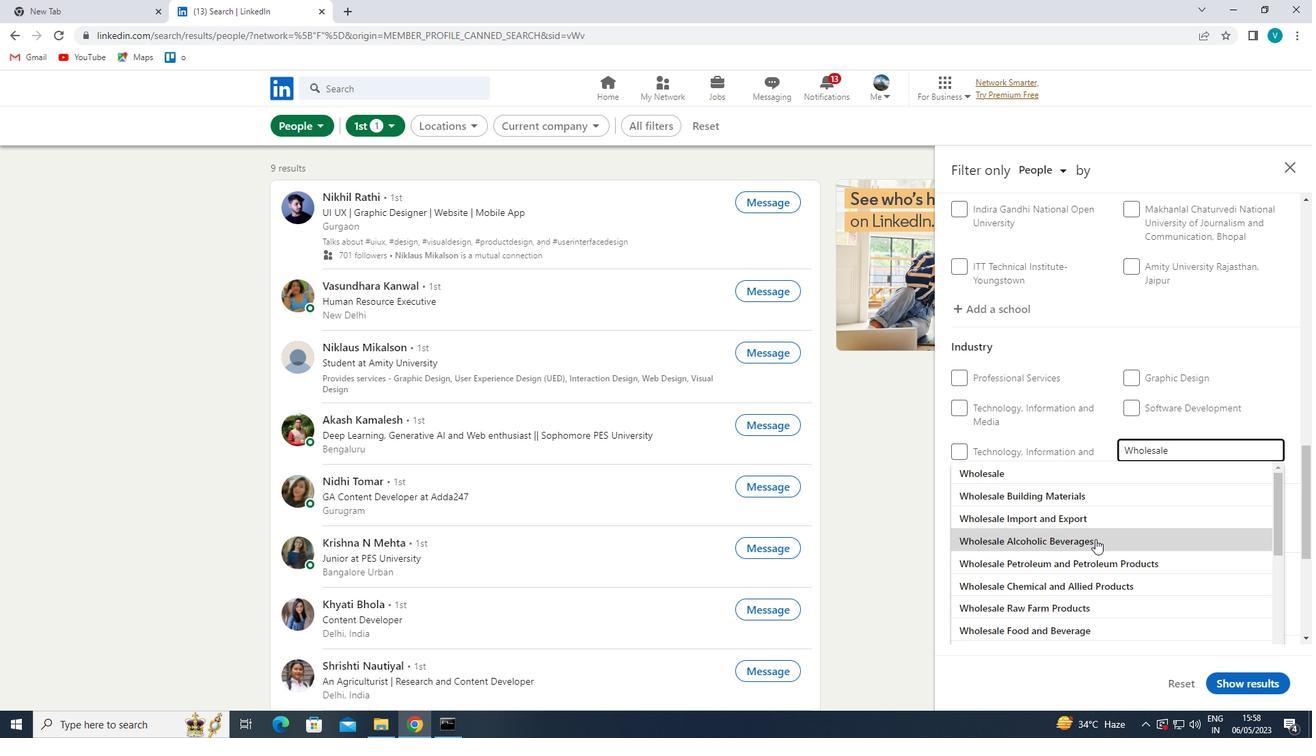 
Action: Mouse moved to (1108, 507)
Screenshot: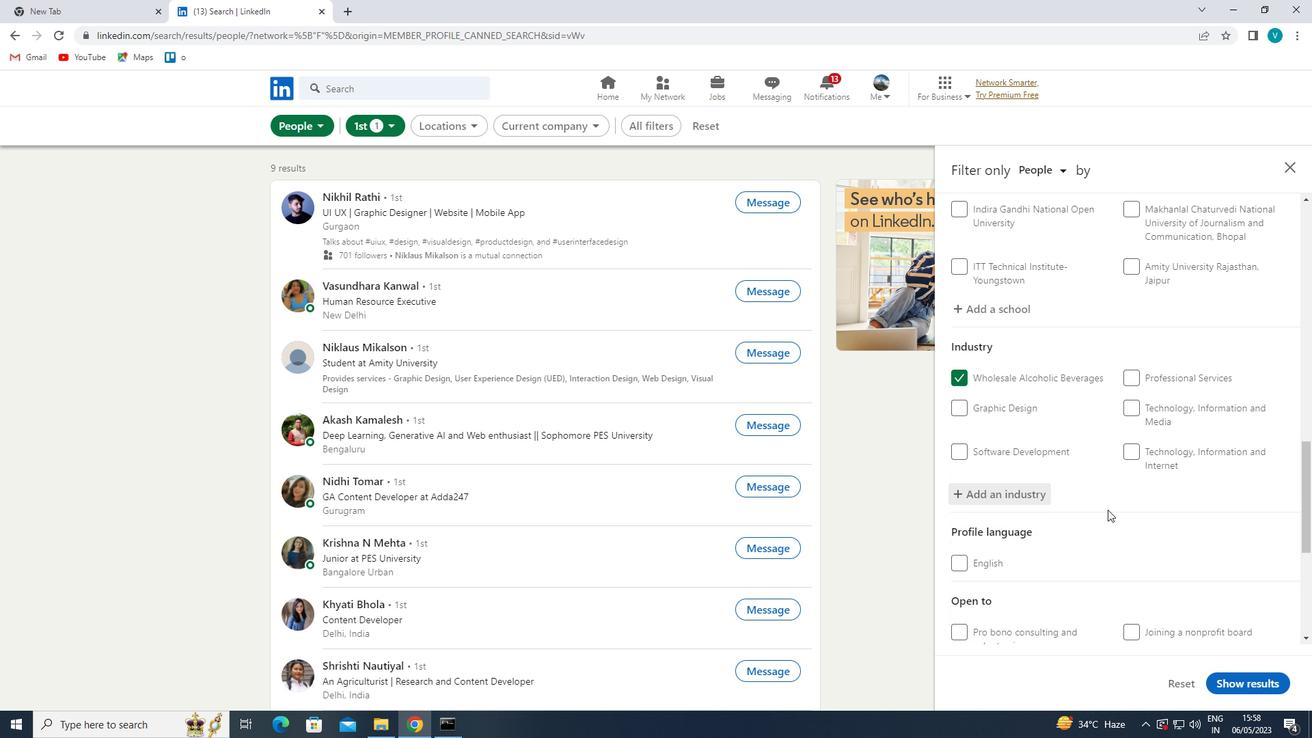 
Action: Mouse scrolled (1108, 507) with delta (0, 0)
Screenshot: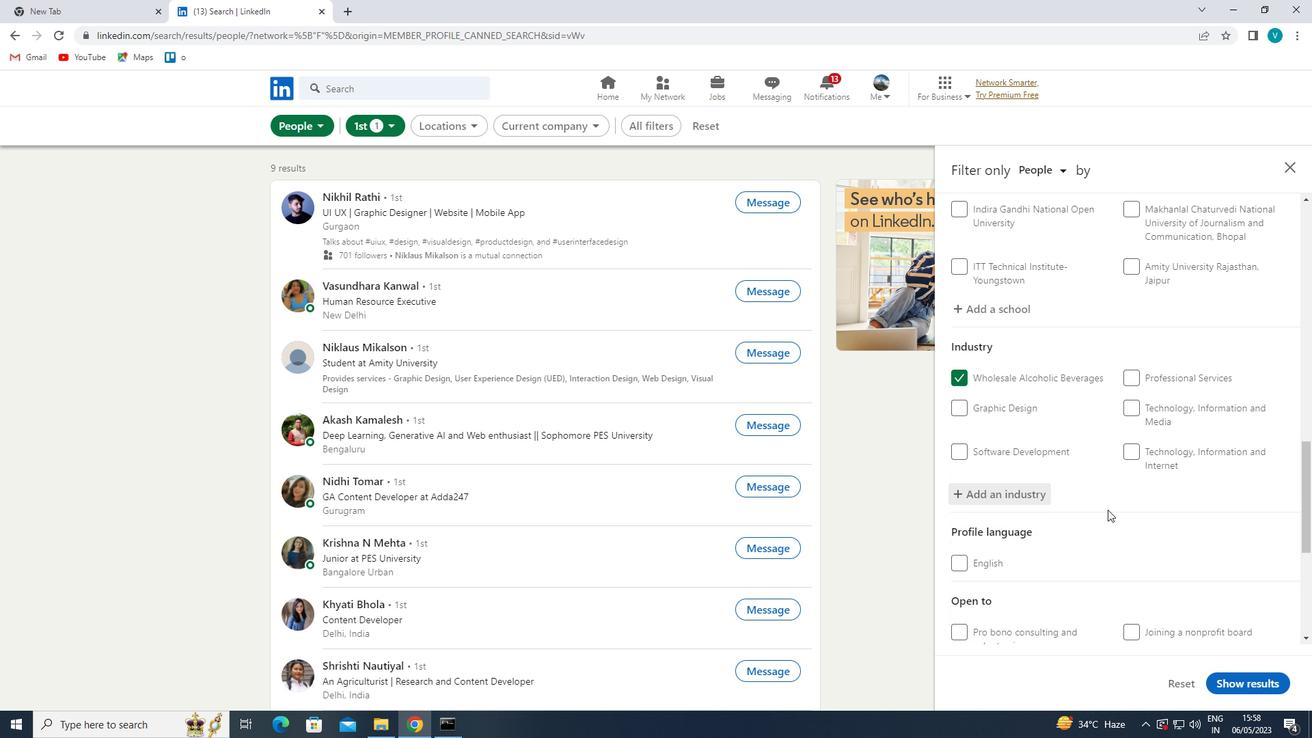 
Action: Mouse moved to (1109, 497)
Screenshot: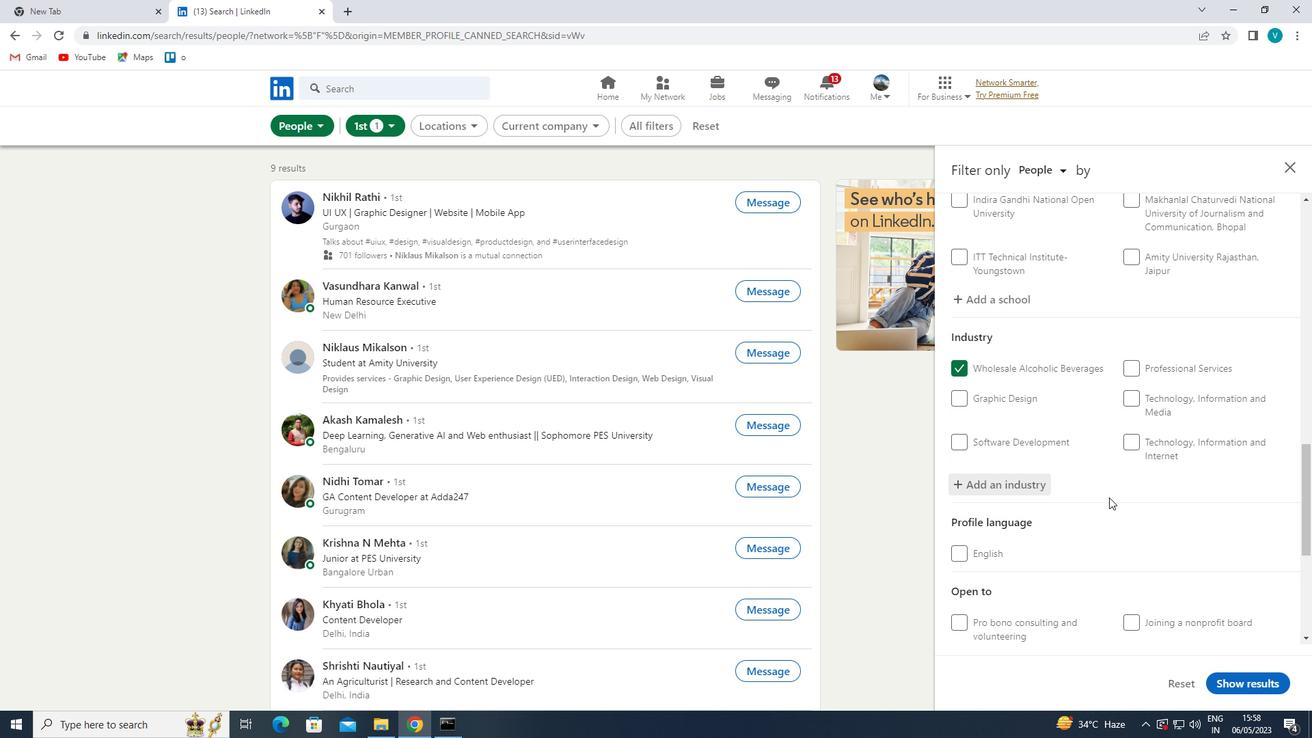 
Action: Mouse scrolled (1109, 496) with delta (0, 0)
Screenshot: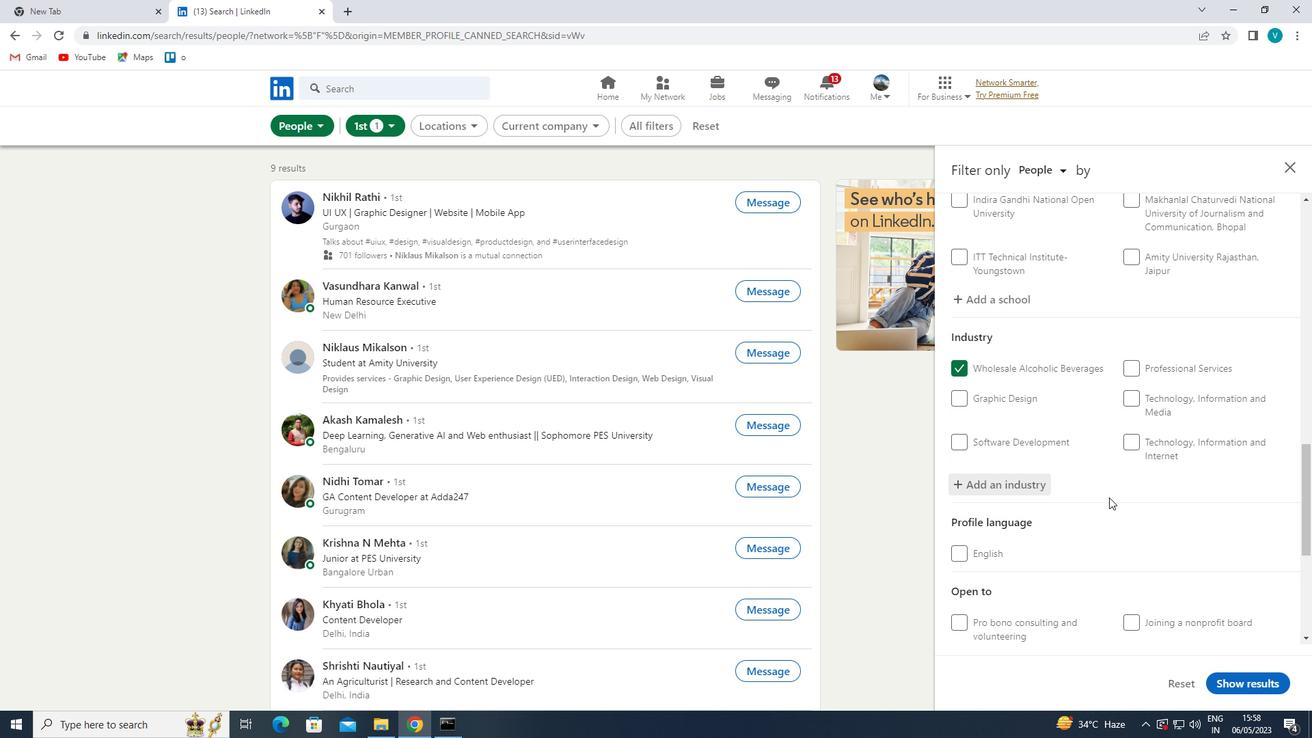 
Action: Mouse moved to (1106, 492)
Screenshot: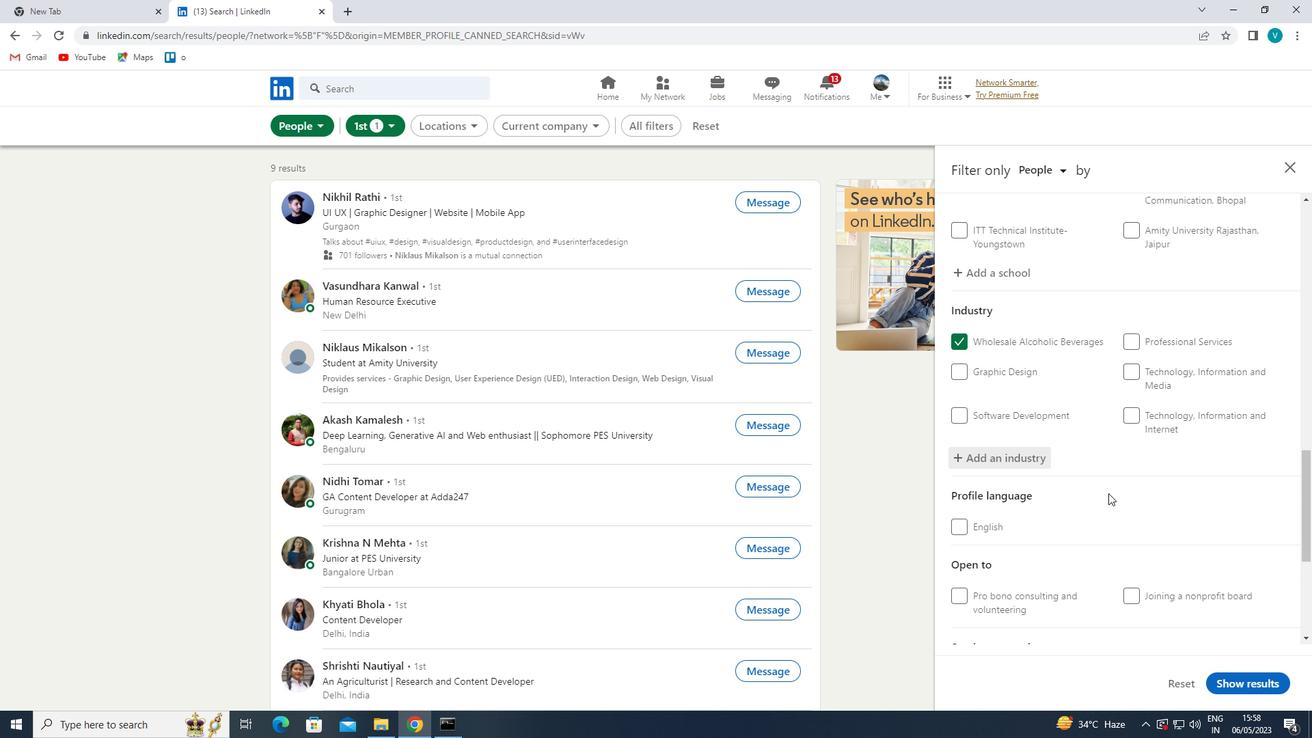 
Action: Mouse scrolled (1106, 491) with delta (0, 0)
Screenshot: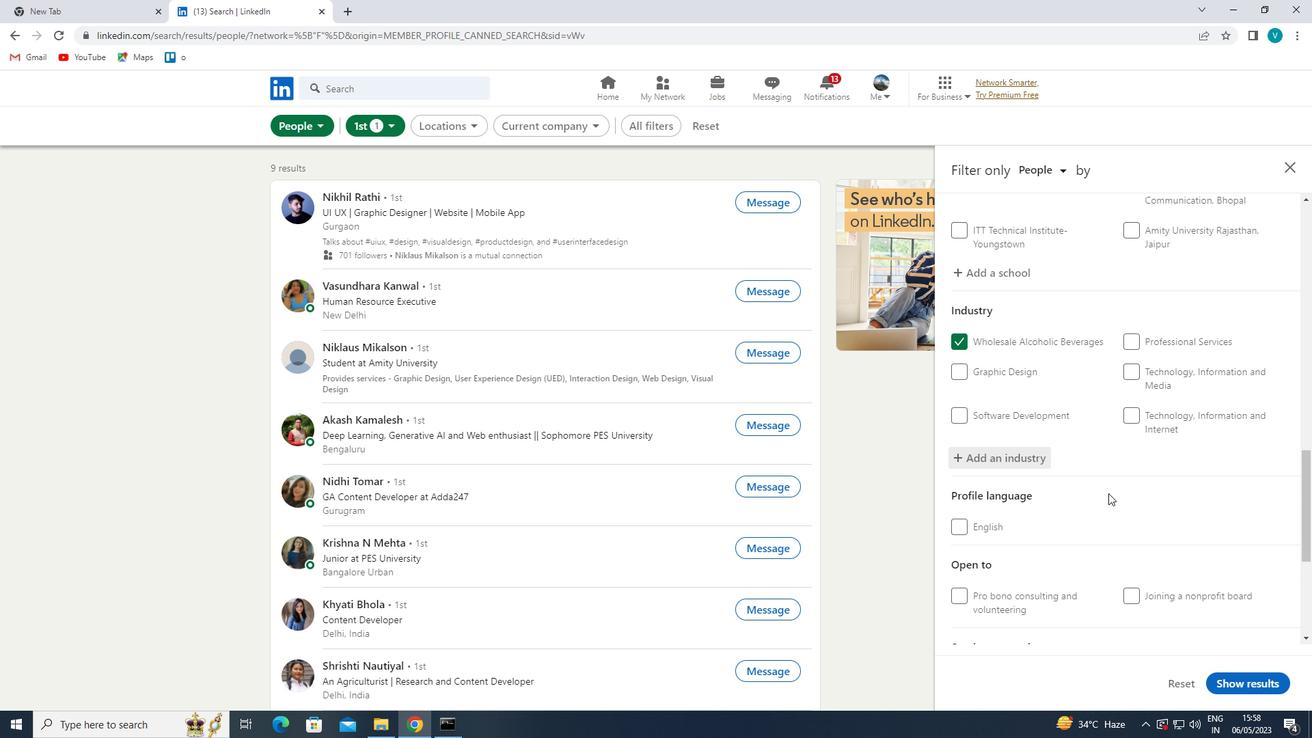
Action: Mouse moved to (1103, 490)
Screenshot: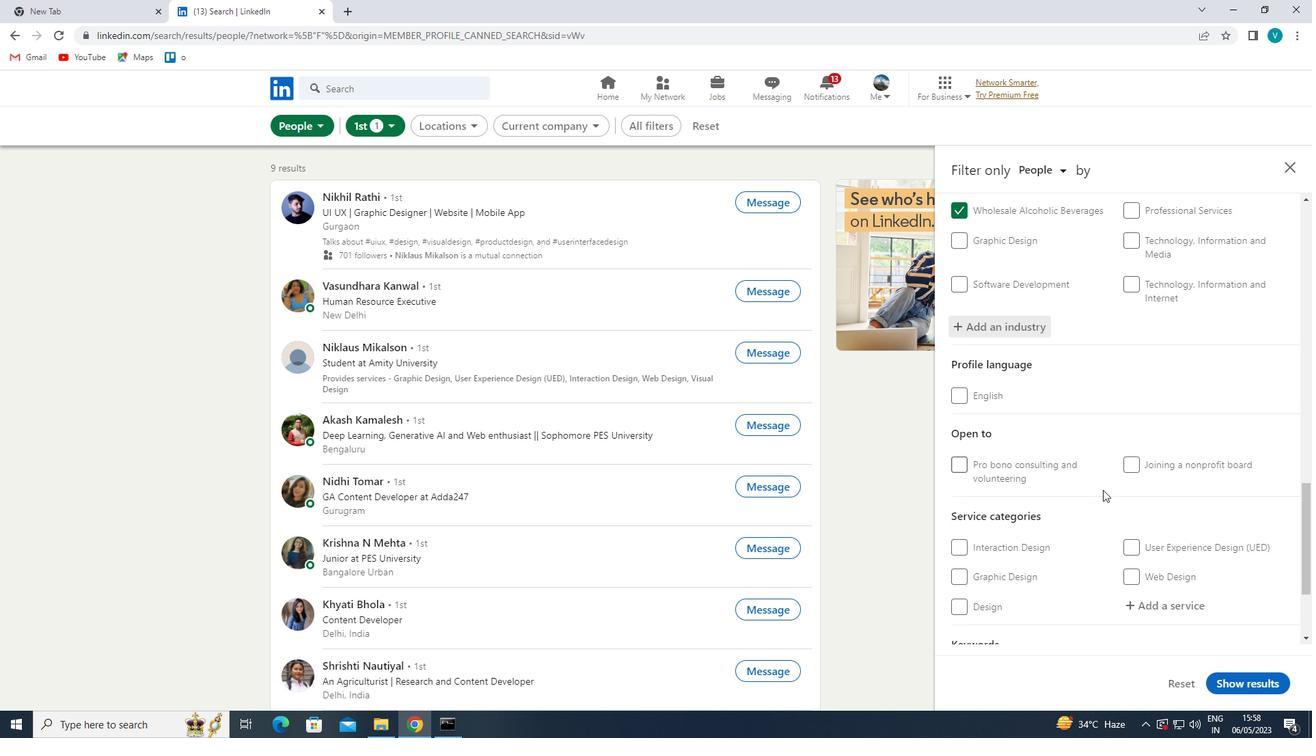 
Action: Mouse scrolled (1103, 489) with delta (0, 0)
Screenshot: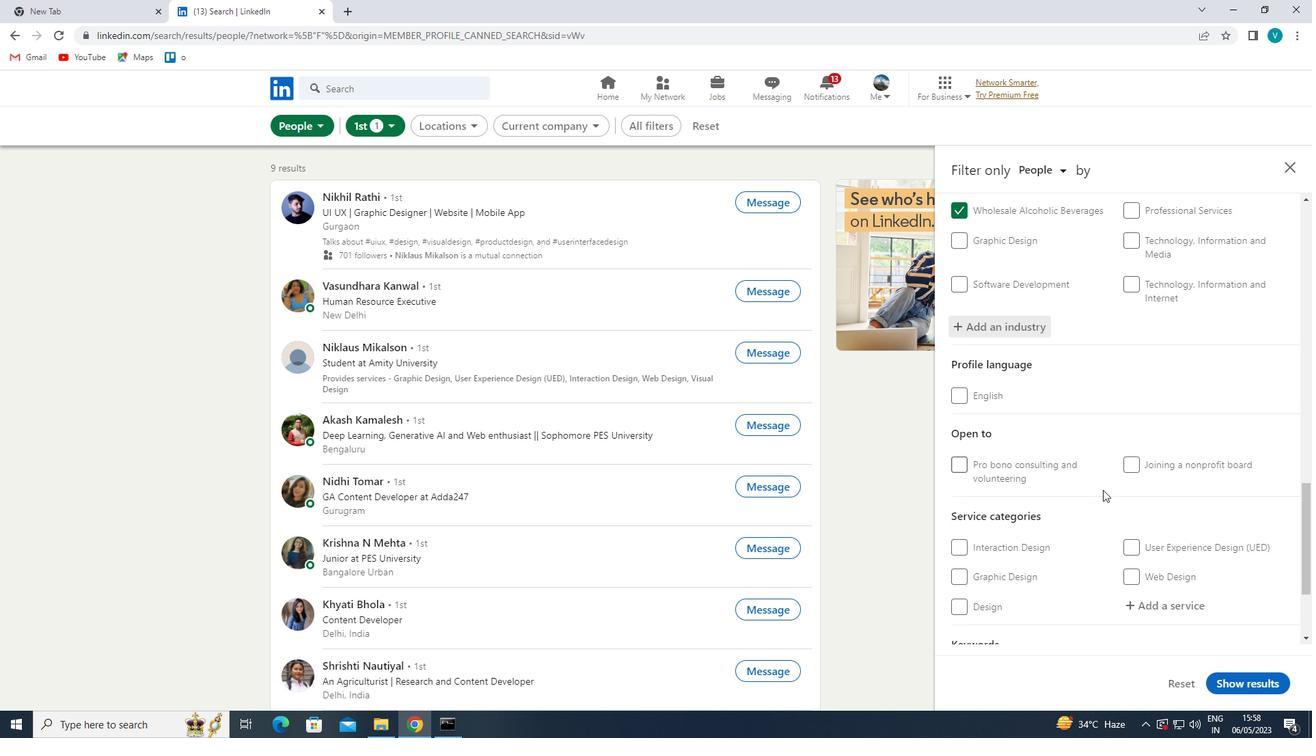 
Action: Mouse moved to (1103, 489)
Screenshot: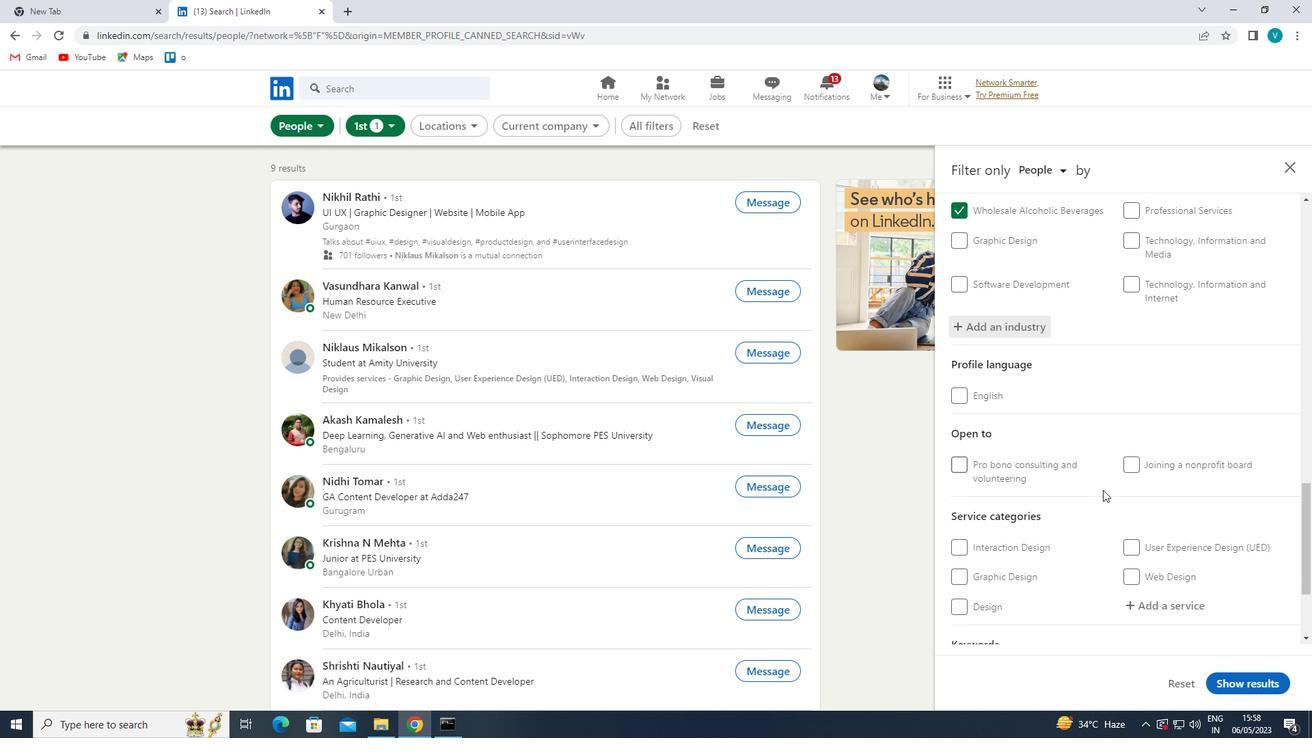 
Action: Mouse scrolled (1103, 488) with delta (0, 0)
Screenshot: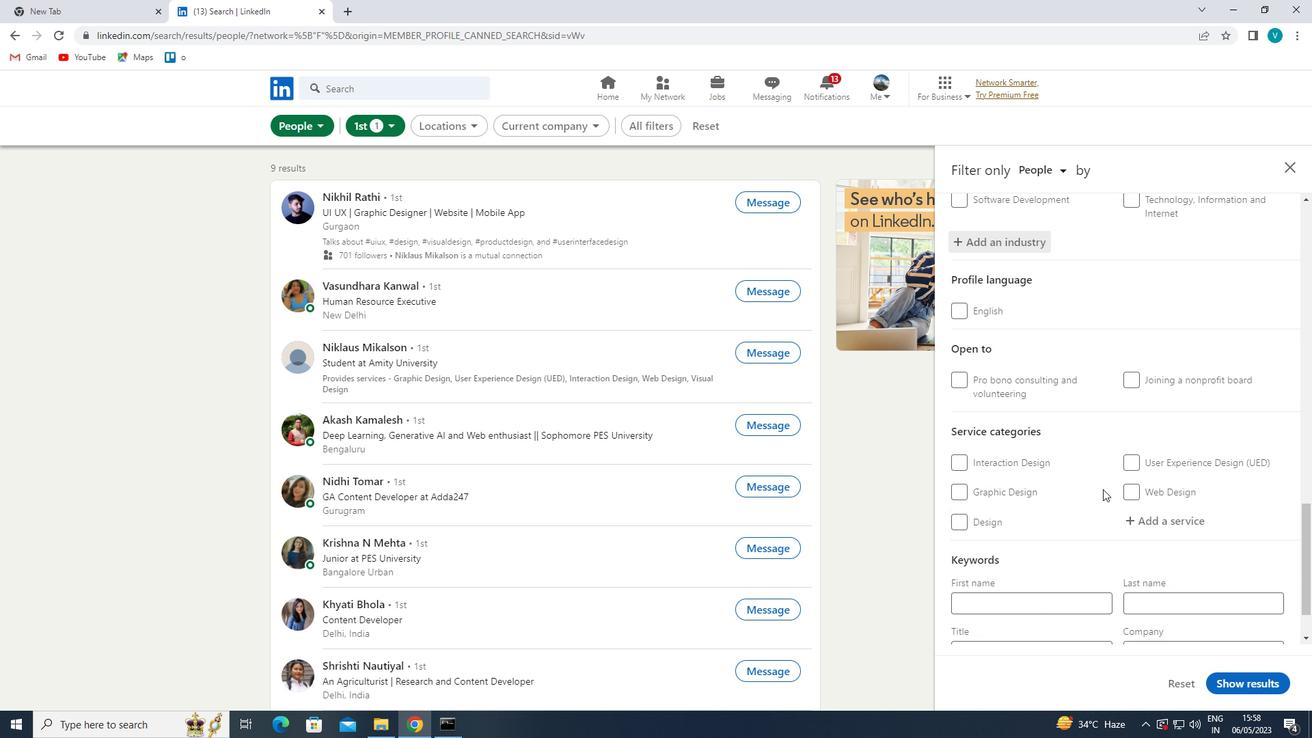 
Action: Mouse moved to (1151, 460)
Screenshot: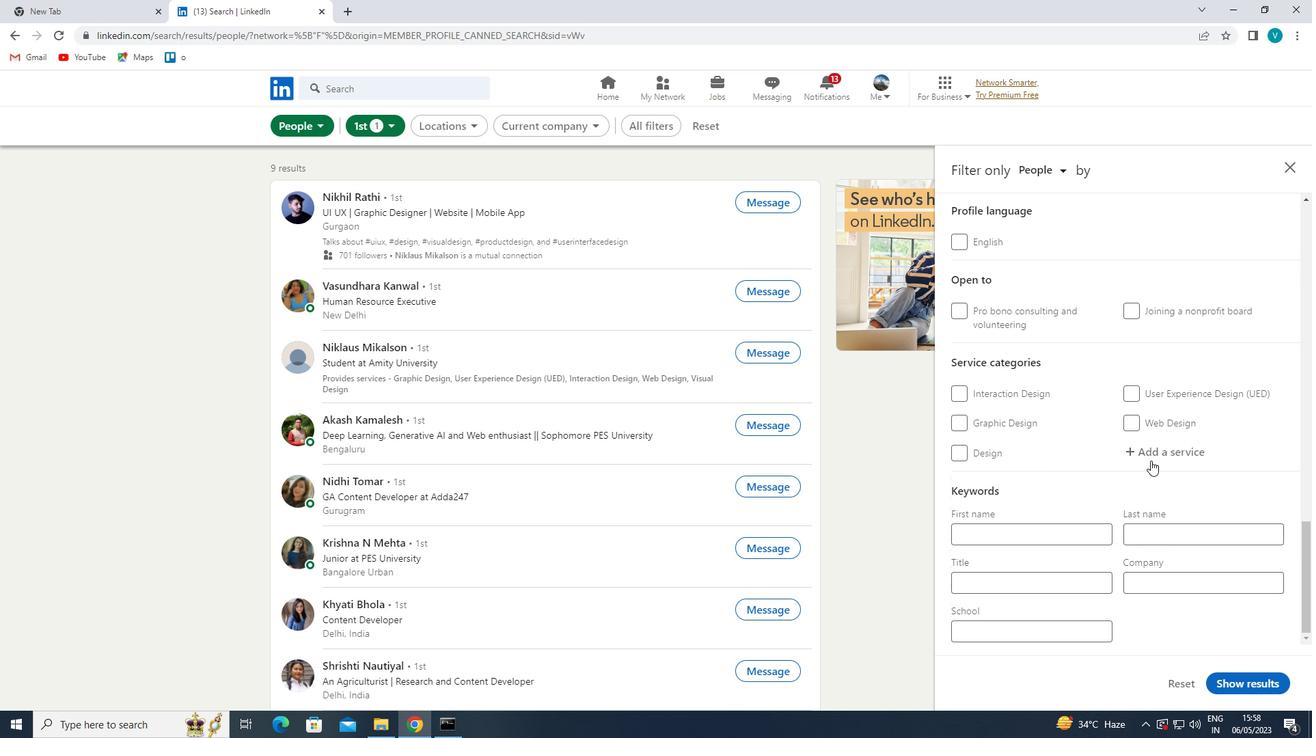 
Action: Mouse pressed left at (1151, 460)
Screenshot: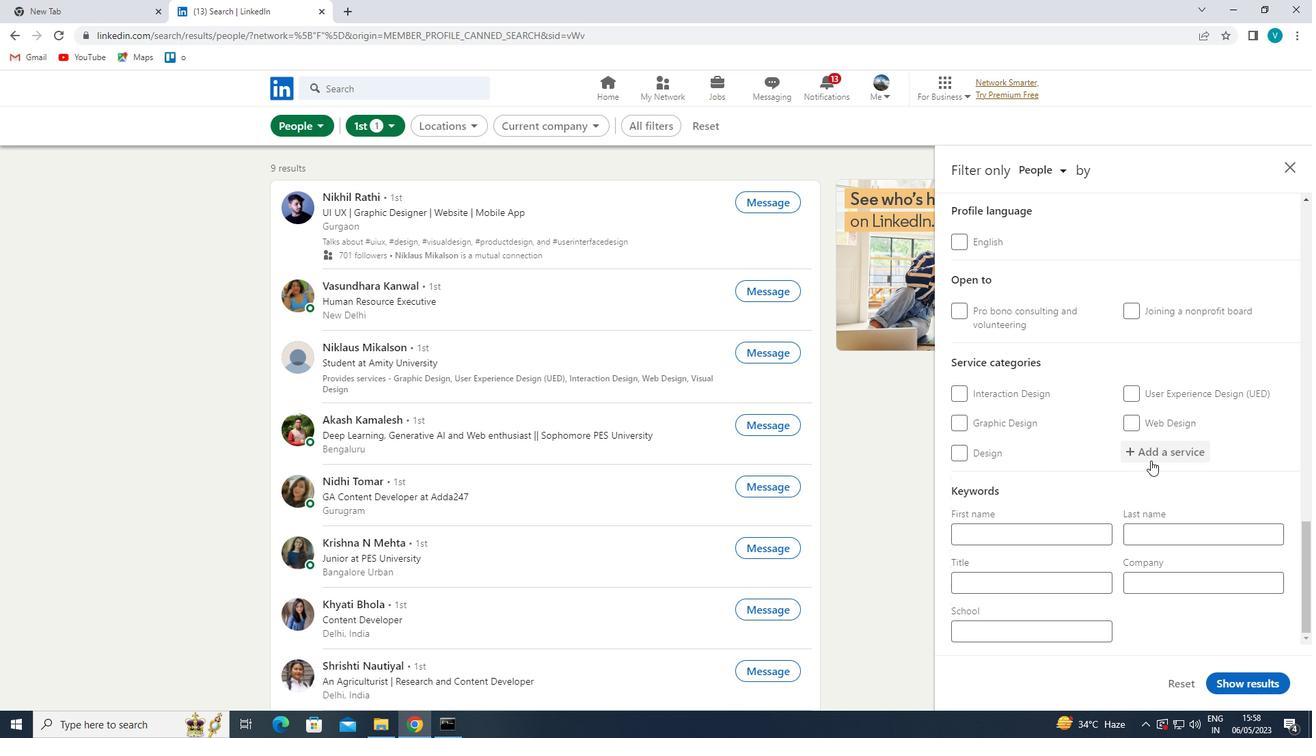 
Action: Mouse moved to (1064, 518)
Screenshot: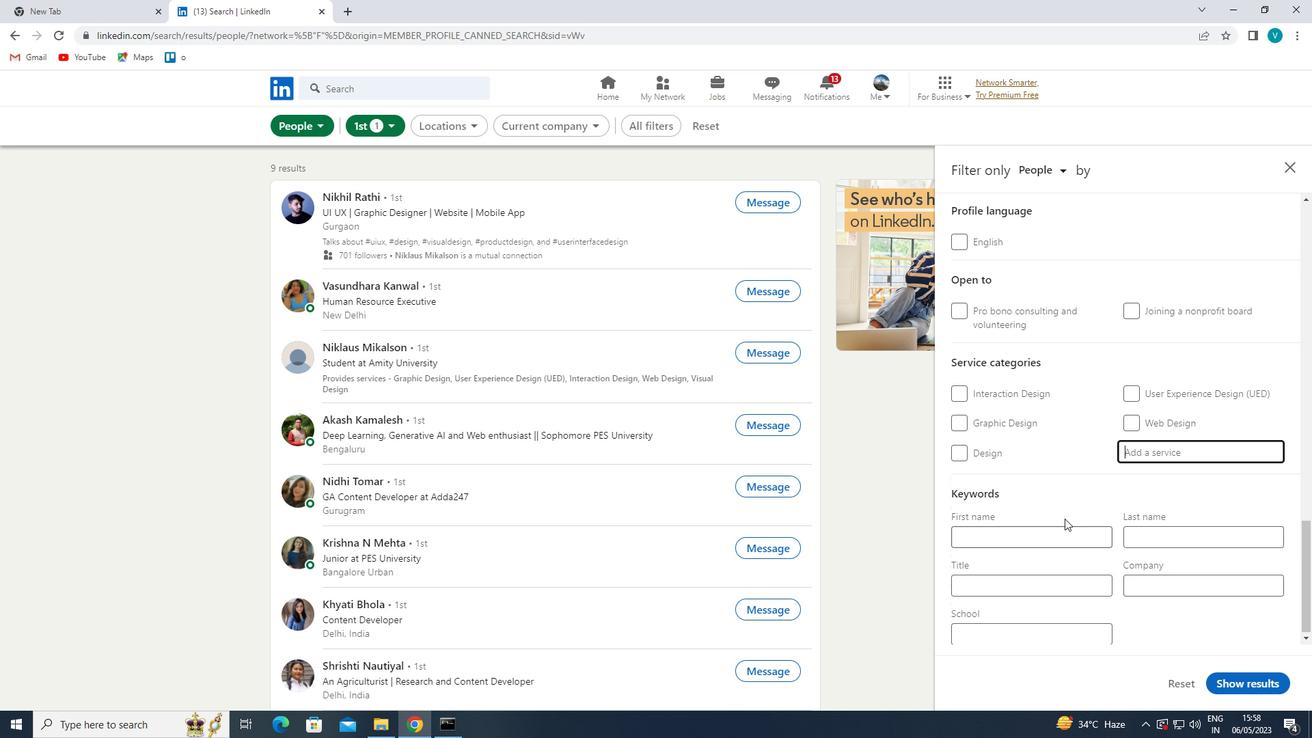 
Action: Key pressed <Key.shift>PRINT<Key.space><Key.shift>DESIGN
Screenshot: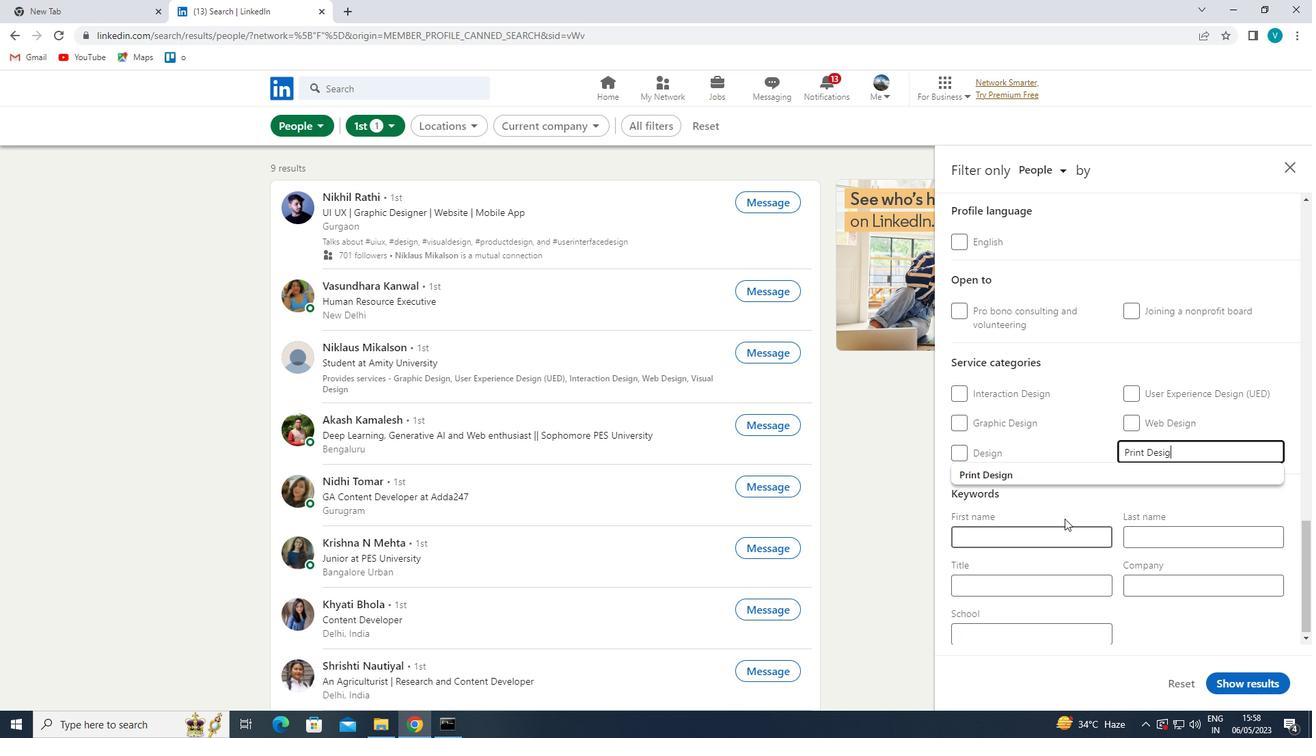 
Action: Mouse moved to (1092, 477)
Screenshot: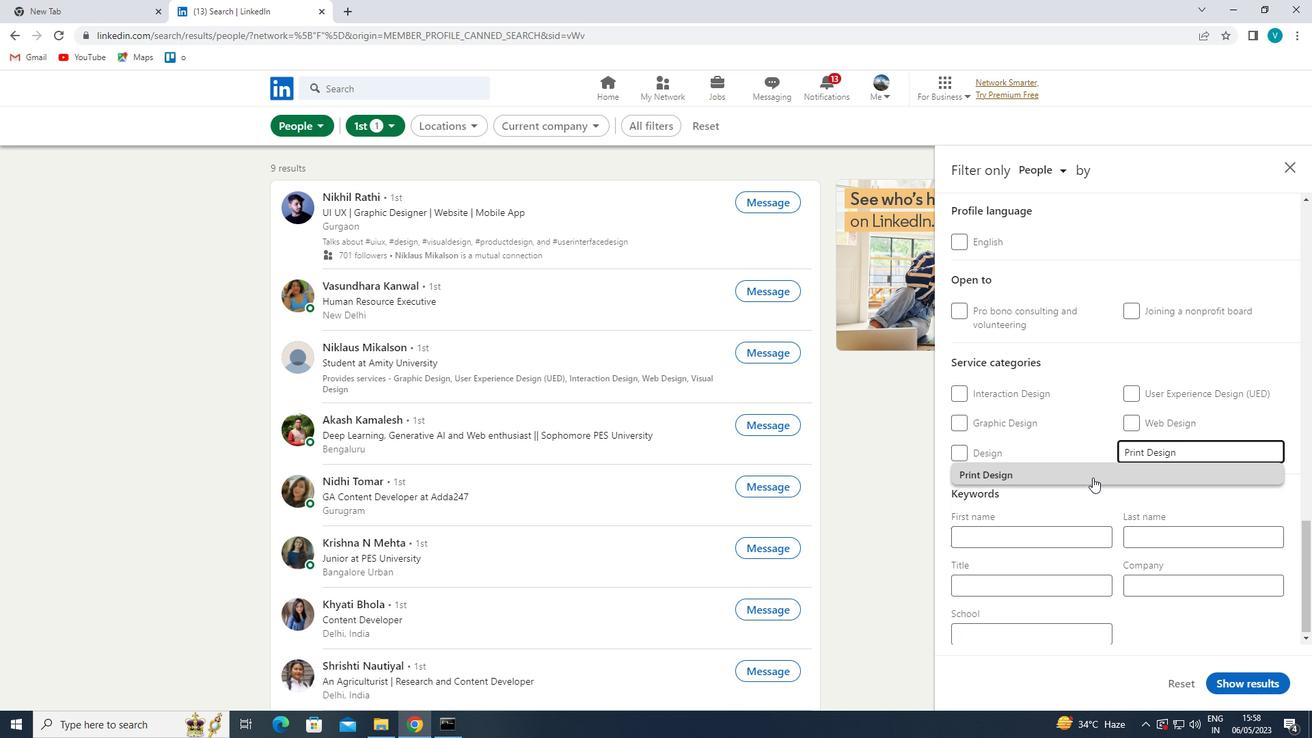 
Action: Mouse pressed left at (1092, 477)
Screenshot: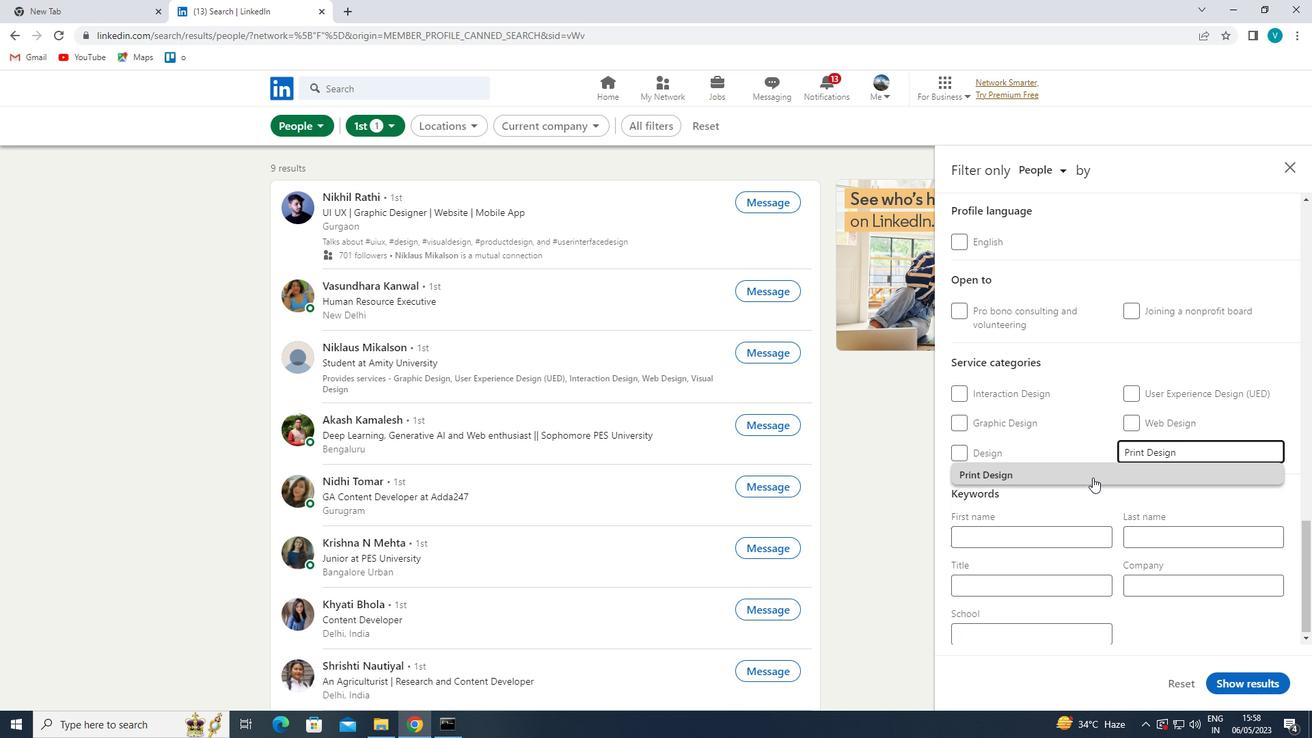 
Action: Mouse moved to (1092, 477)
Screenshot: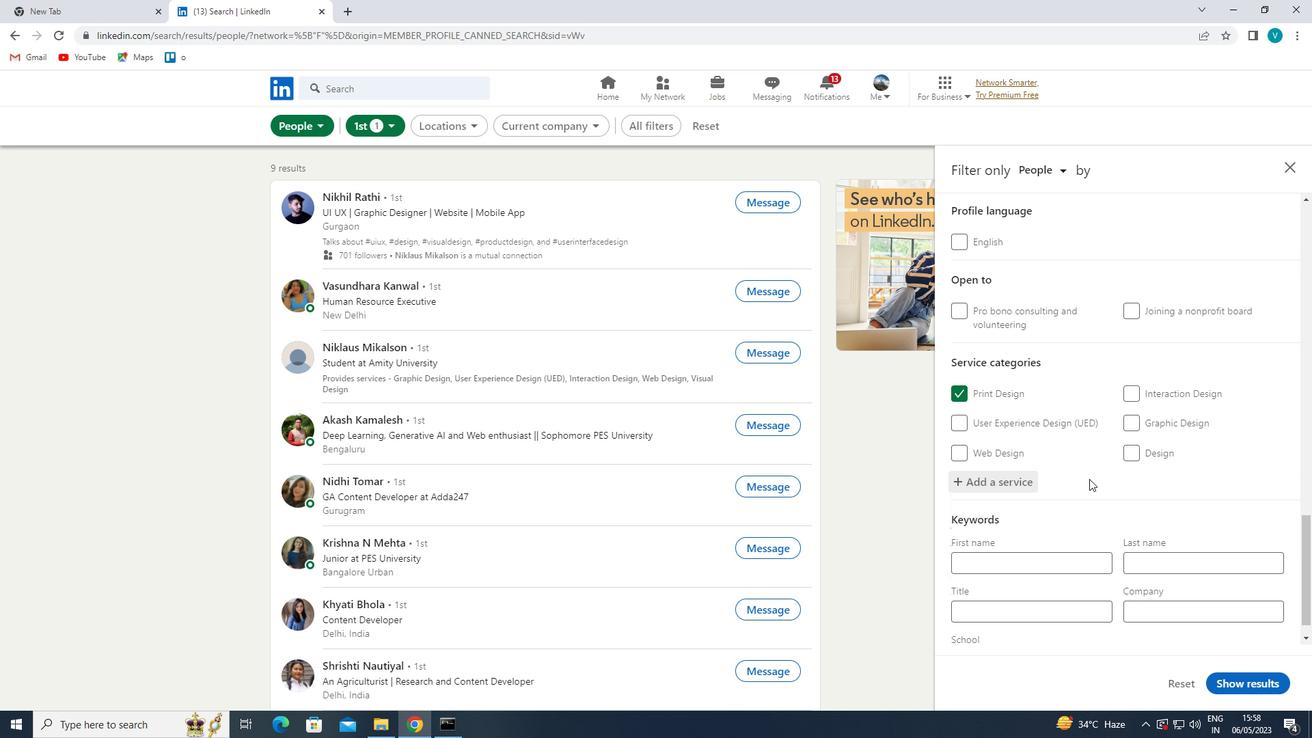 
Action: Mouse scrolled (1092, 476) with delta (0, 0)
Screenshot: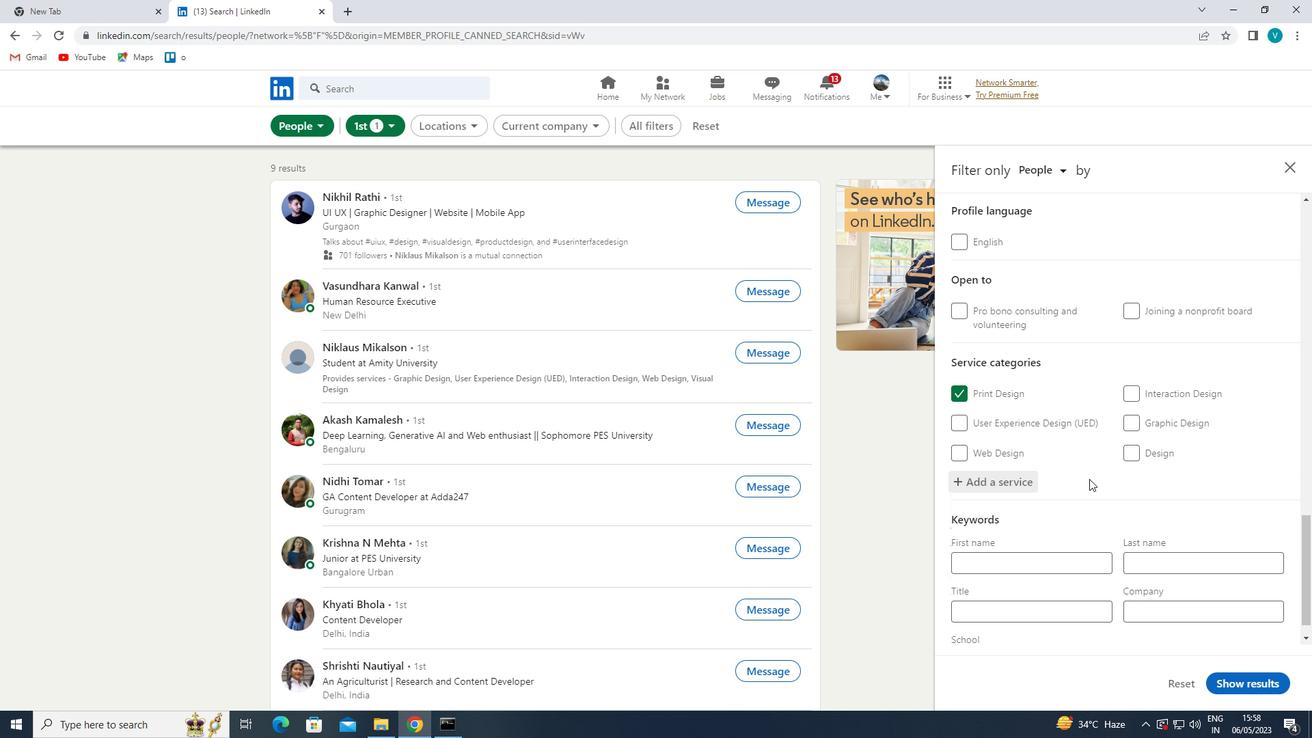 
Action: Mouse moved to (1089, 479)
Screenshot: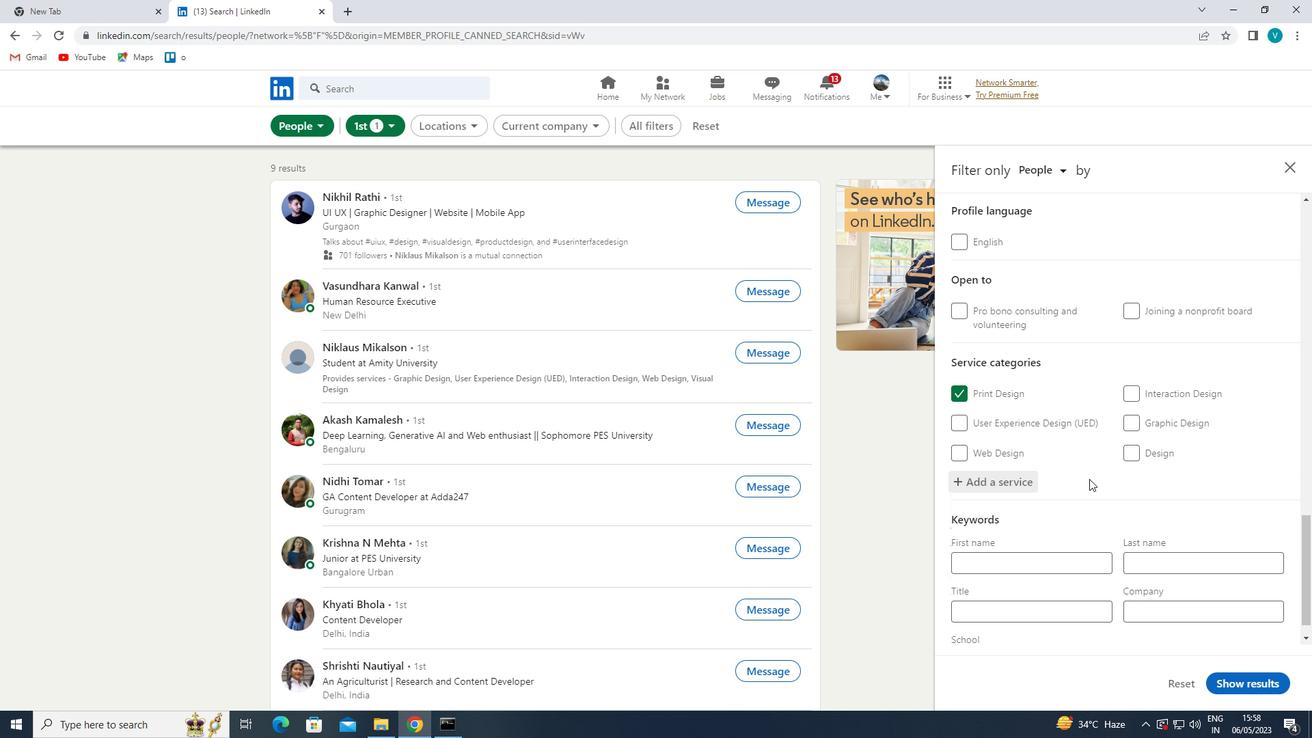 
Action: Mouse scrolled (1089, 478) with delta (0, 0)
Screenshot: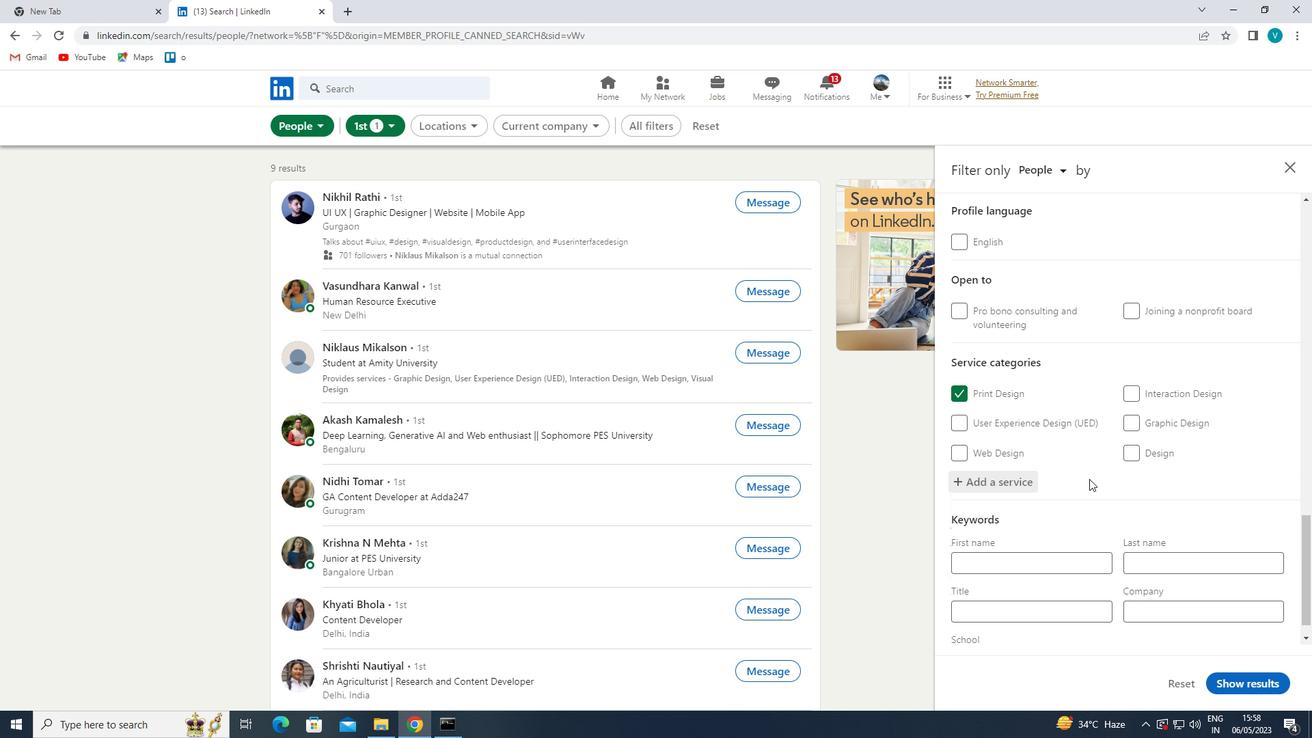 
Action: Mouse moved to (1088, 480)
Screenshot: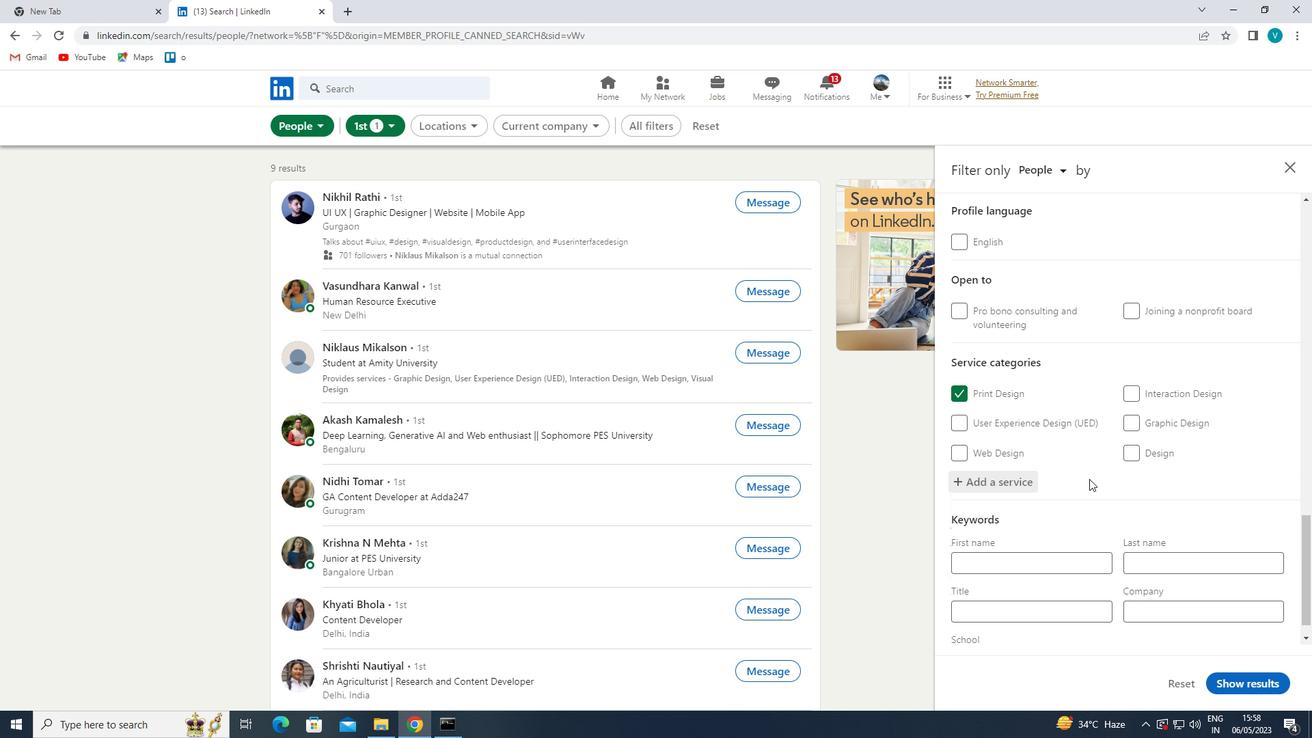 
Action: Mouse scrolled (1088, 479) with delta (0, 0)
Screenshot: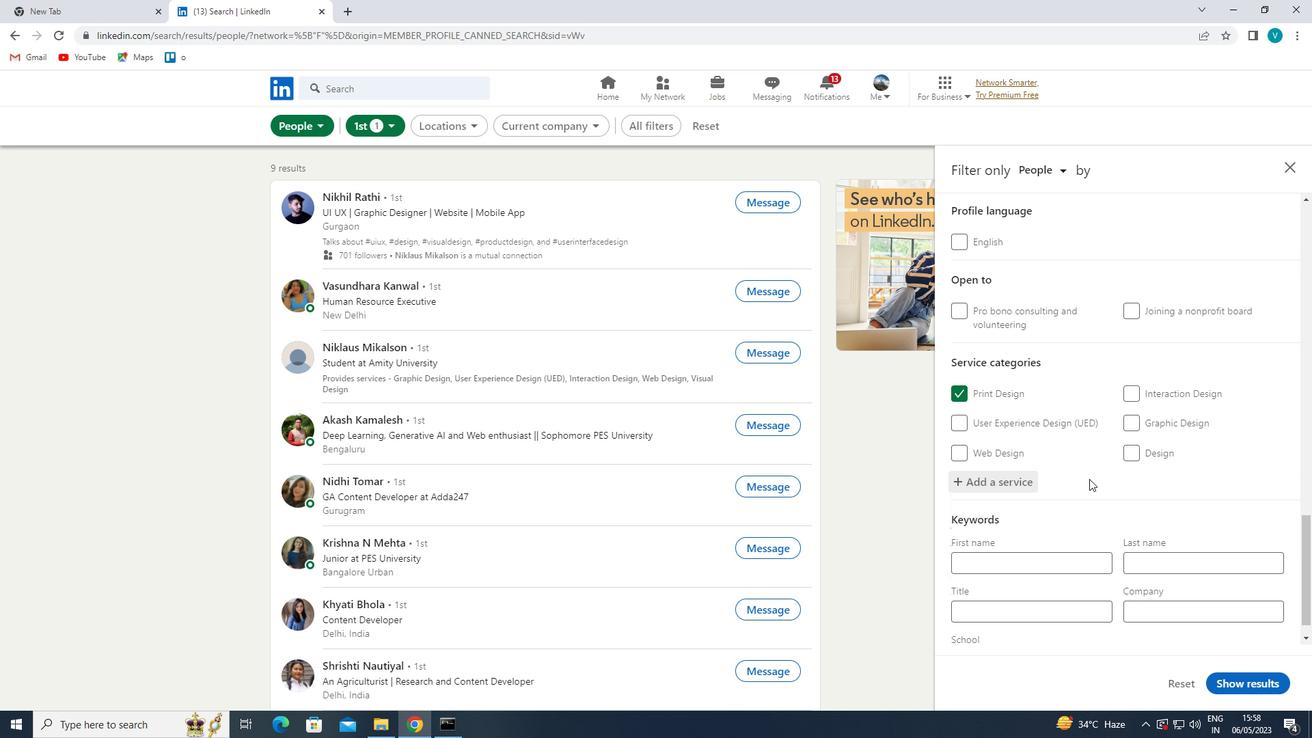 
Action: Mouse moved to (1087, 481)
Screenshot: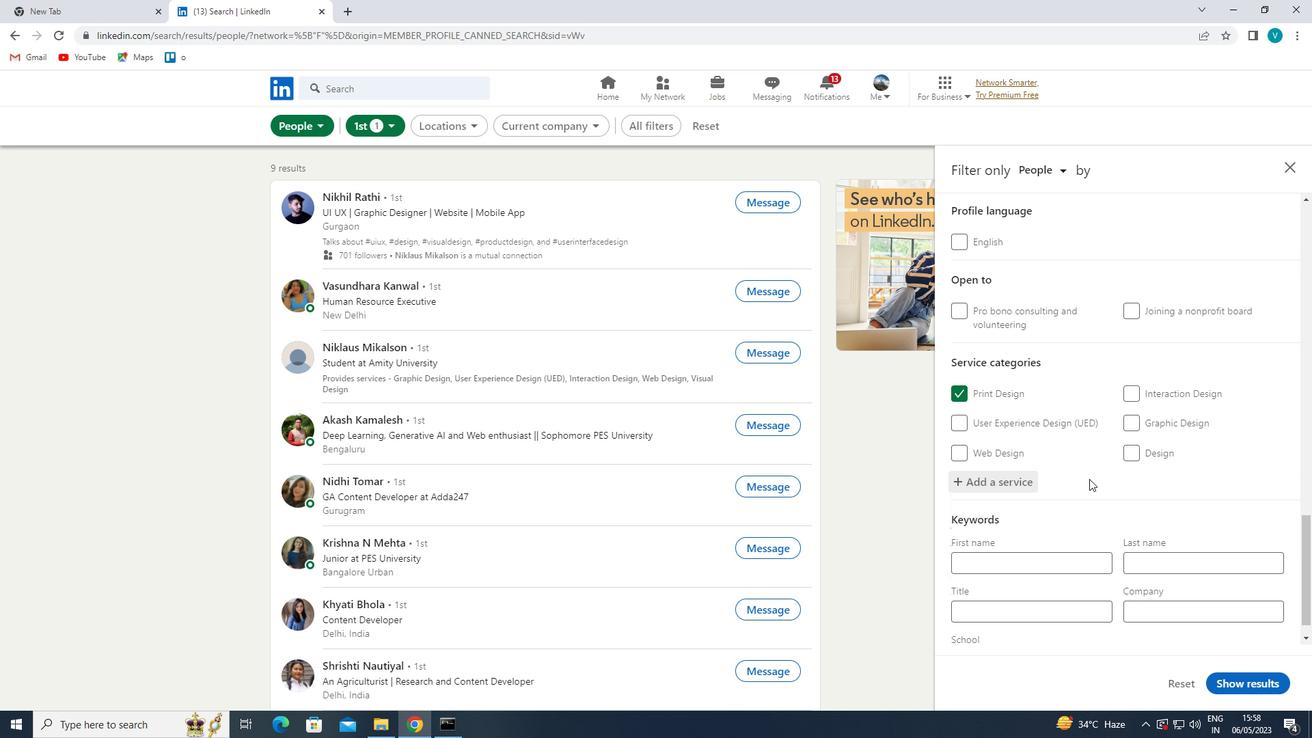 
Action: Mouse scrolled (1087, 481) with delta (0, 0)
Screenshot: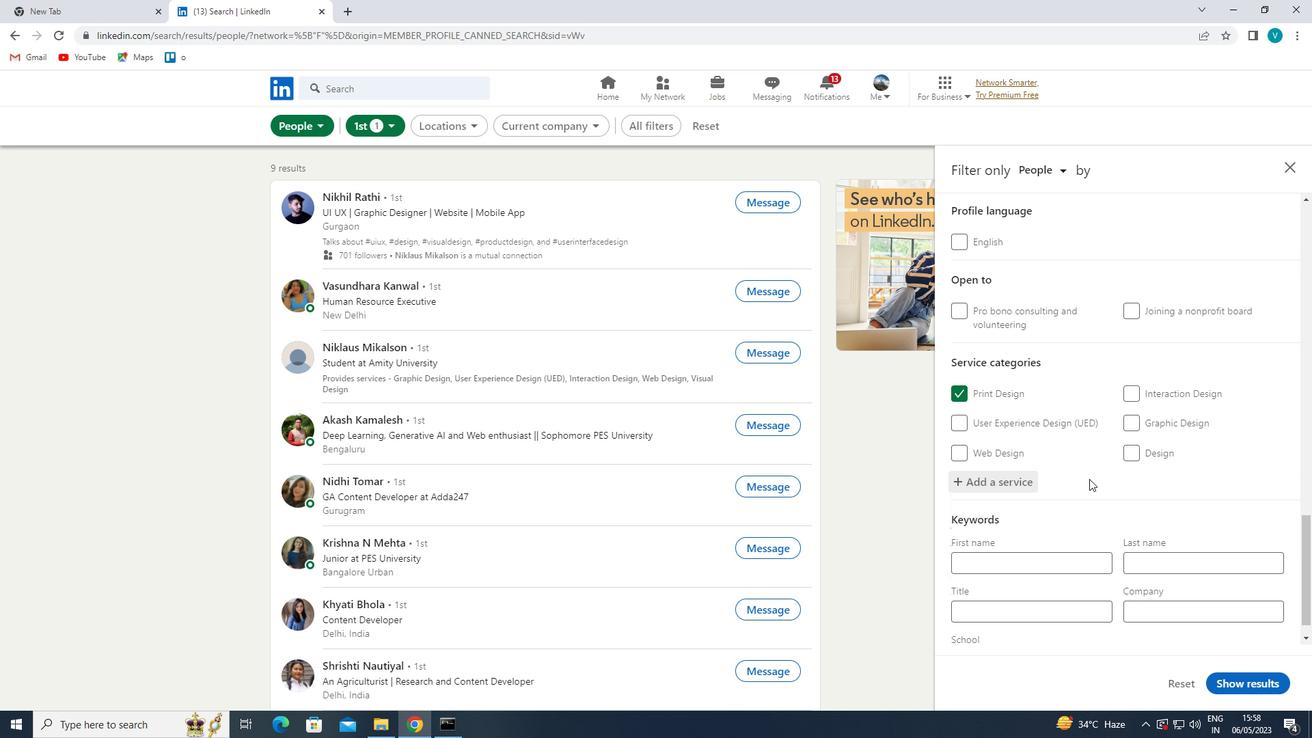
Action: Mouse moved to (1056, 589)
Screenshot: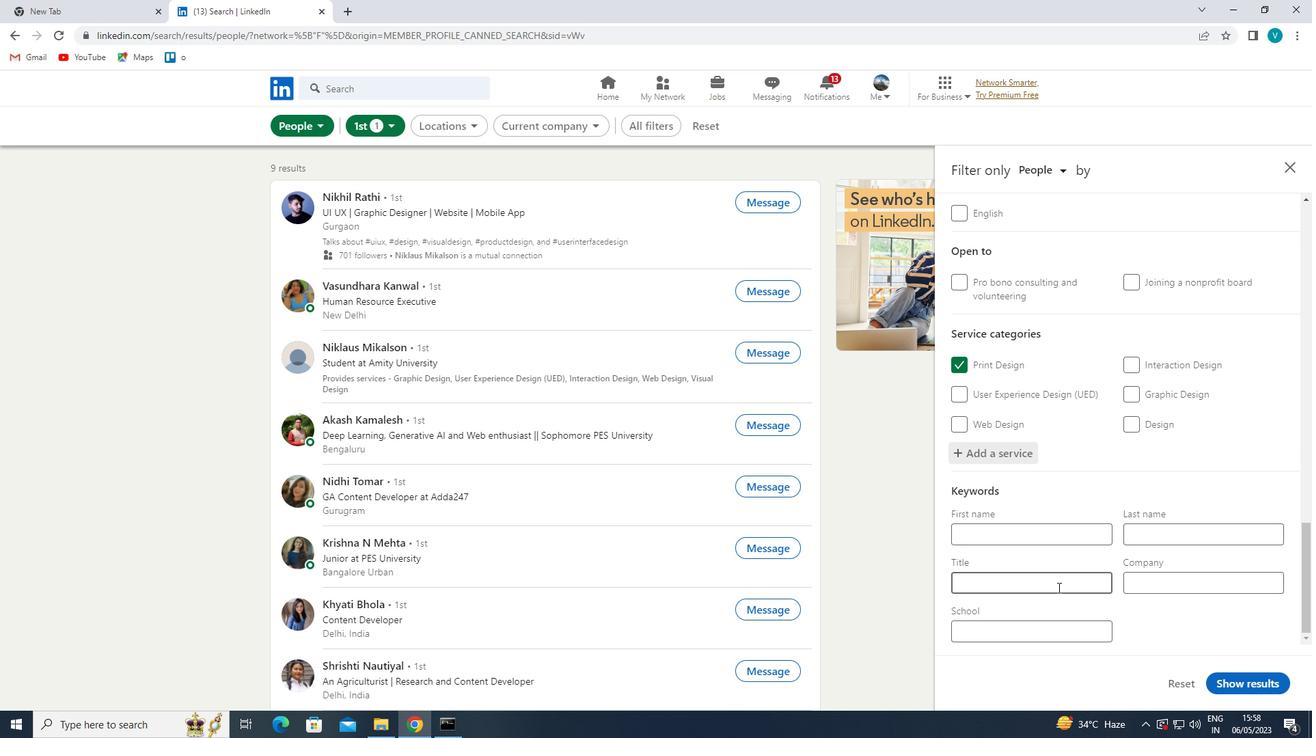 
Action: Mouse pressed left at (1056, 589)
Screenshot: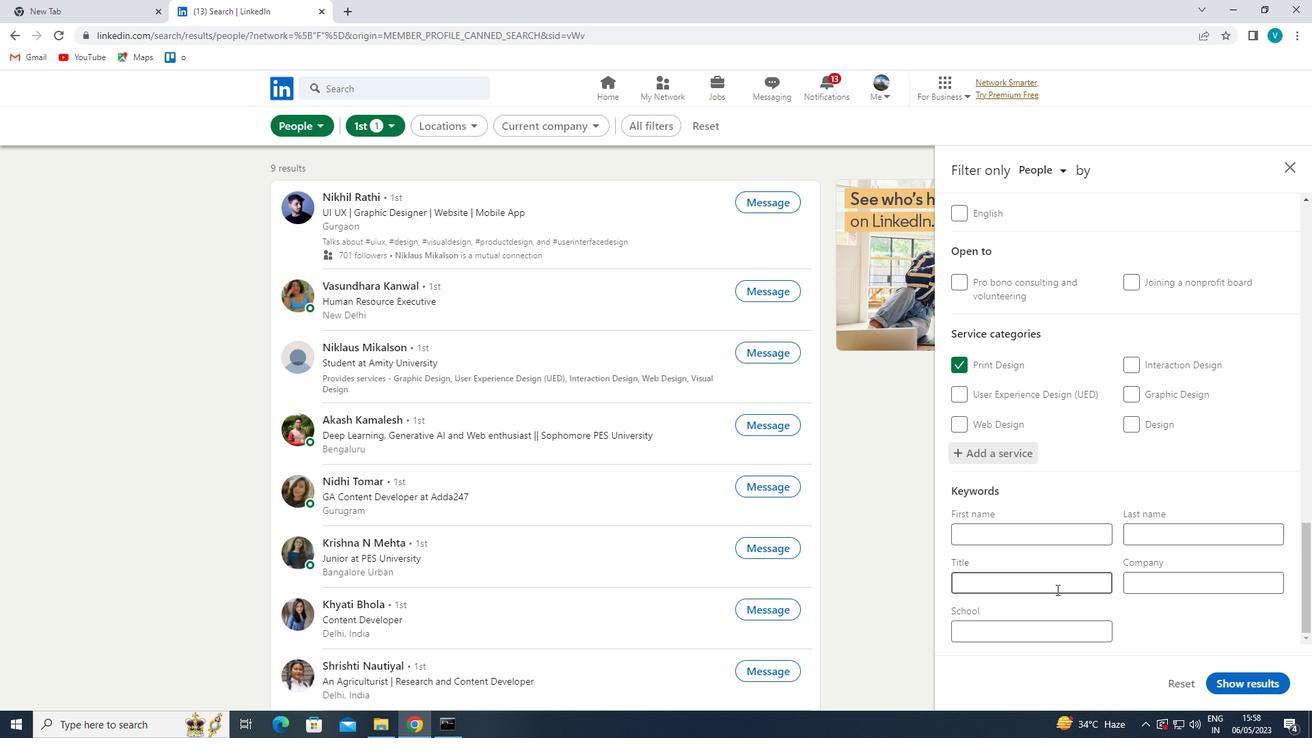 
Action: Mouse moved to (1056, 590)
Screenshot: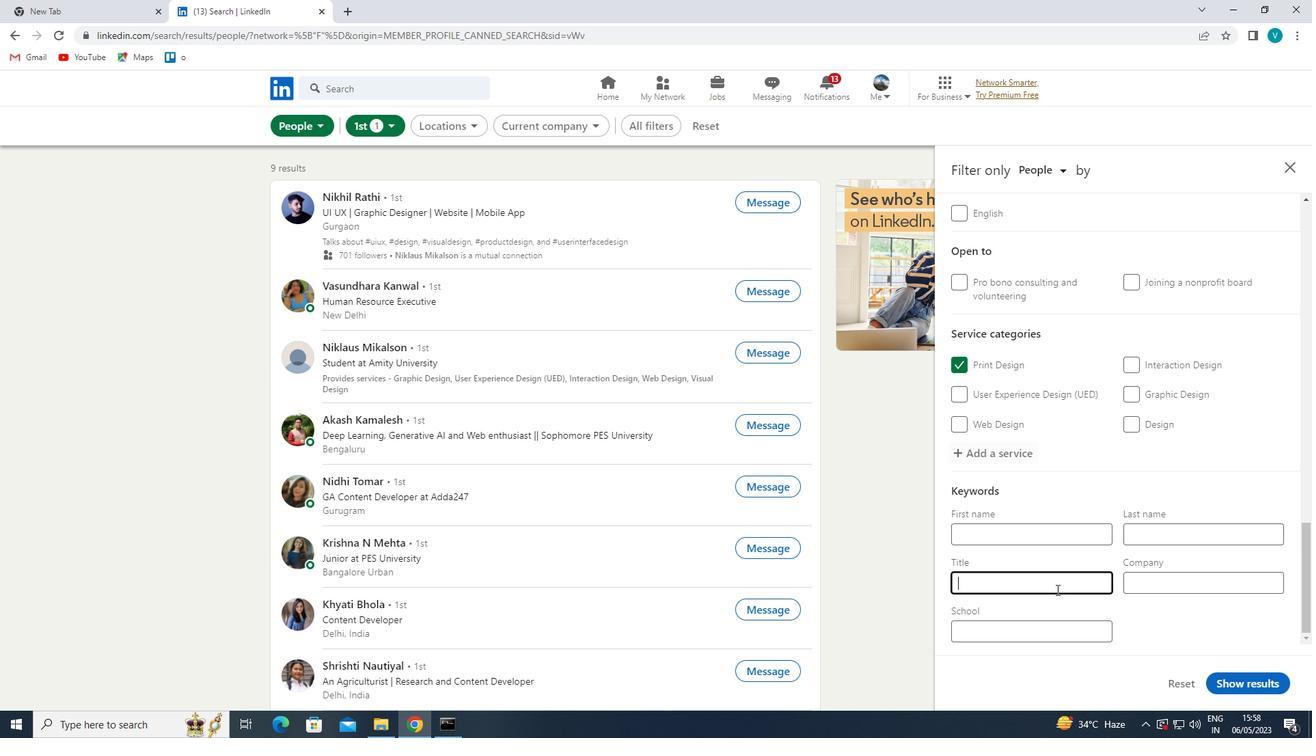 
Action: Key pressed <Key.shift>COPUY<Key.space><Key.backspace><Key.backspace><Key.backspace>Y<Key.space><Key.shift>EDITOR<Key.space>
Screenshot: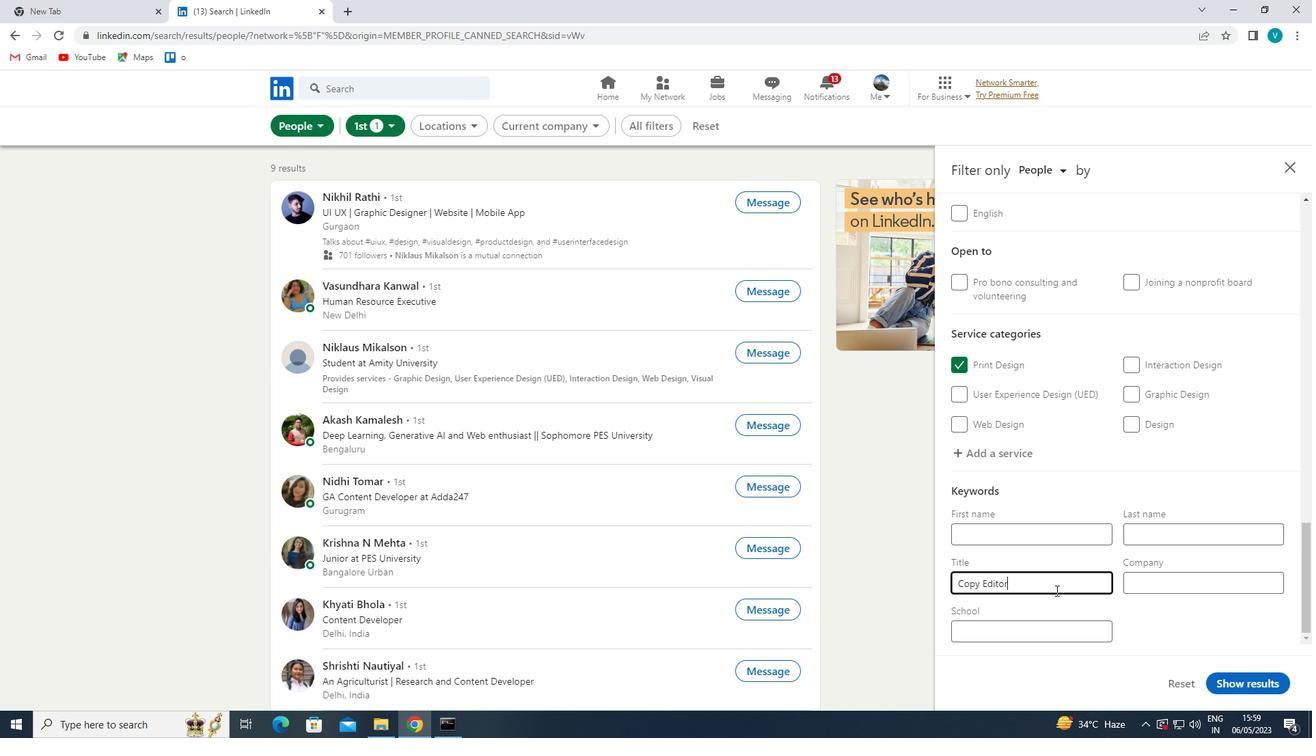 
Action: Mouse moved to (1215, 676)
Screenshot: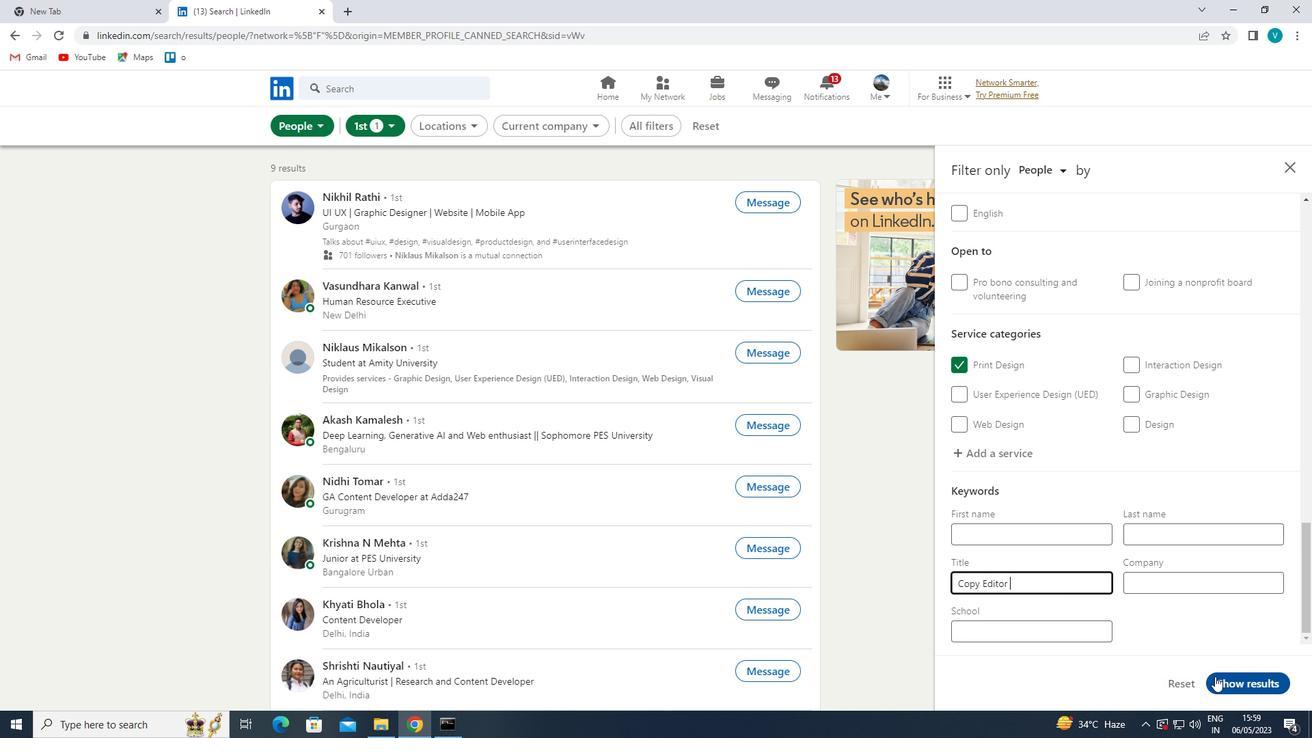 
Action: Mouse pressed left at (1215, 676)
Screenshot: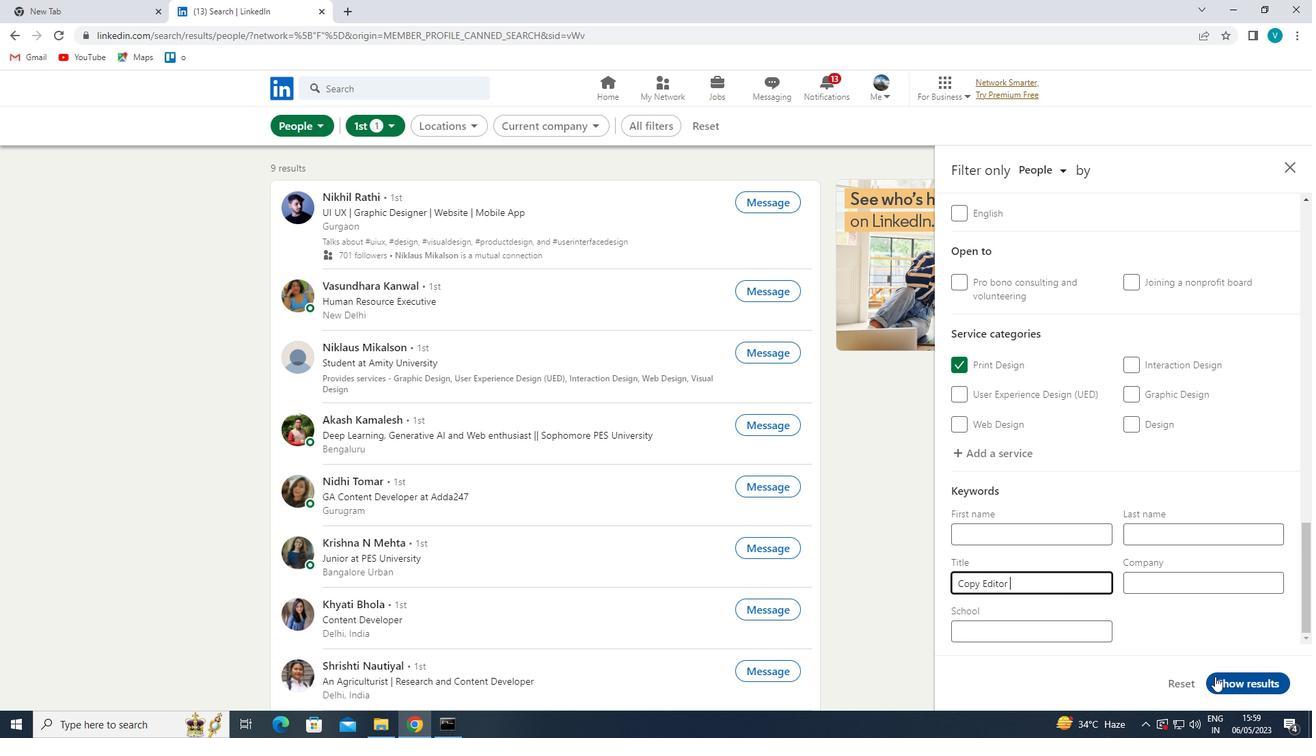 
Action: Mouse moved to (1205, 670)
Screenshot: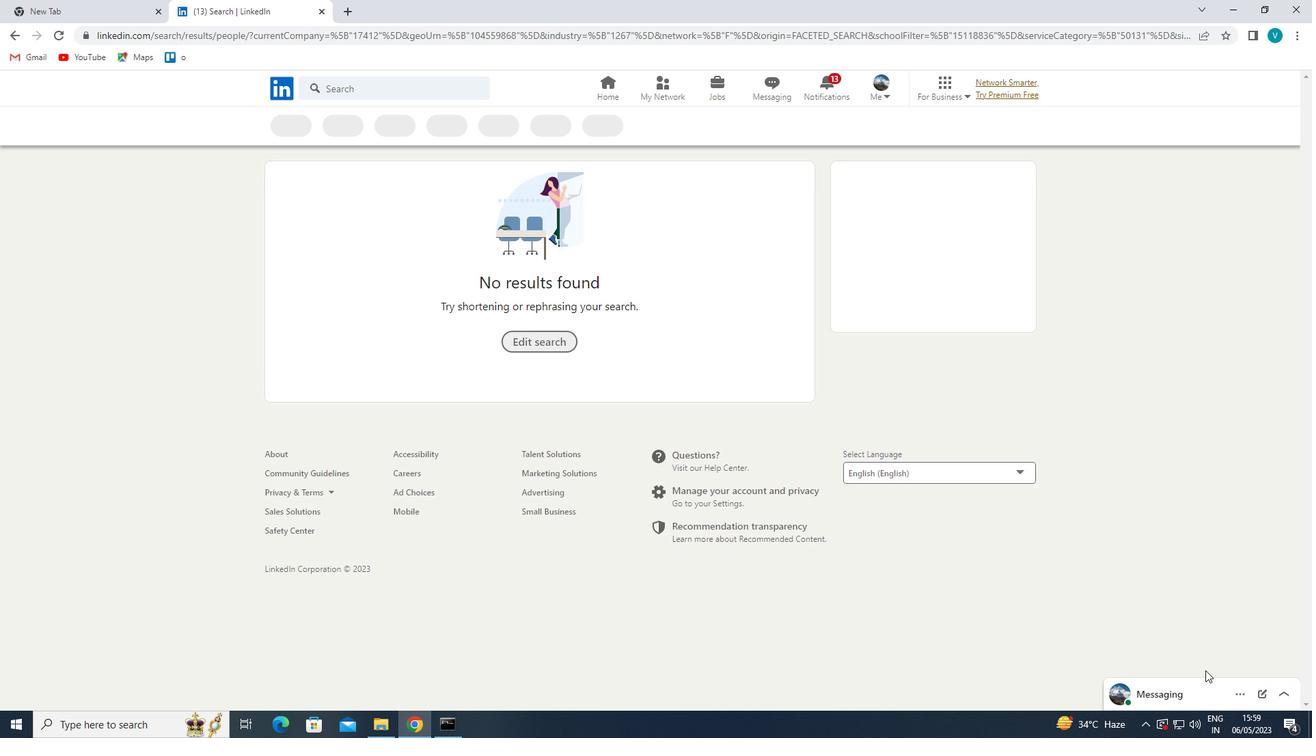 
